 Task: Find a guest house in Pancevo, Serbia, for 4 guests from 6th to 12th September, with a price range of ₹4900 to ₹14000, 4 bedrooms, 4 beds, 4 bathrooms, and amenities including WiFi, free parking, TV, gym, and breakfast. Enable self check-in.
Action: Mouse moved to (476, 91)
Screenshot: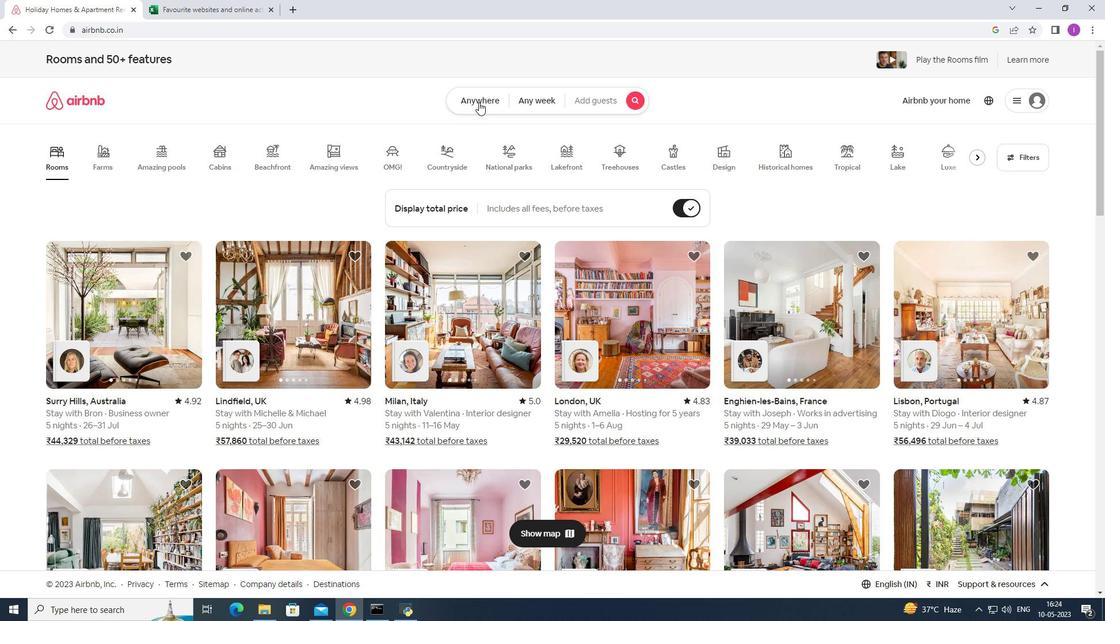 
Action: Mouse pressed left at (476, 91)
Screenshot: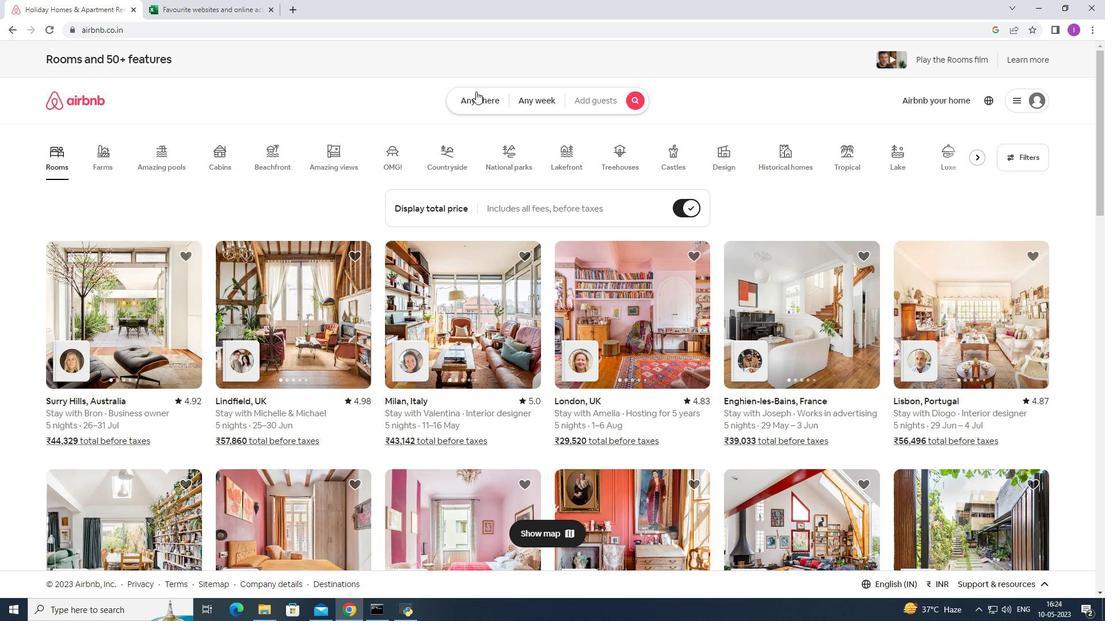 
Action: Mouse moved to (400, 140)
Screenshot: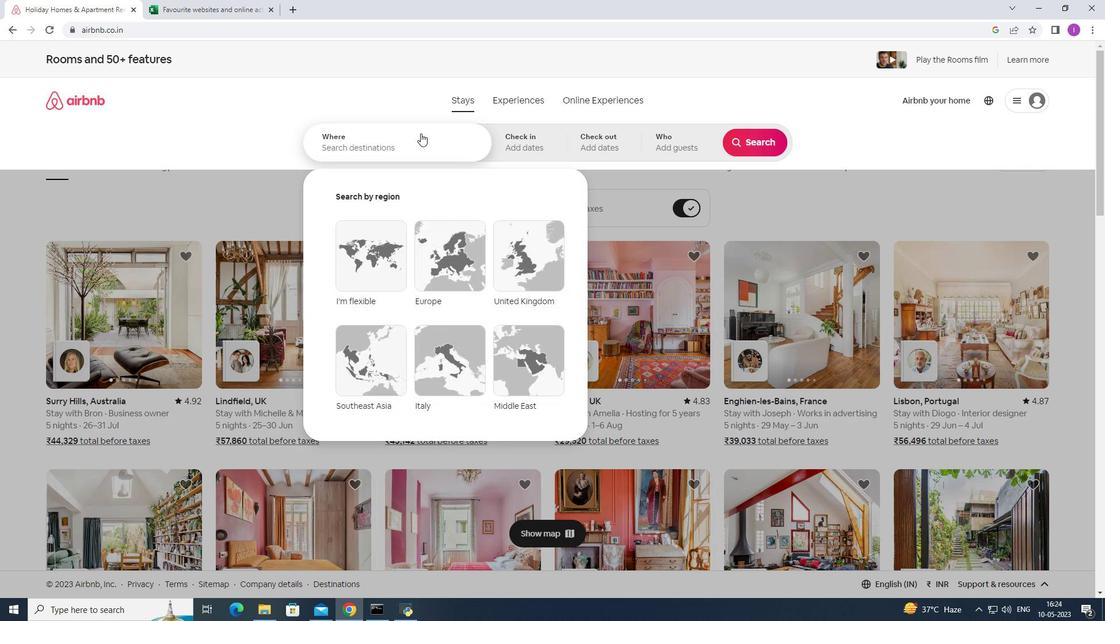 
Action: Mouse pressed left at (400, 140)
Screenshot: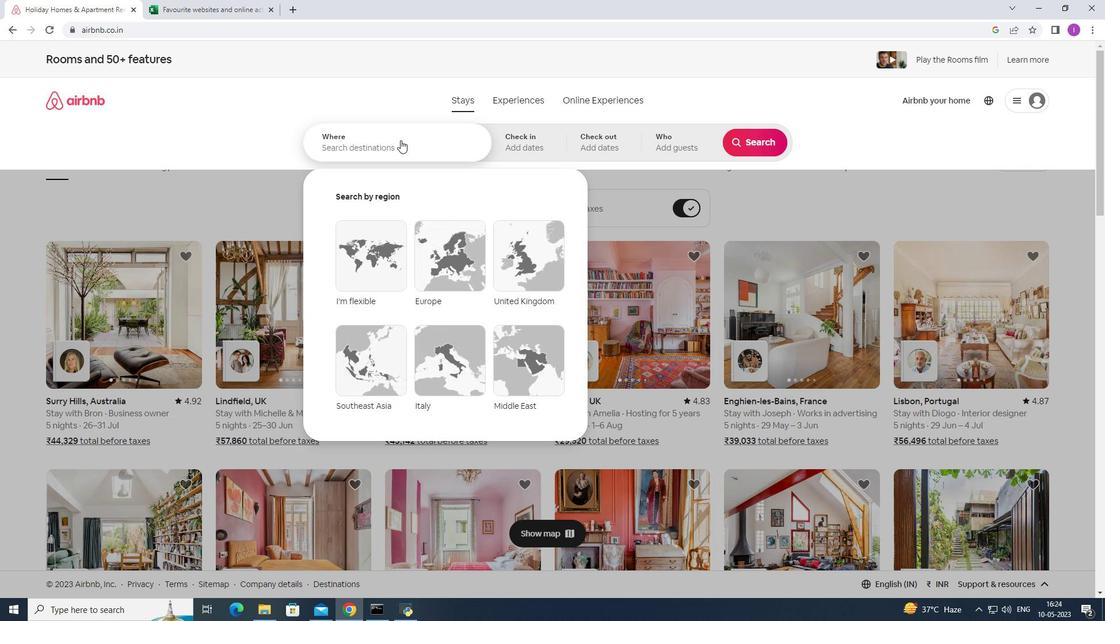 
Action: Mouse moved to (413, 146)
Screenshot: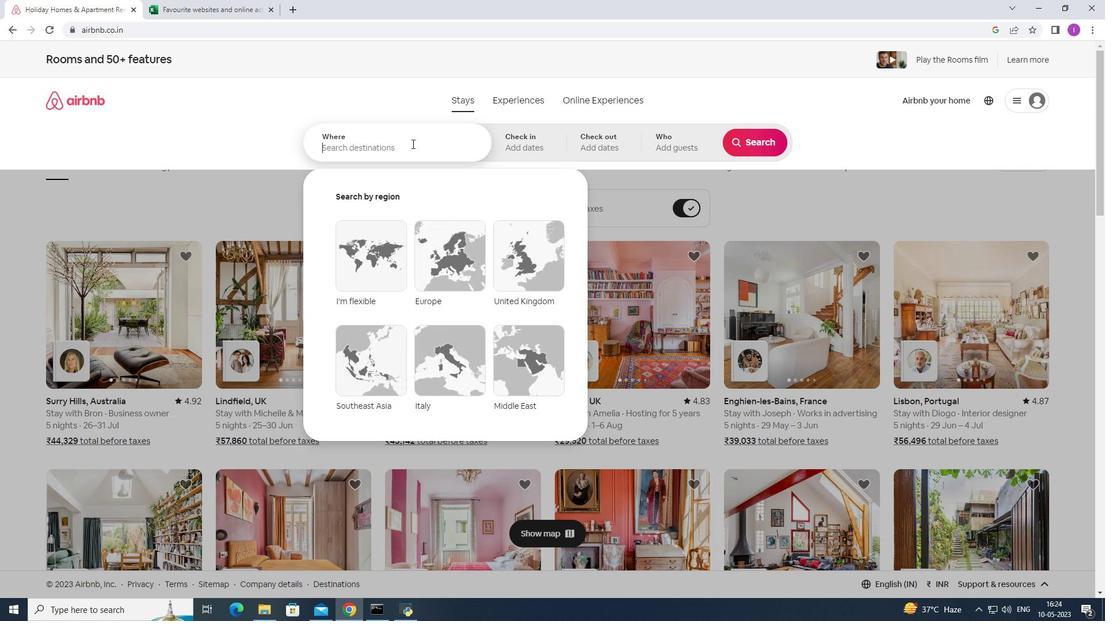 
Action: Key pressed <Key.shift>Pancd<Key.backspace>evo,<Key.shift>Serr
Screenshot: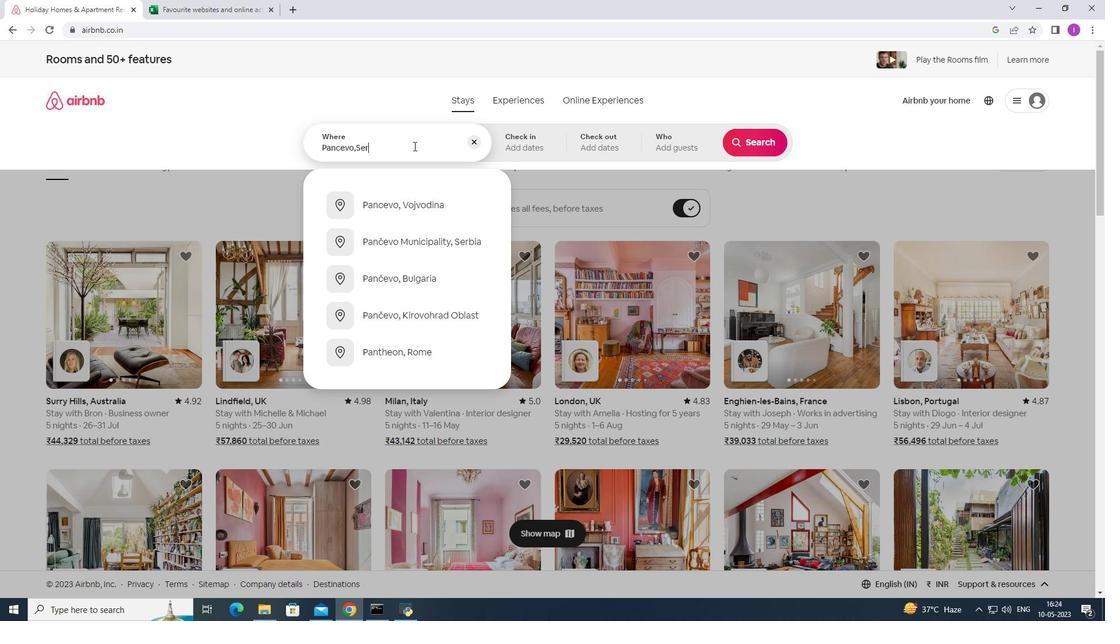 
Action: Mouse moved to (397, 204)
Screenshot: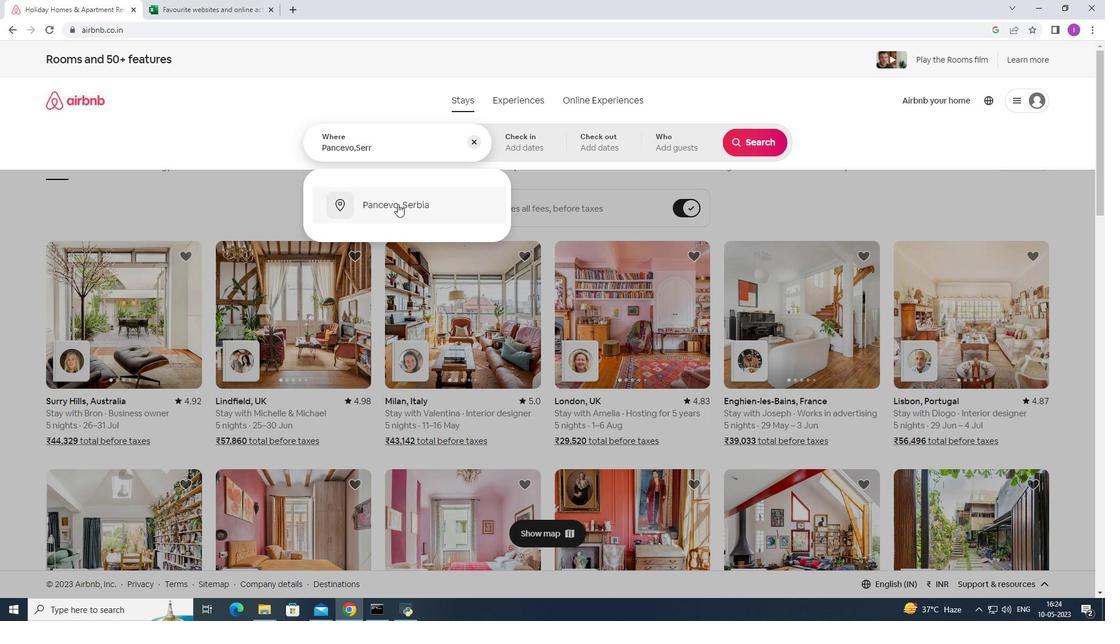 
Action: Mouse pressed left at (397, 204)
Screenshot: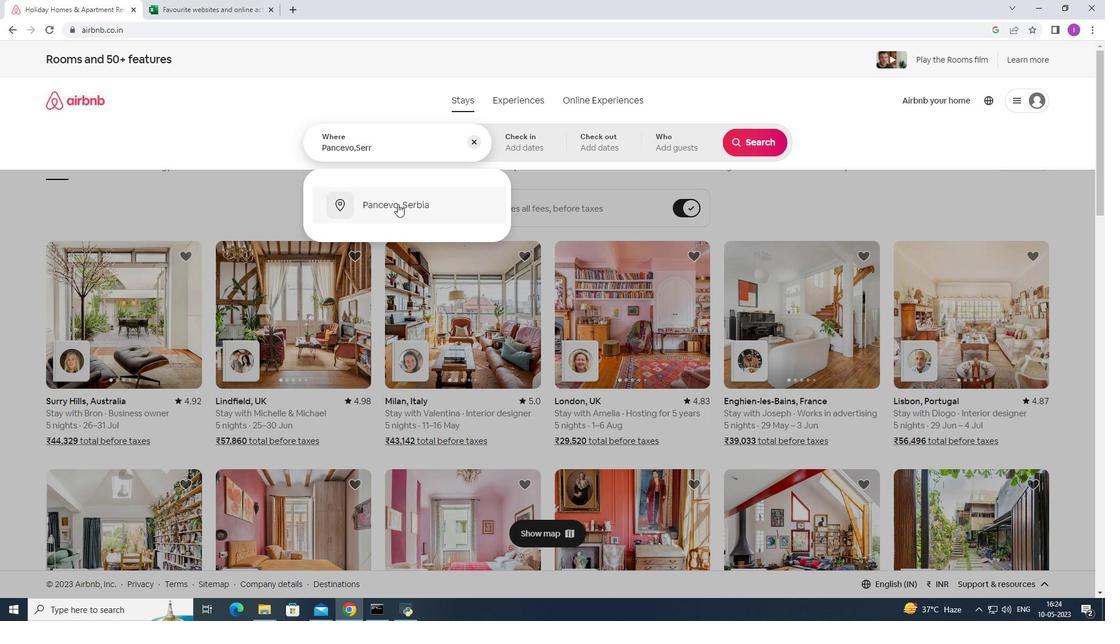 
Action: Mouse moved to (754, 234)
Screenshot: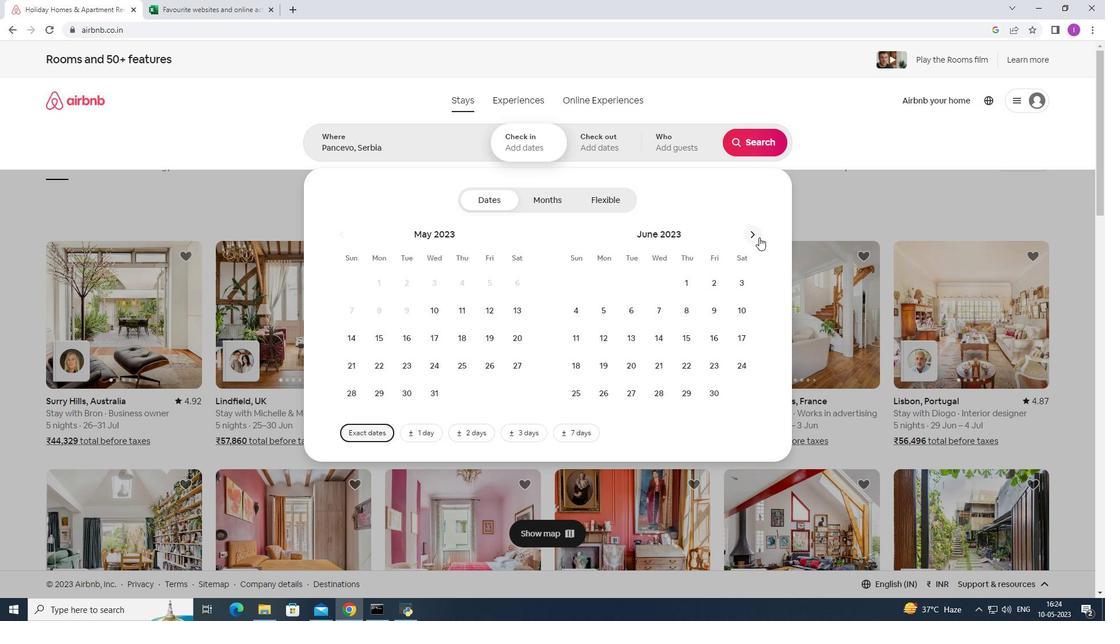 
Action: Mouse pressed left at (754, 234)
Screenshot: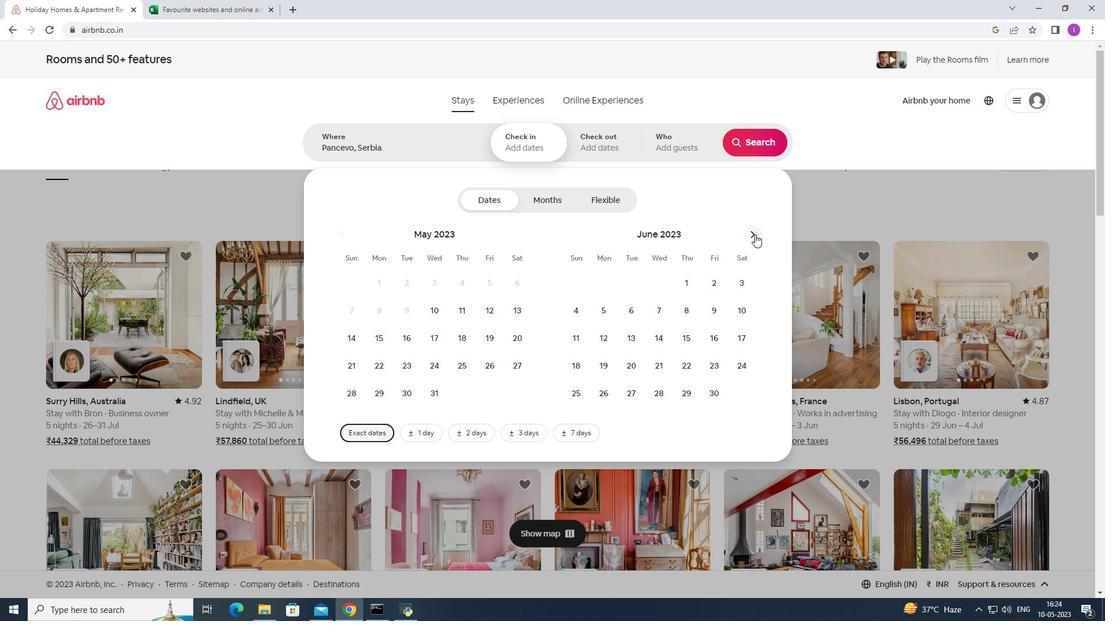 
Action: Mouse moved to (754, 234)
Screenshot: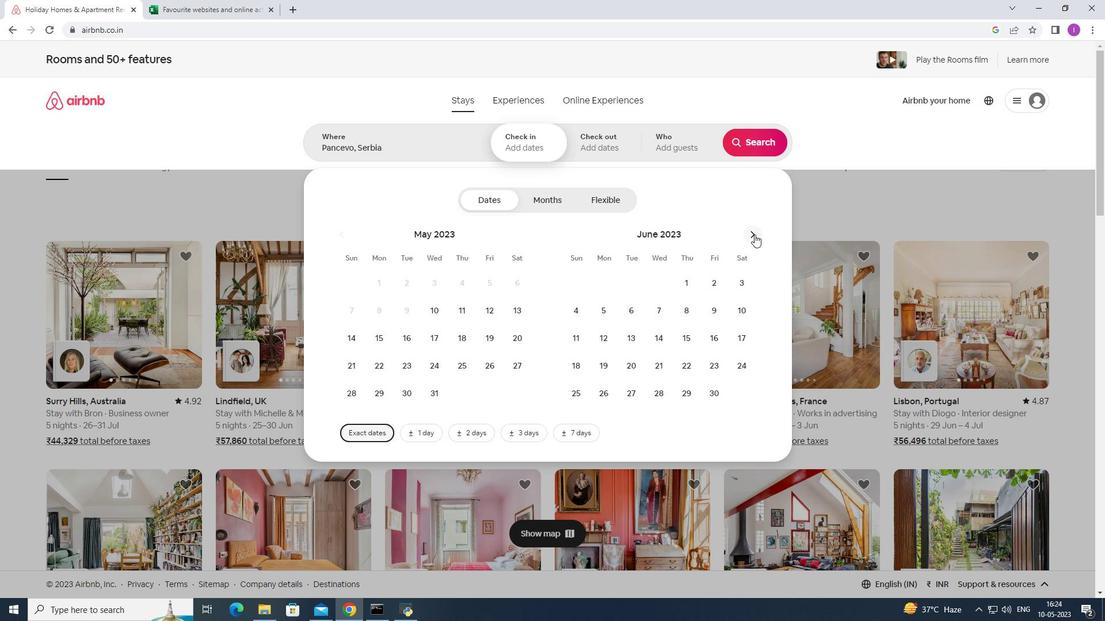 
Action: Mouse pressed left at (754, 234)
Screenshot: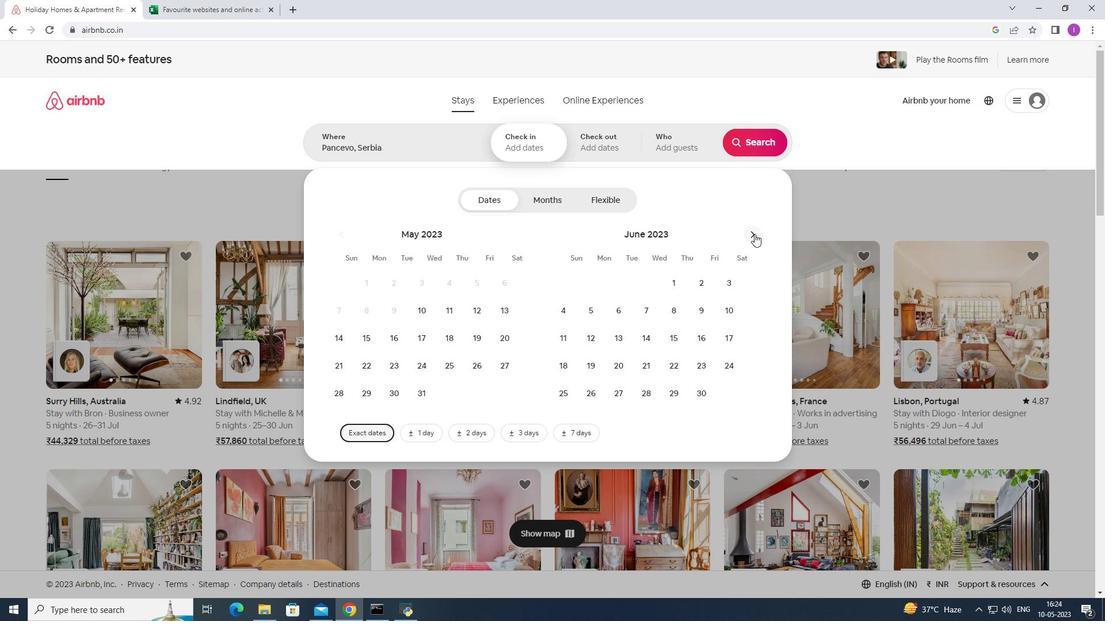 
Action: Mouse moved to (754, 233)
Screenshot: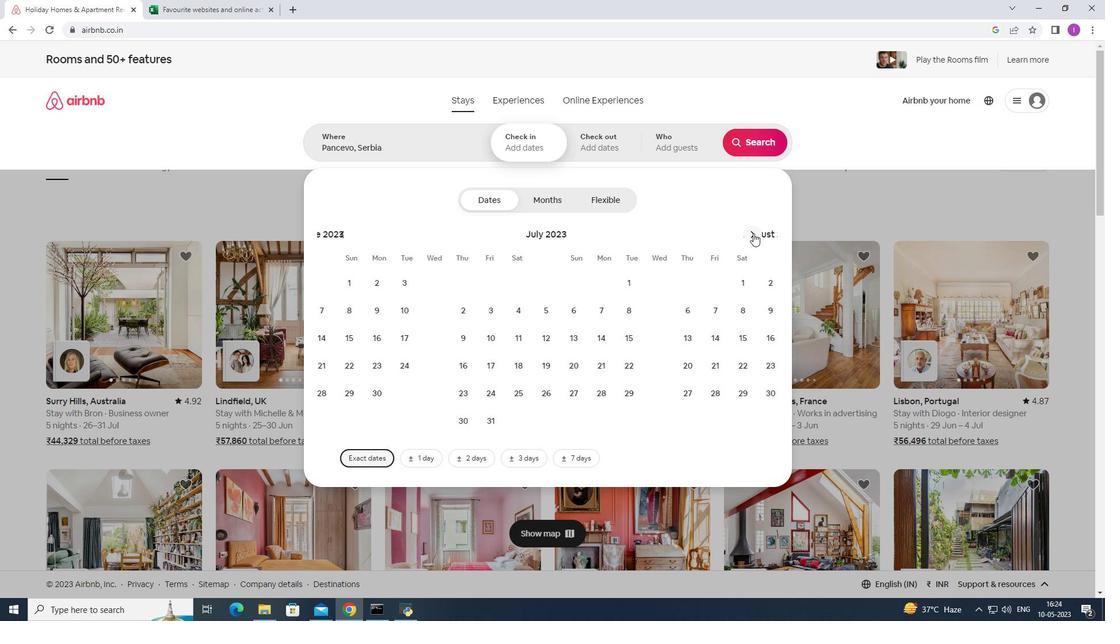 
Action: Mouse pressed left at (754, 233)
Screenshot: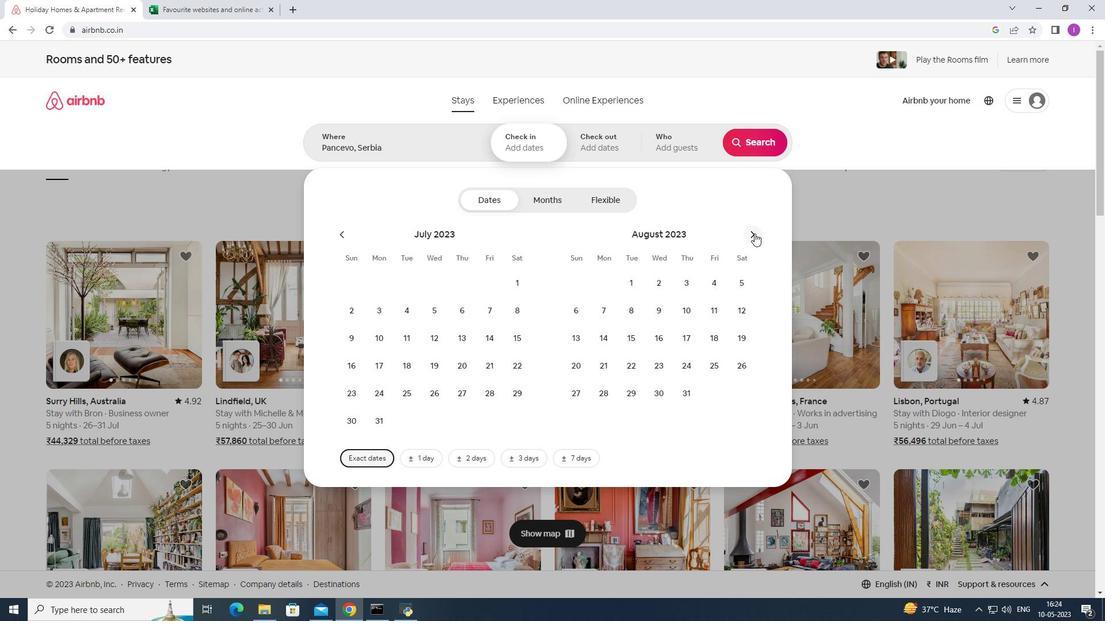 
Action: Mouse moved to (660, 312)
Screenshot: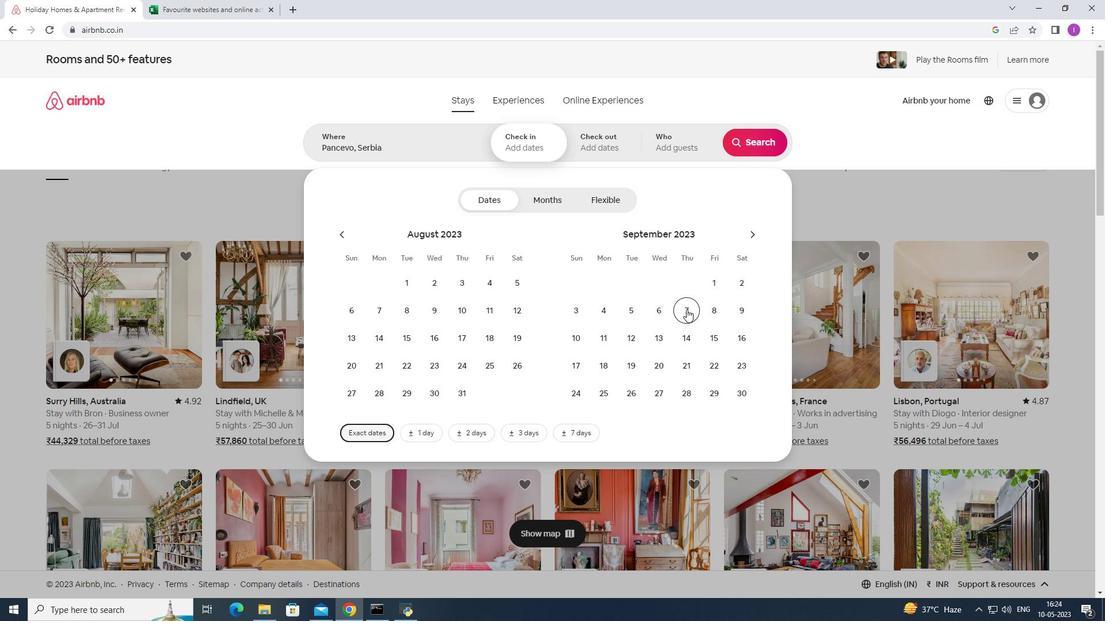 
Action: Mouse pressed left at (660, 312)
Screenshot: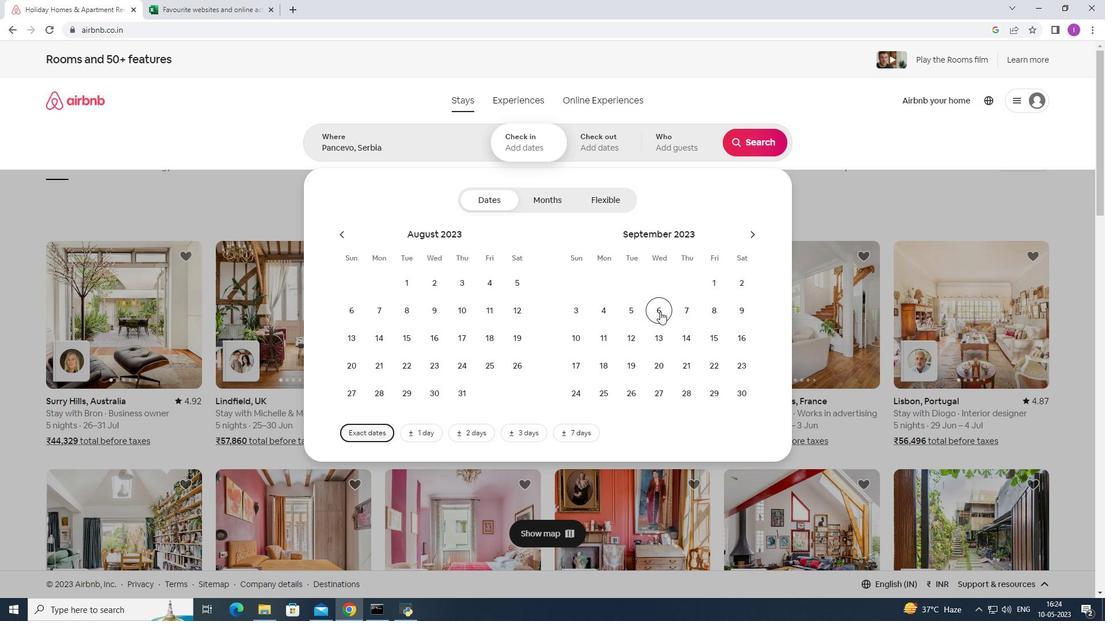 
Action: Mouse moved to (629, 333)
Screenshot: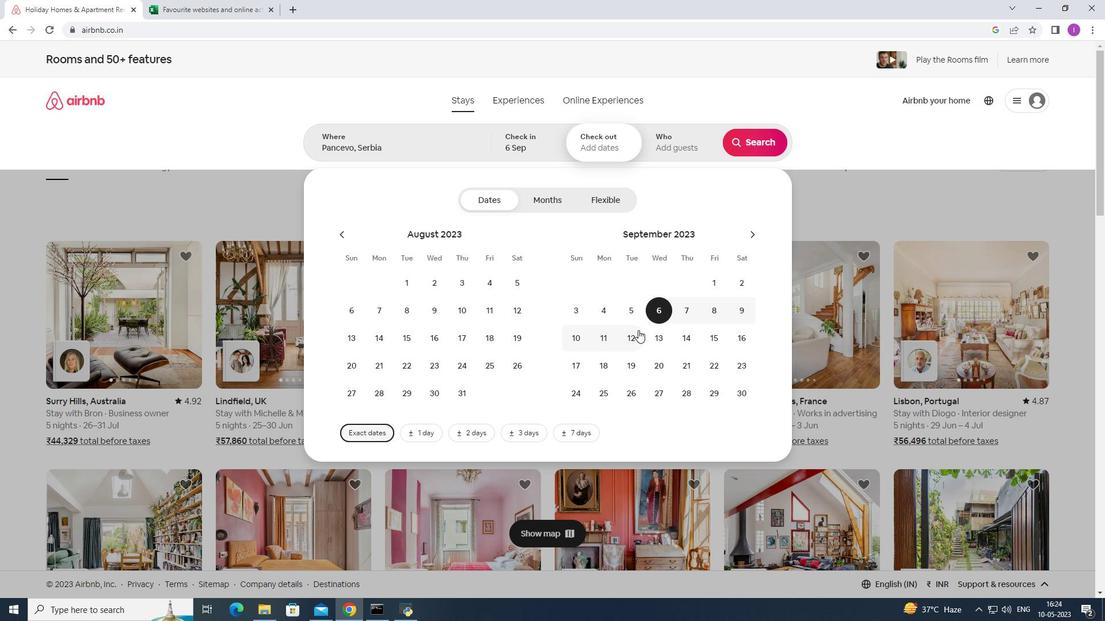 
Action: Mouse pressed left at (629, 333)
Screenshot: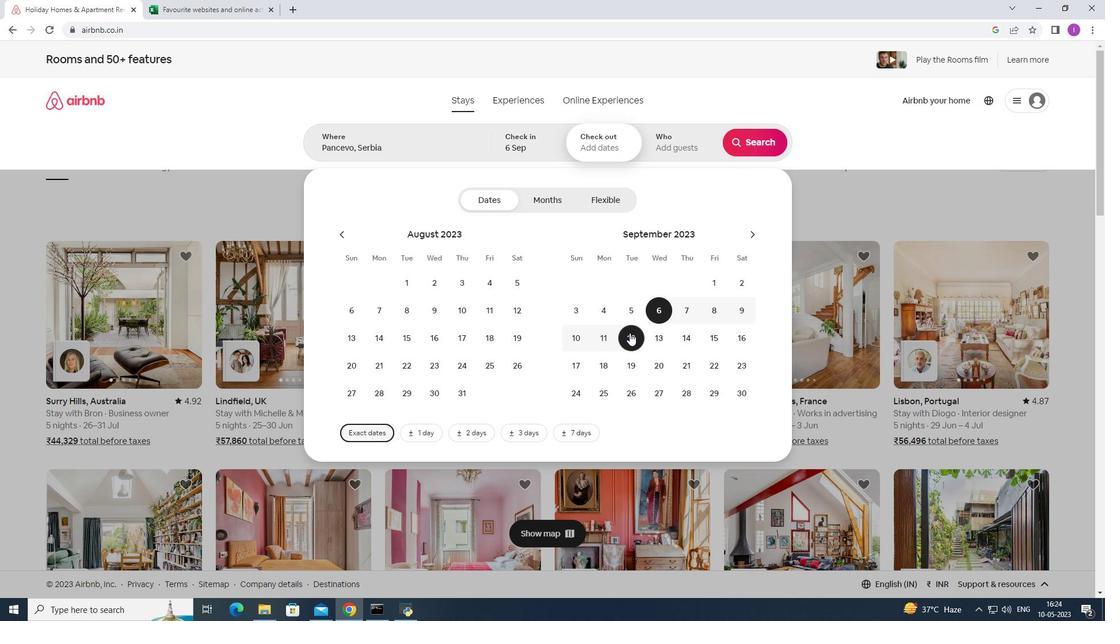 
Action: Mouse moved to (690, 146)
Screenshot: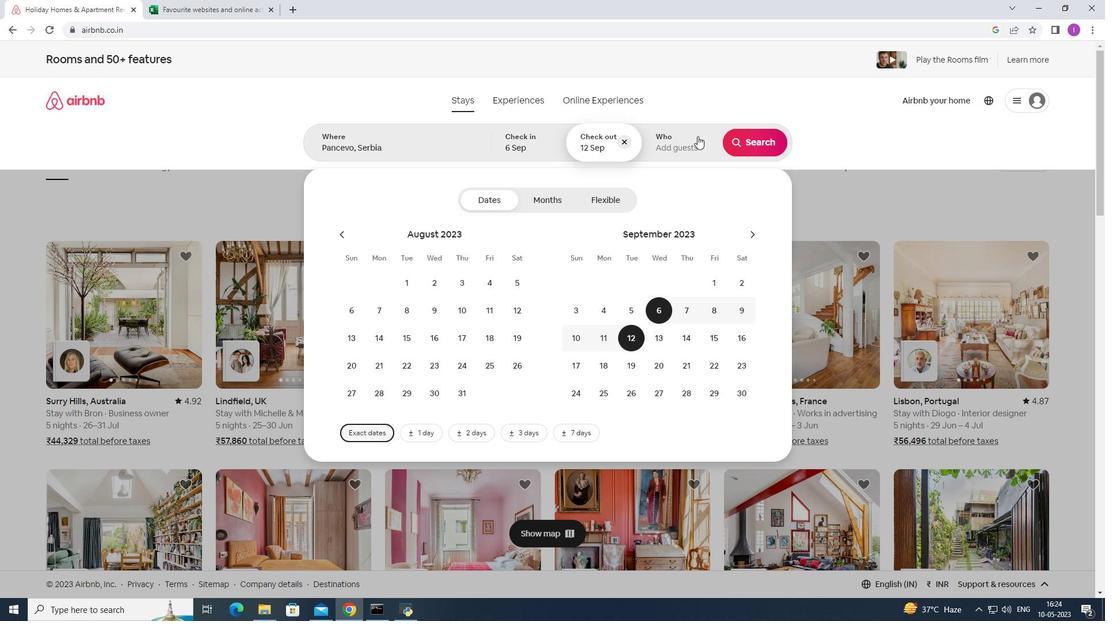 
Action: Mouse pressed left at (690, 146)
Screenshot: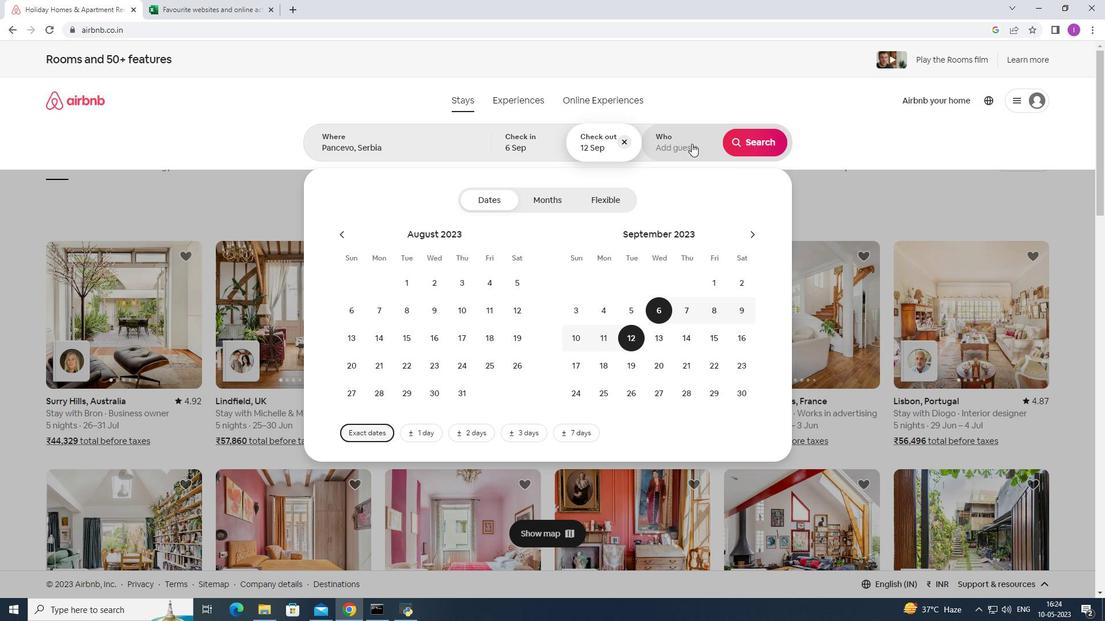 
Action: Mouse moved to (757, 202)
Screenshot: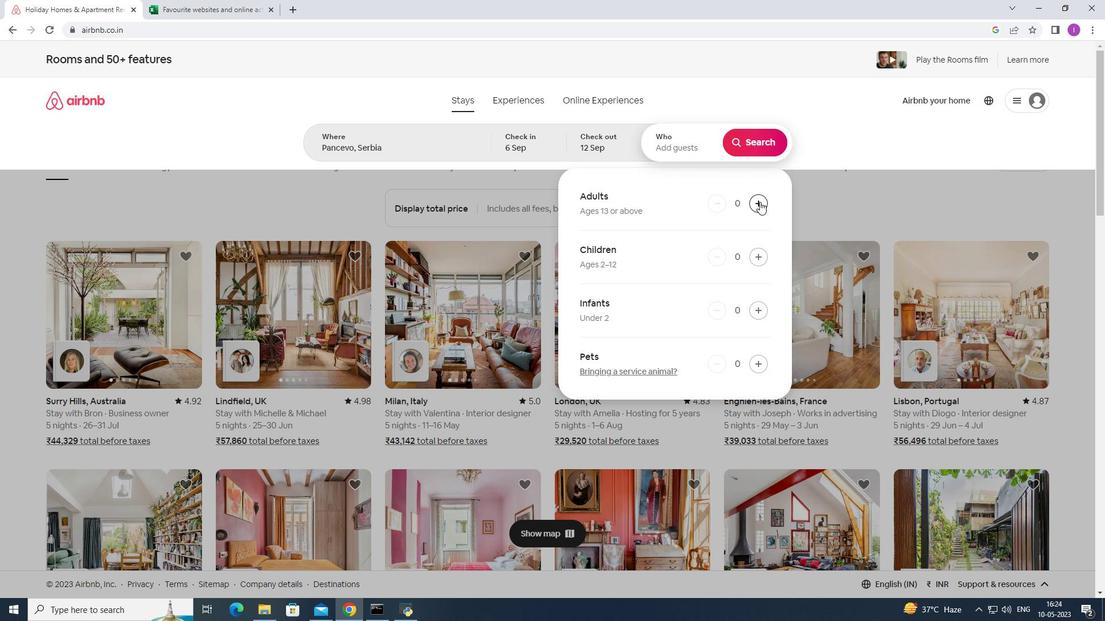 
Action: Mouse pressed left at (757, 202)
Screenshot: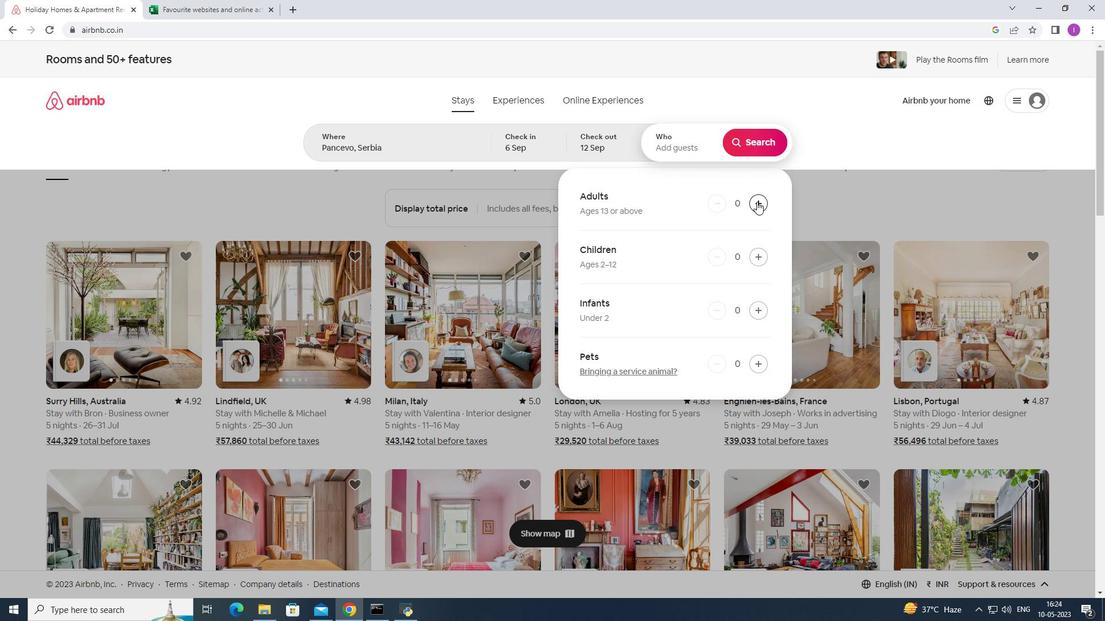 
Action: Mouse pressed left at (757, 202)
Screenshot: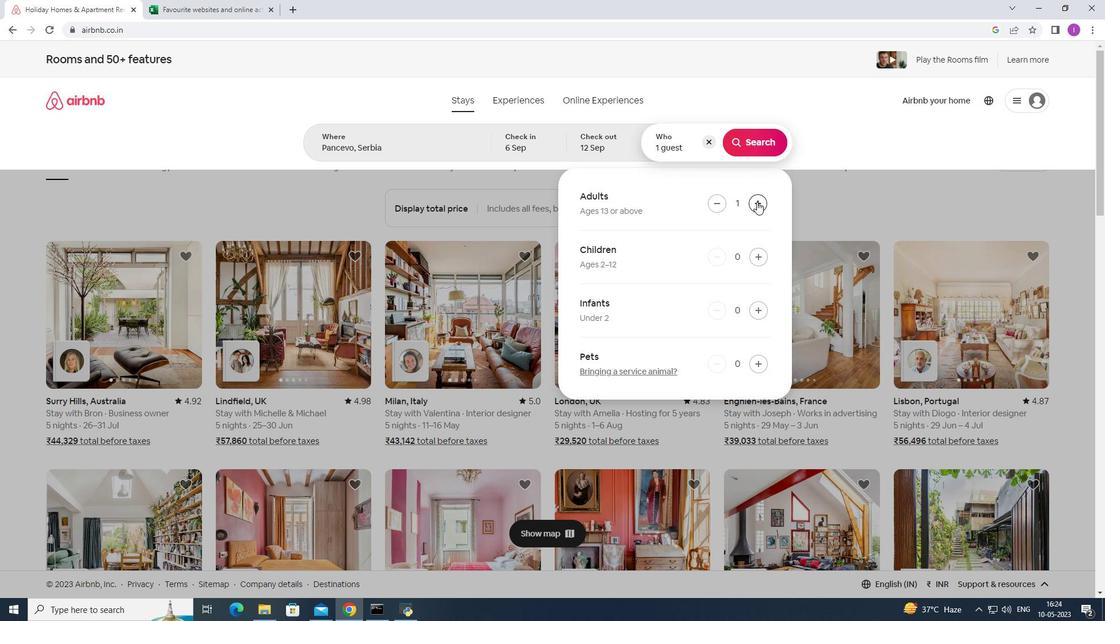 
Action: Mouse pressed left at (757, 202)
Screenshot: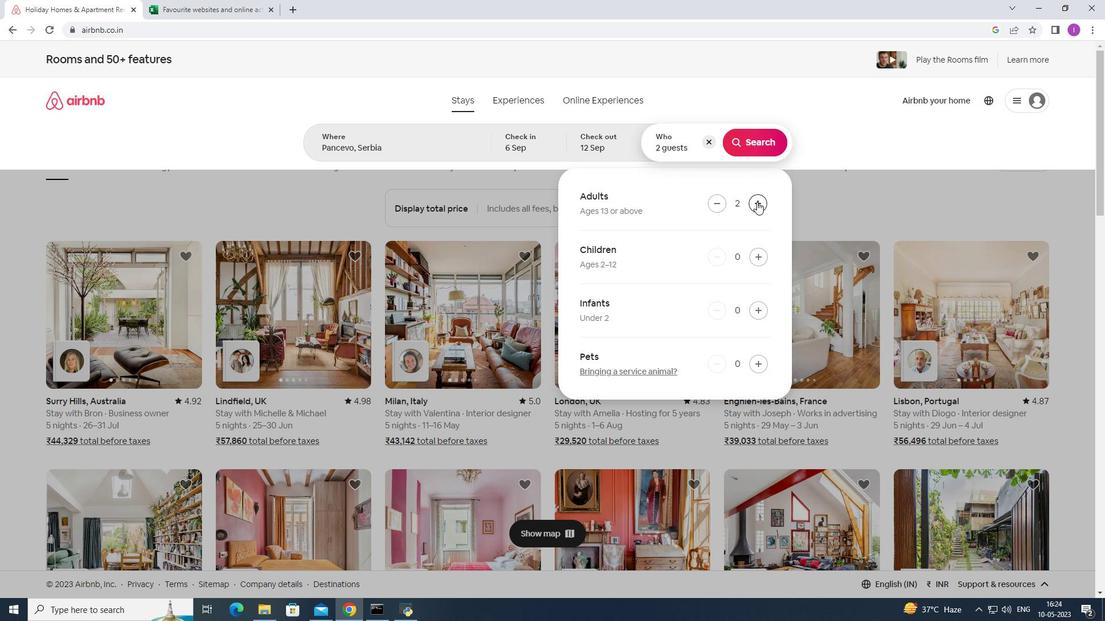 
Action: Mouse moved to (756, 204)
Screenshot: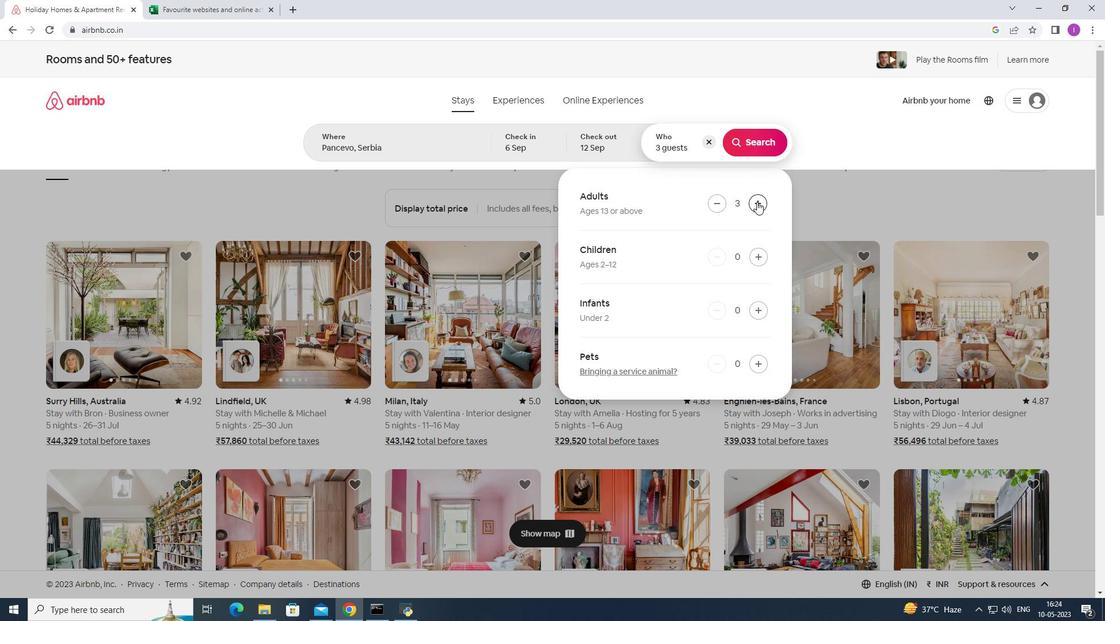 
Action: Mouse pressed left at (756, 204)
Screenshot: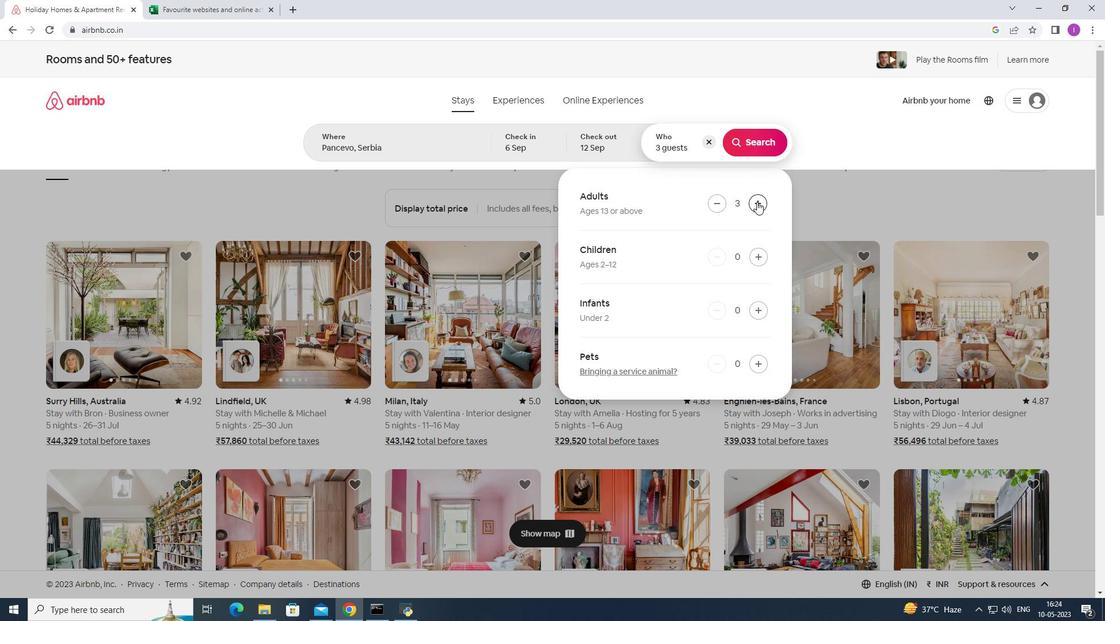 
Action: Mouse moved to (743, 144)
Screenshot: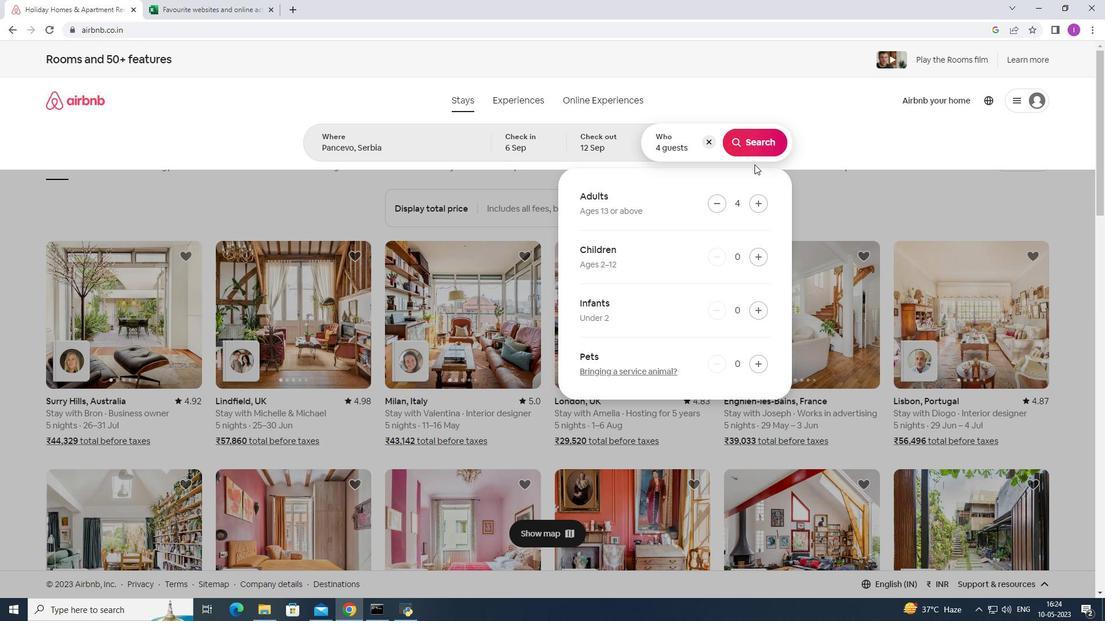 
Action: Mouse pressed left at (743, 144)
Screenshot: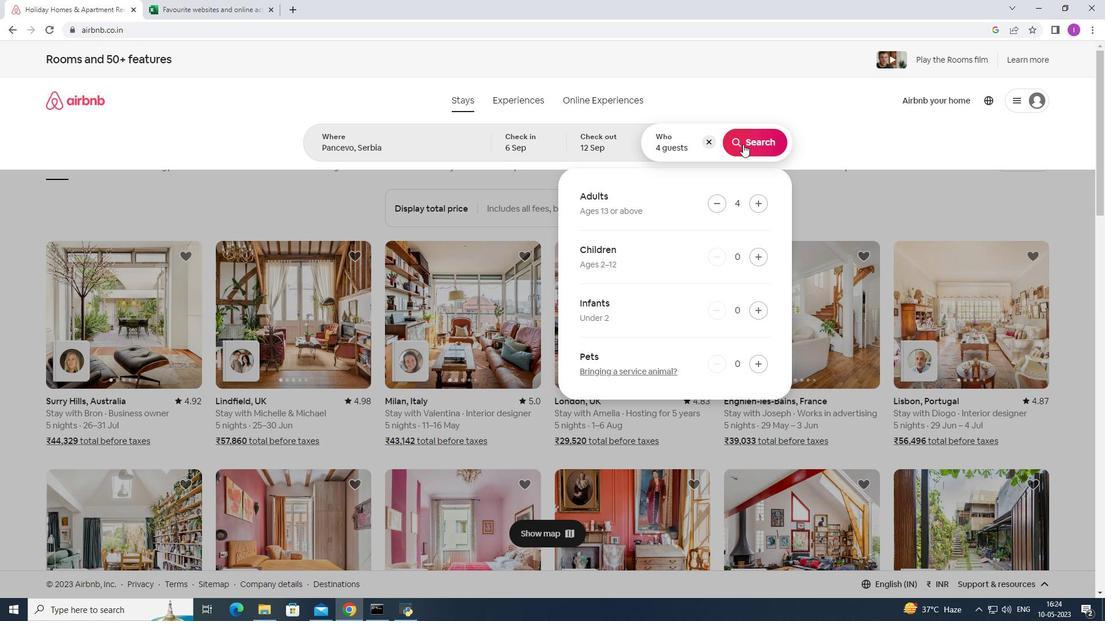 
Action: Mouse moved to (1056, 112)
Screenshot: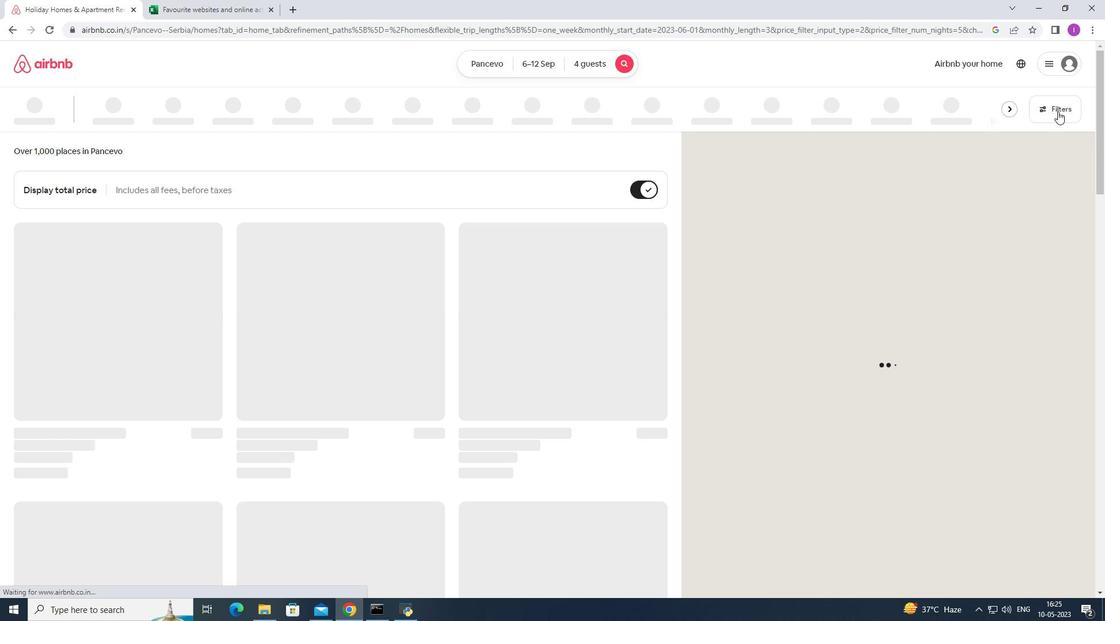 
Action: Mouse pressed left at (1056, 112)
Screenshot: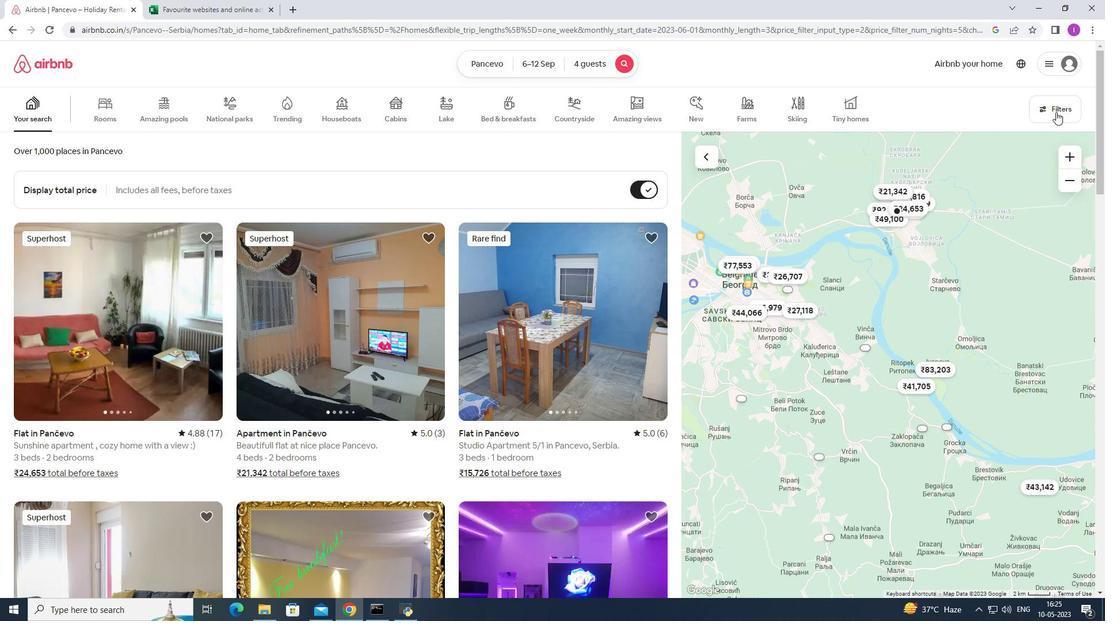 
Action: Mouse moved to (621, 388)
Screenshot: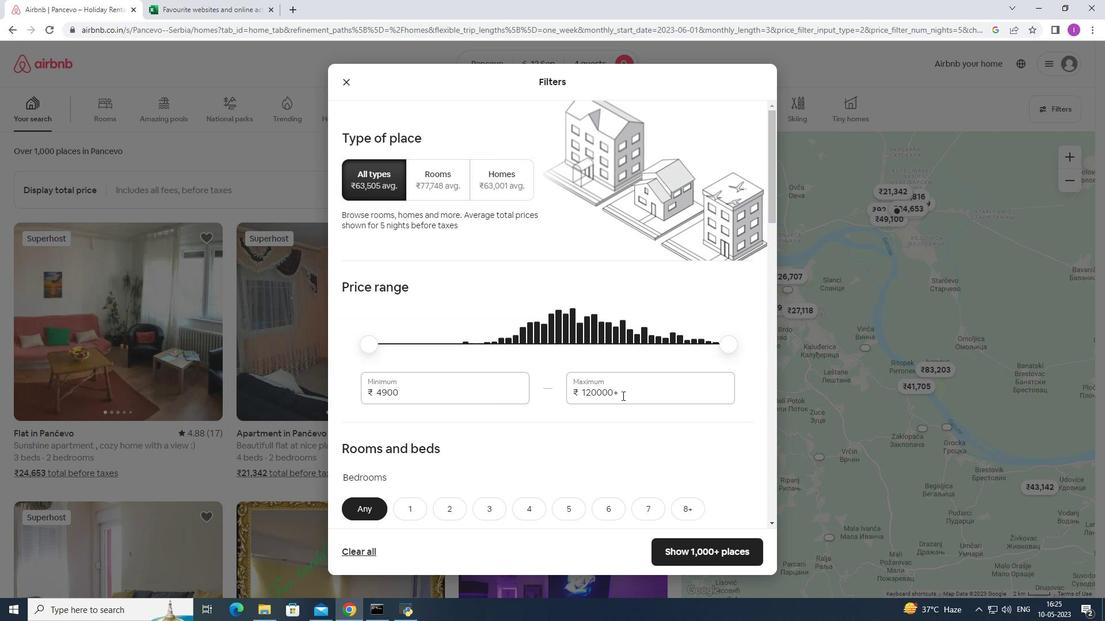 
Action: Mouse pressed left at (621, 388)
Screenshot: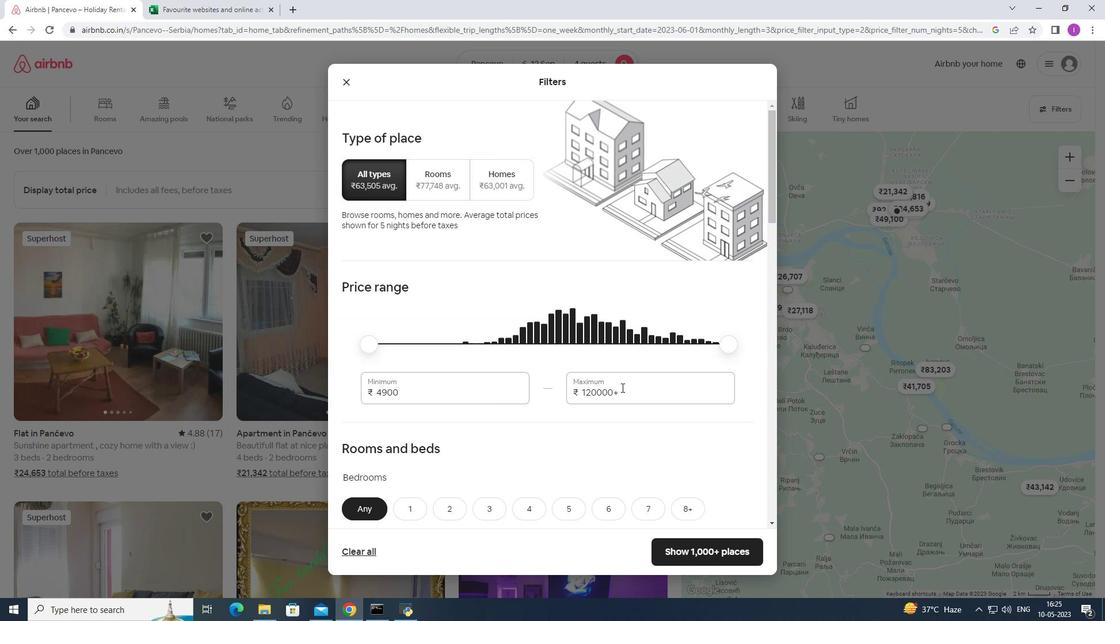 
Action: Mouse moved to (854, 426)
Screenshot: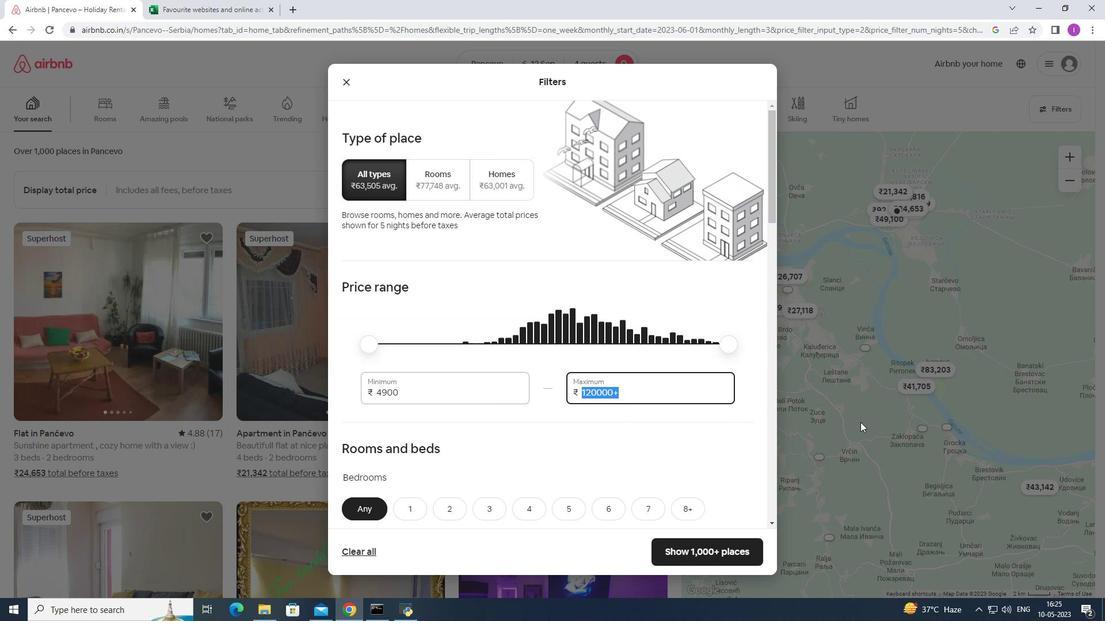 
Action: Key pressed 140
Screenshot: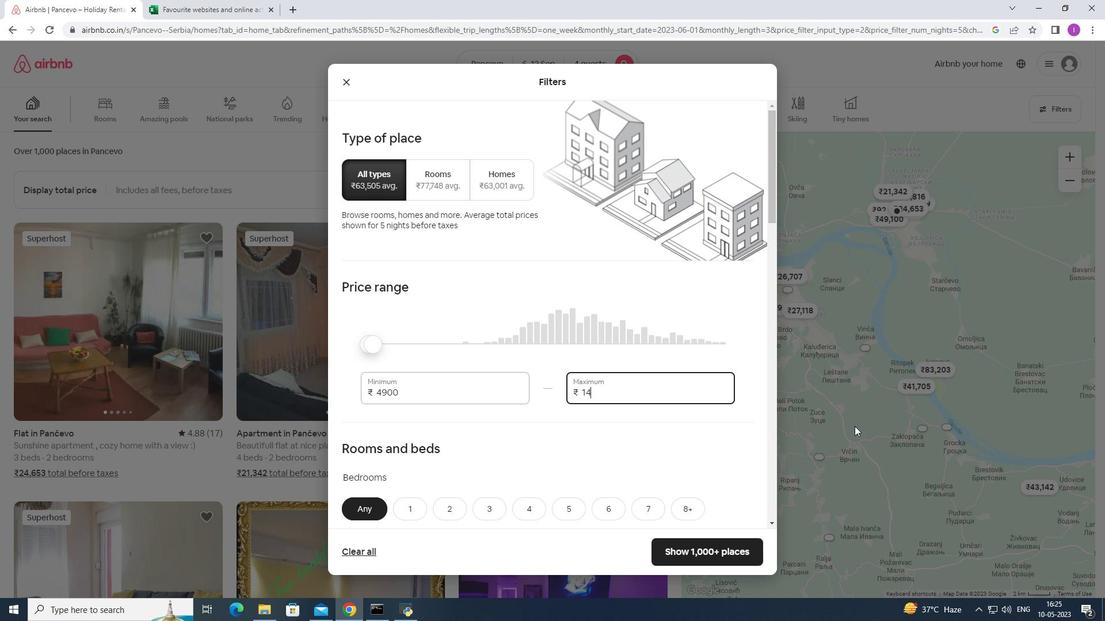 
Action: Mouse moved to (854, 427)
Screenshot: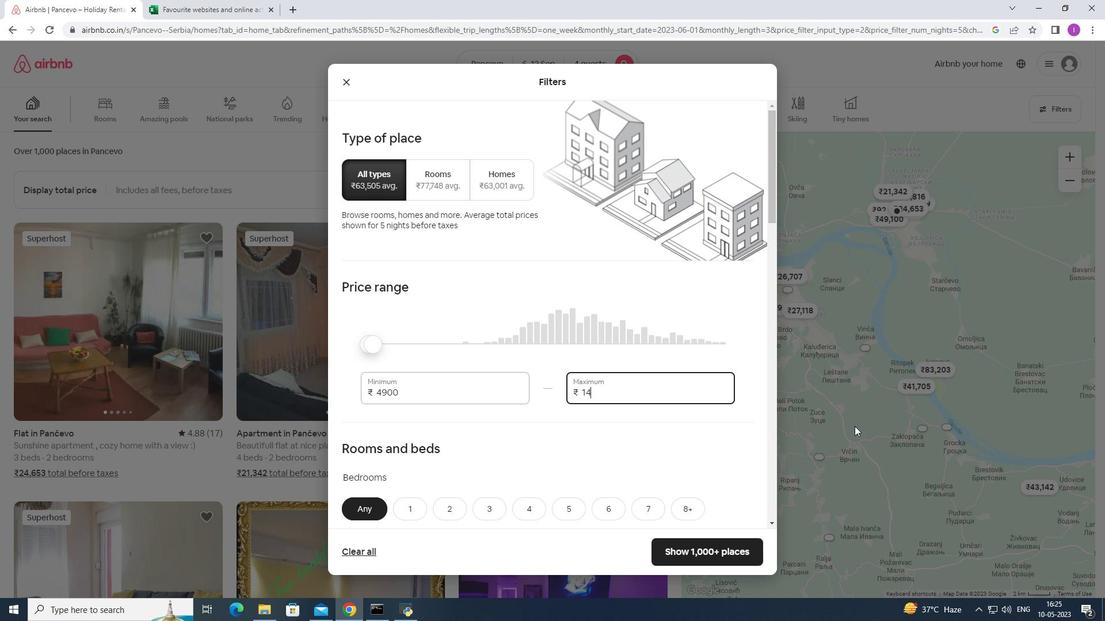 
Action: Key pressed 0
Screenshot: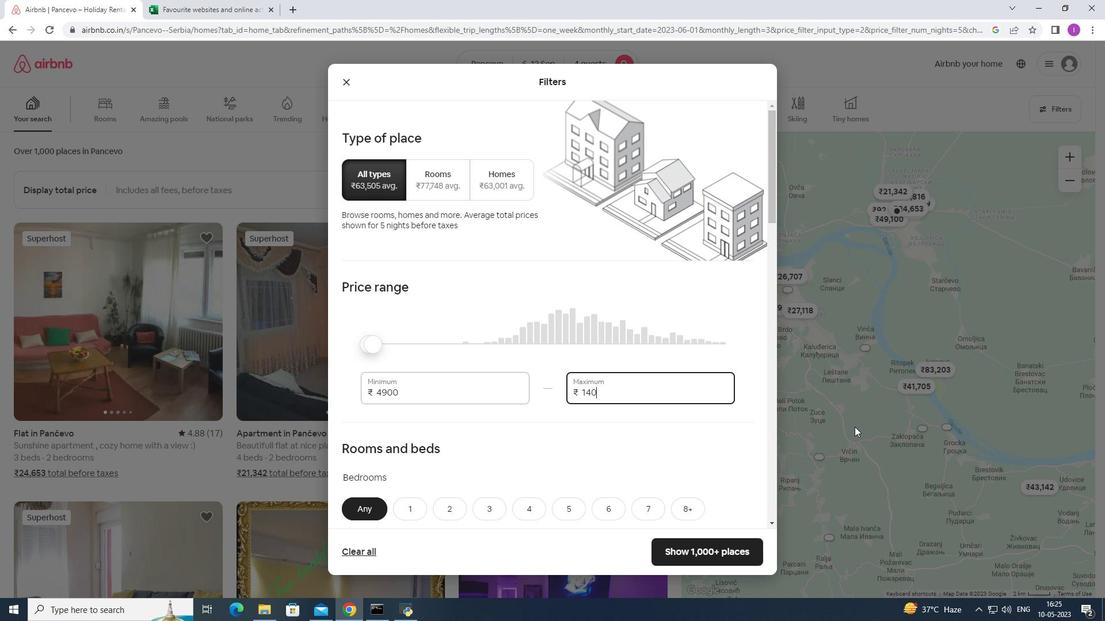 
Action: Mouse moved to (854, 430)
Screenshot: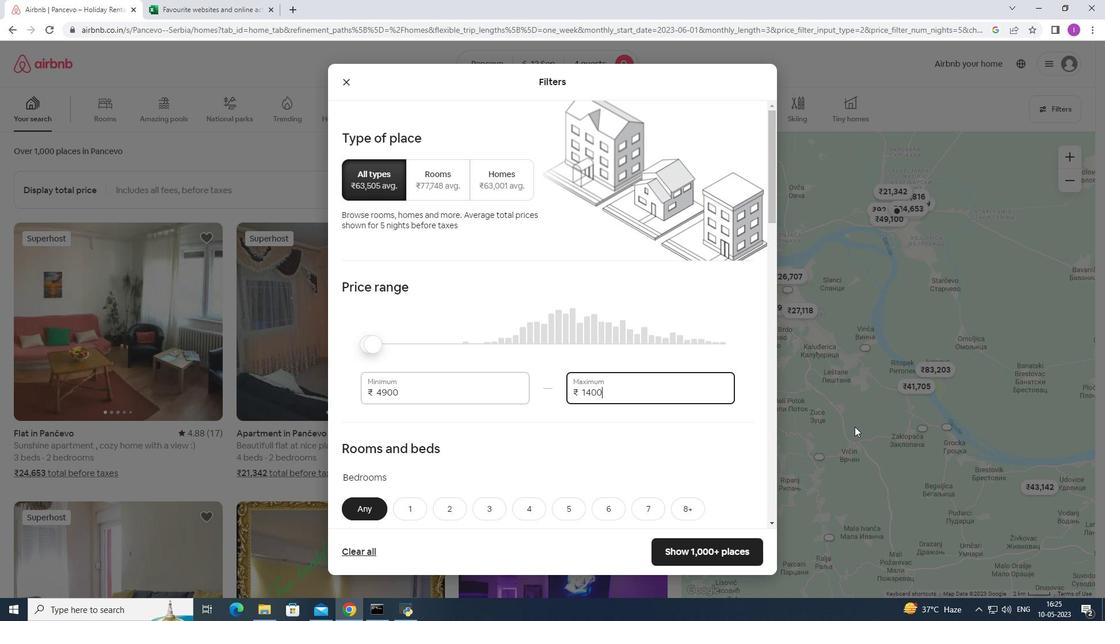 
Action: Key pressed 0
Screenshot: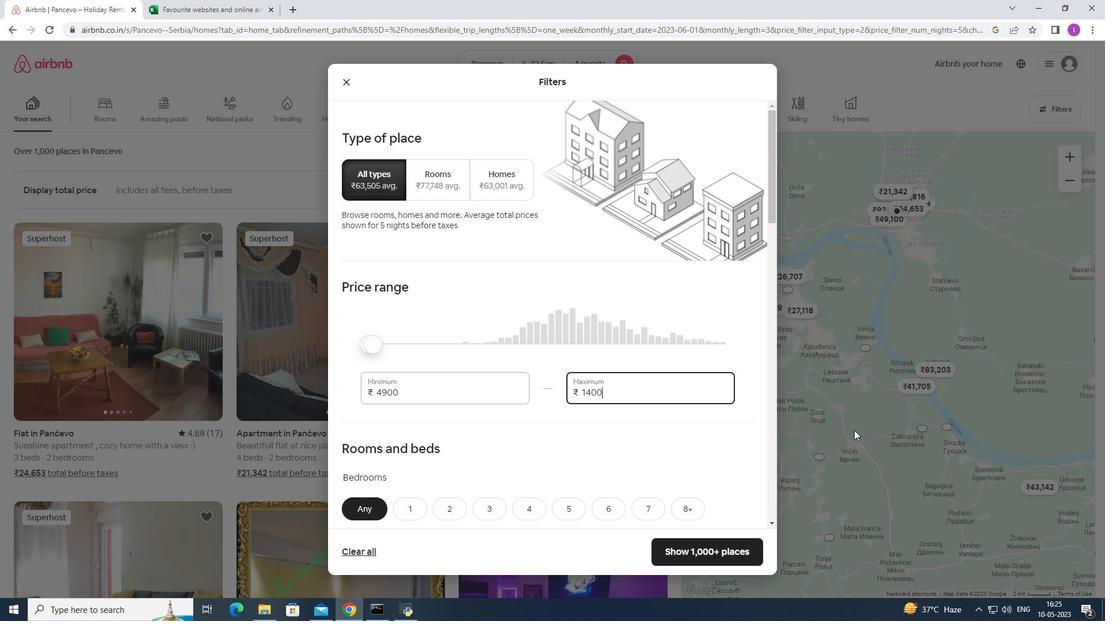 
Action: Mouse moved to (408, 390)
Screenshot: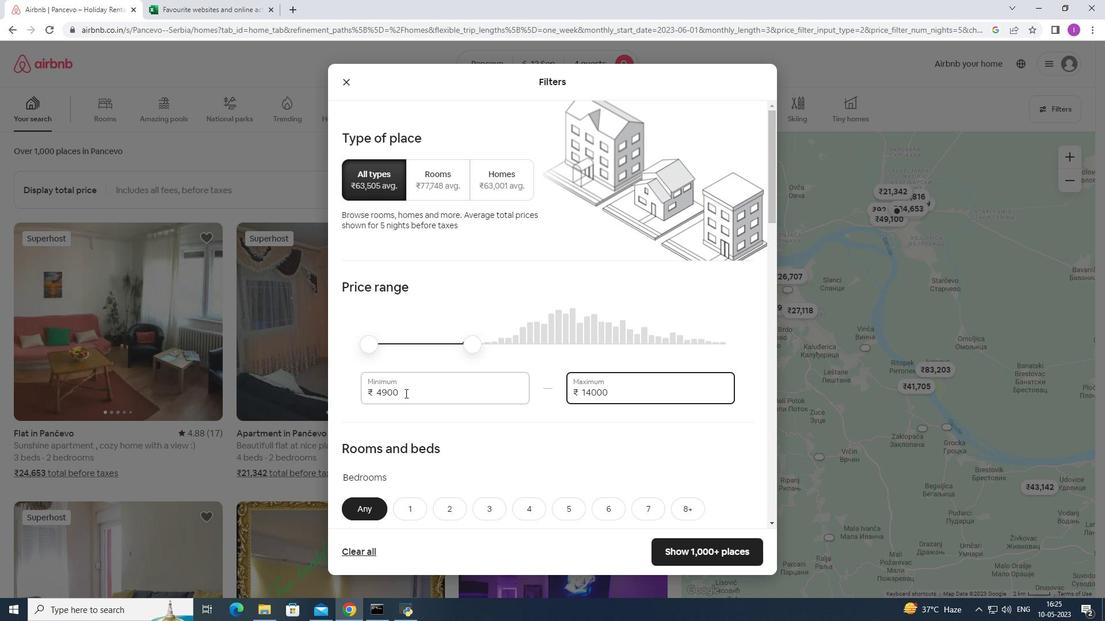 
Action: Mouse pressed left at (408, 390)
Screenshot: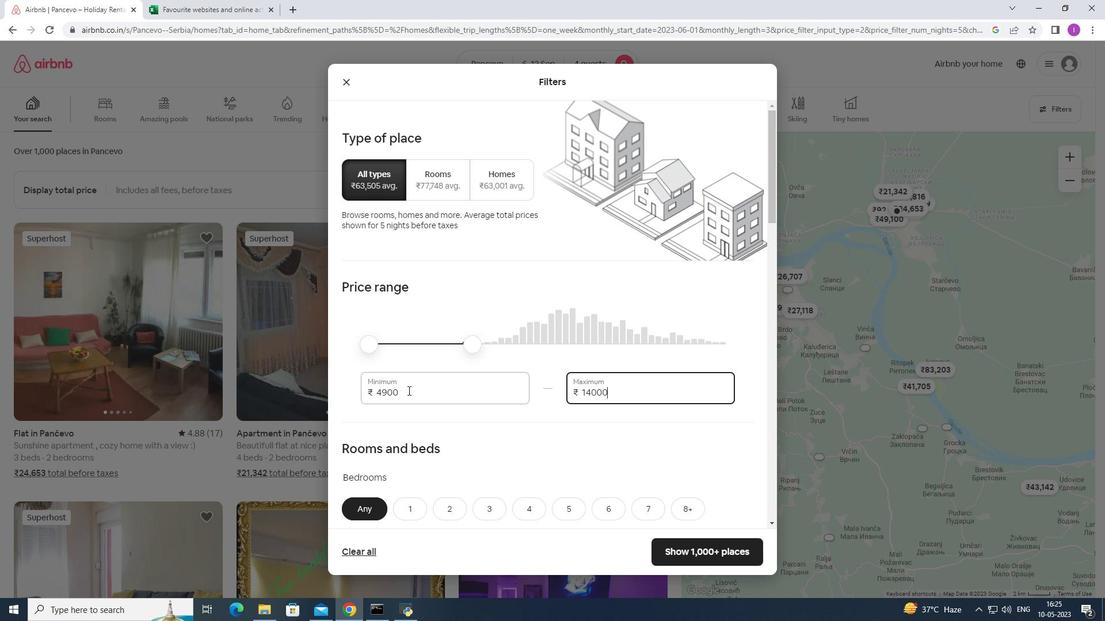 
Action: Mouse moved to (586, 443)
Screenshot: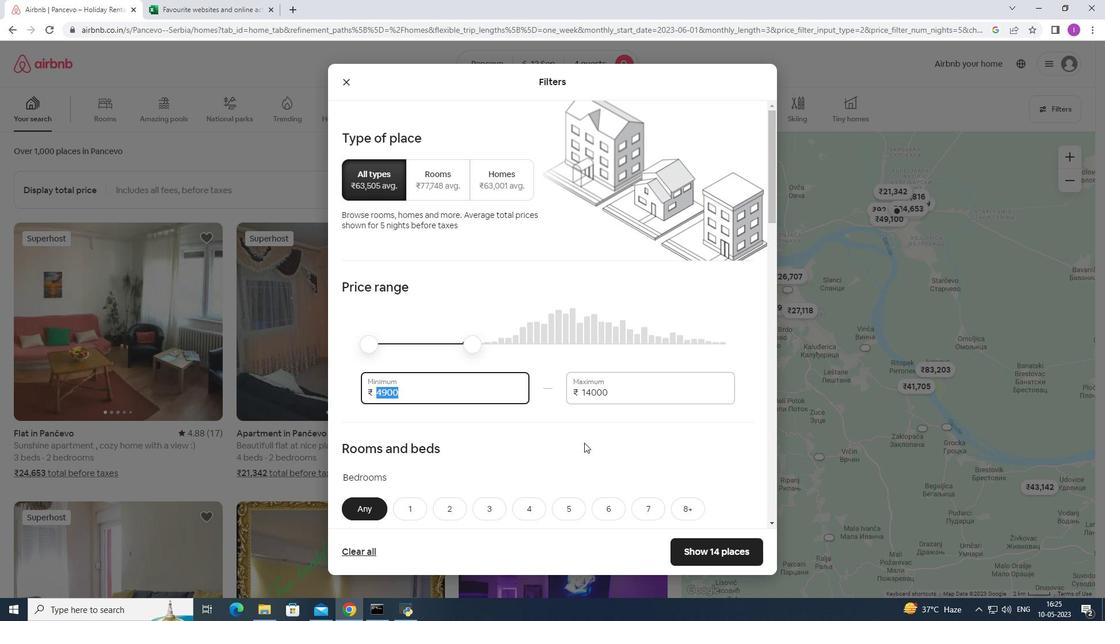 
Action: Key pressed 1
Screenshot: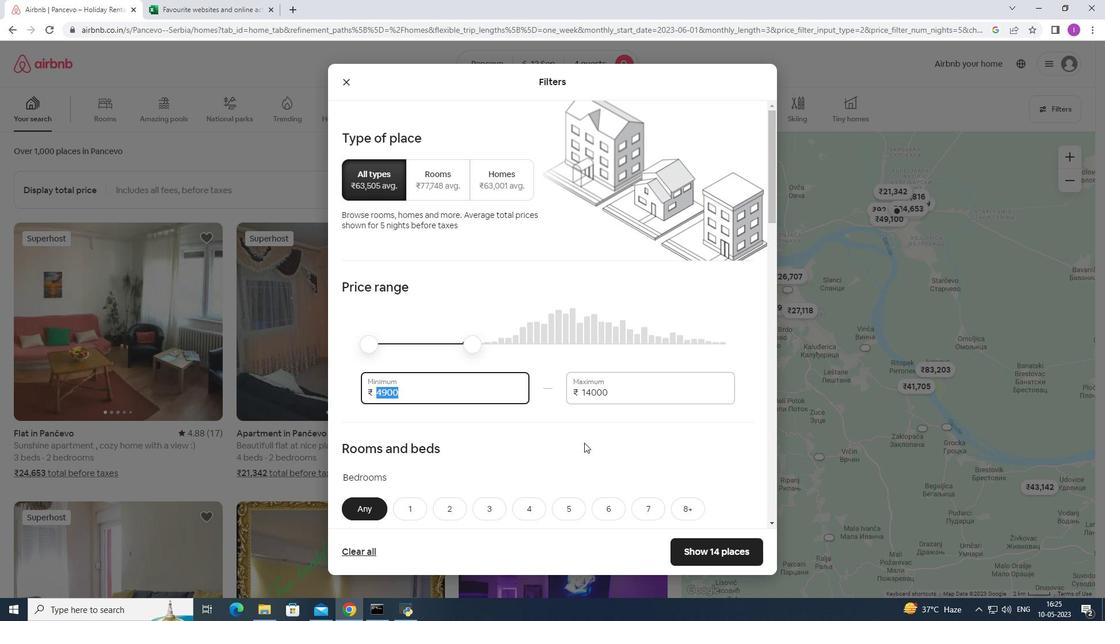 
Action: Mouse moved to (586, 446)
Screenshot: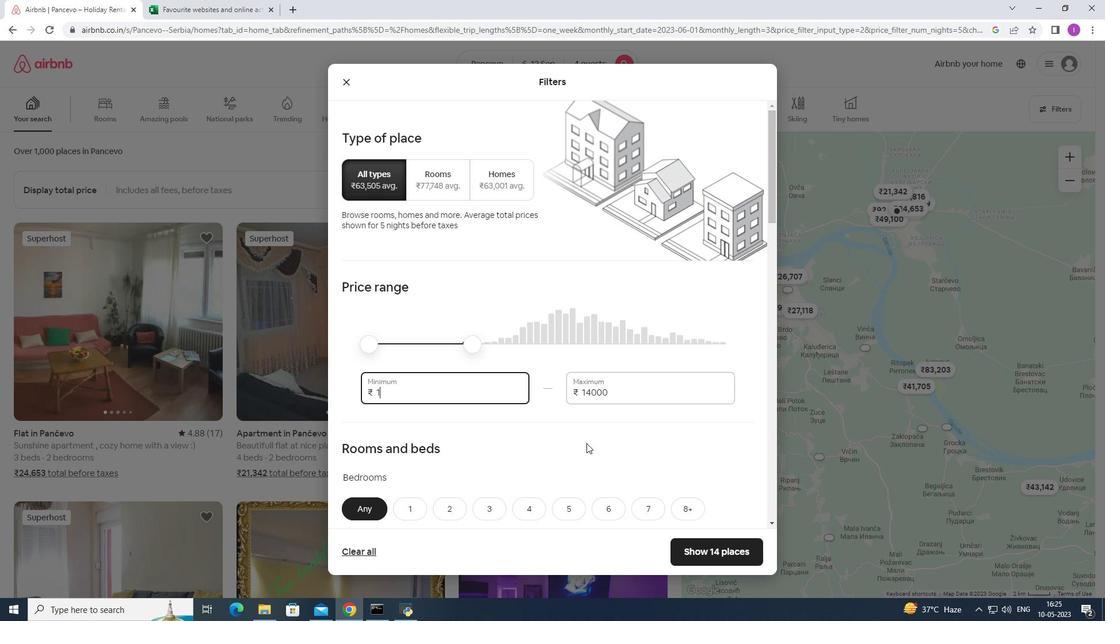 
Action: Key pressed 000
Screenshot: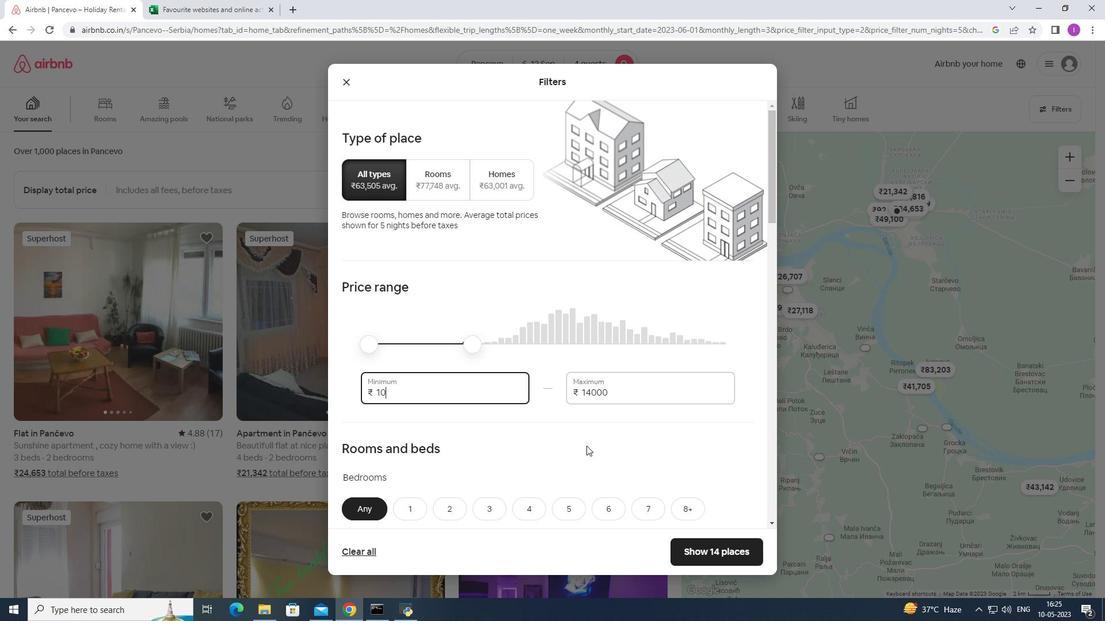
Action: Mouse moved to (586, 447)
Screenshot: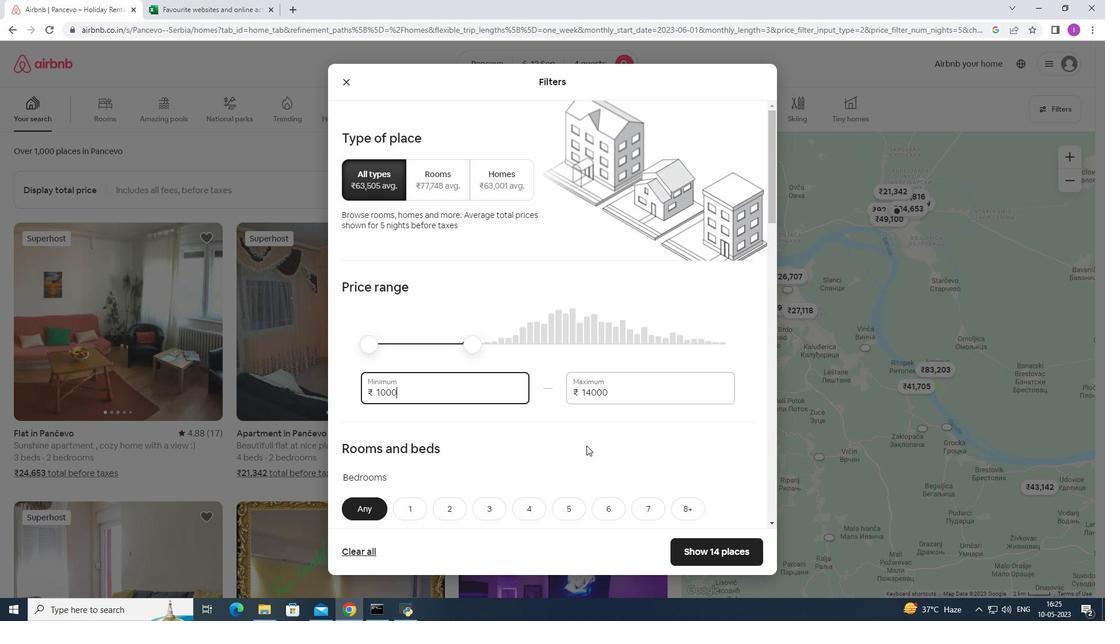 
Action: Key pressed 0
Screenshot: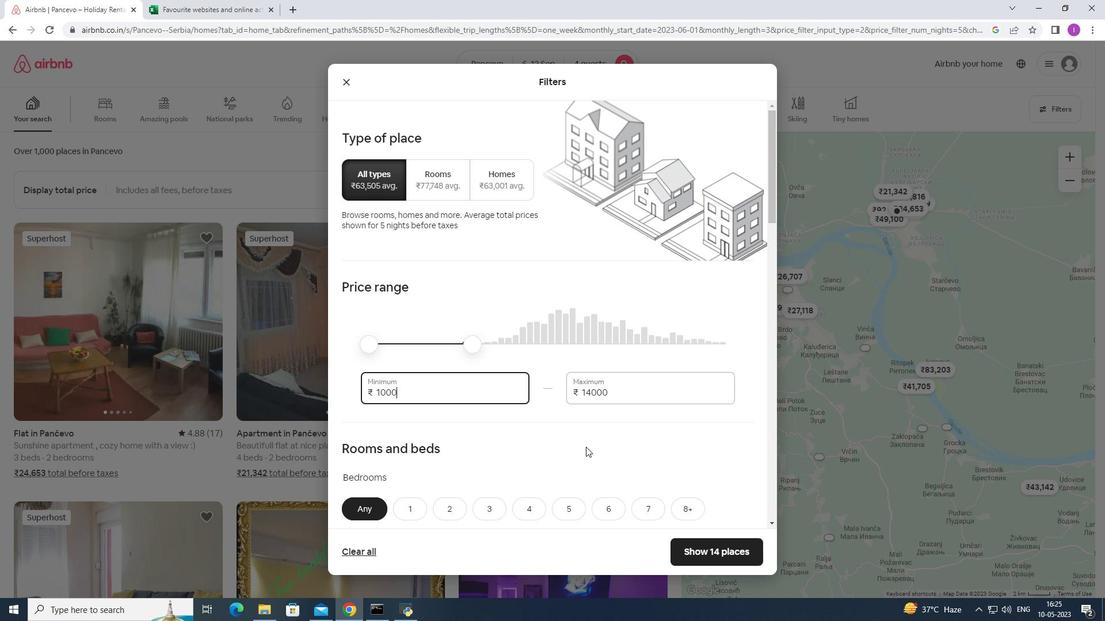 
Action: Mouse moved to (493, 468)
Screenshot: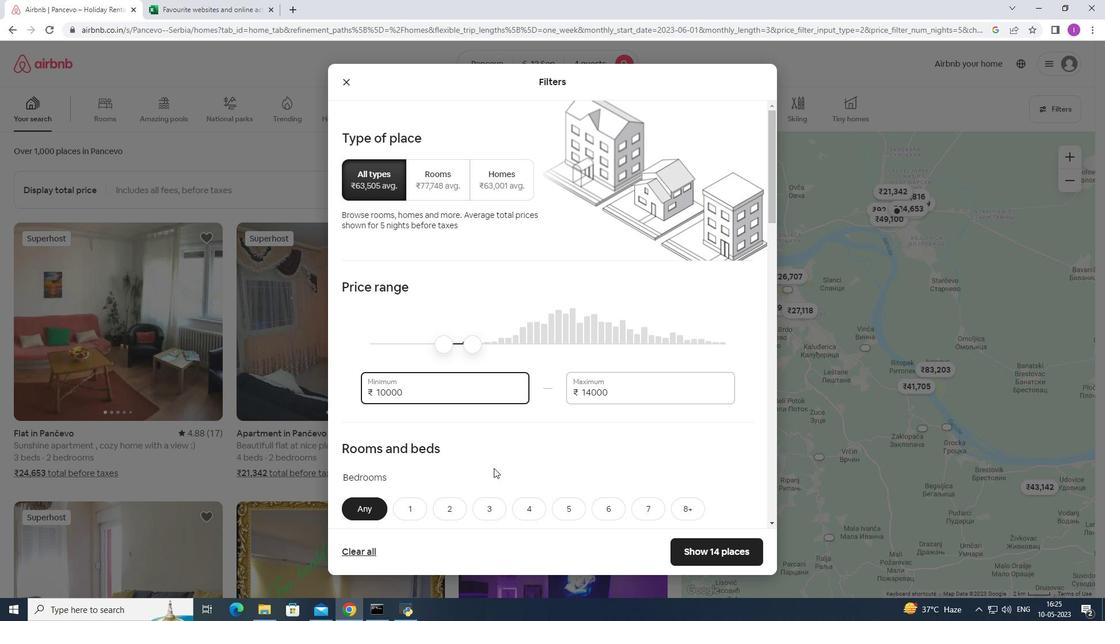 
Action: Mouse scrolled (493, 467) with delta (0, 0)
Screenshot: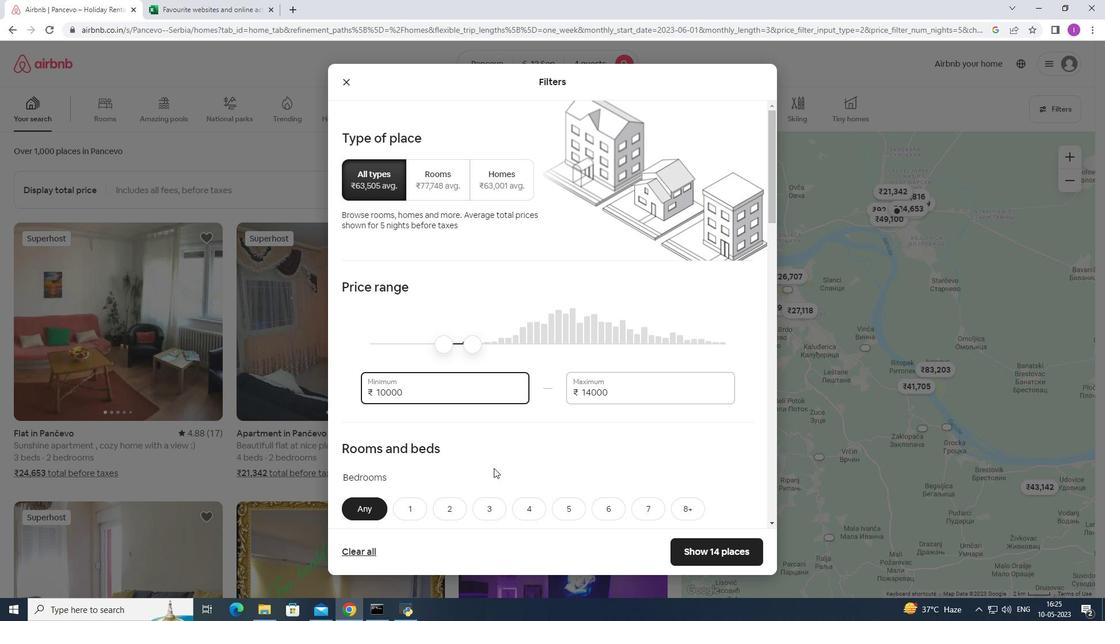 
Action: Mouse moved to (502, 461)
Screenshot: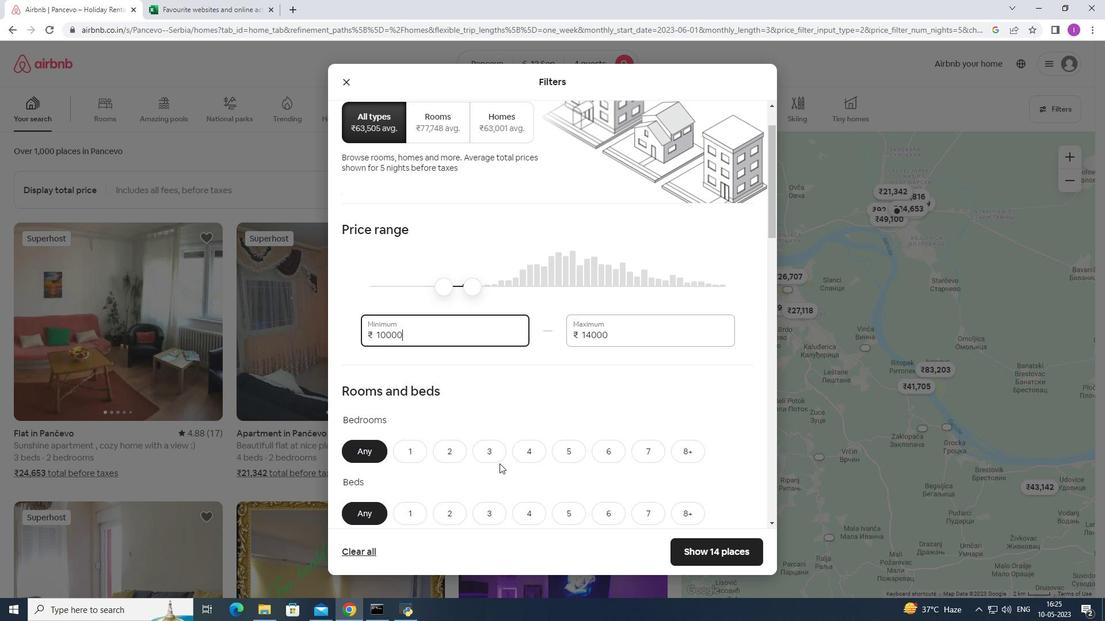 
Action: Mouse scrolled (502, 461) with delta (0, 0)
Screenshot: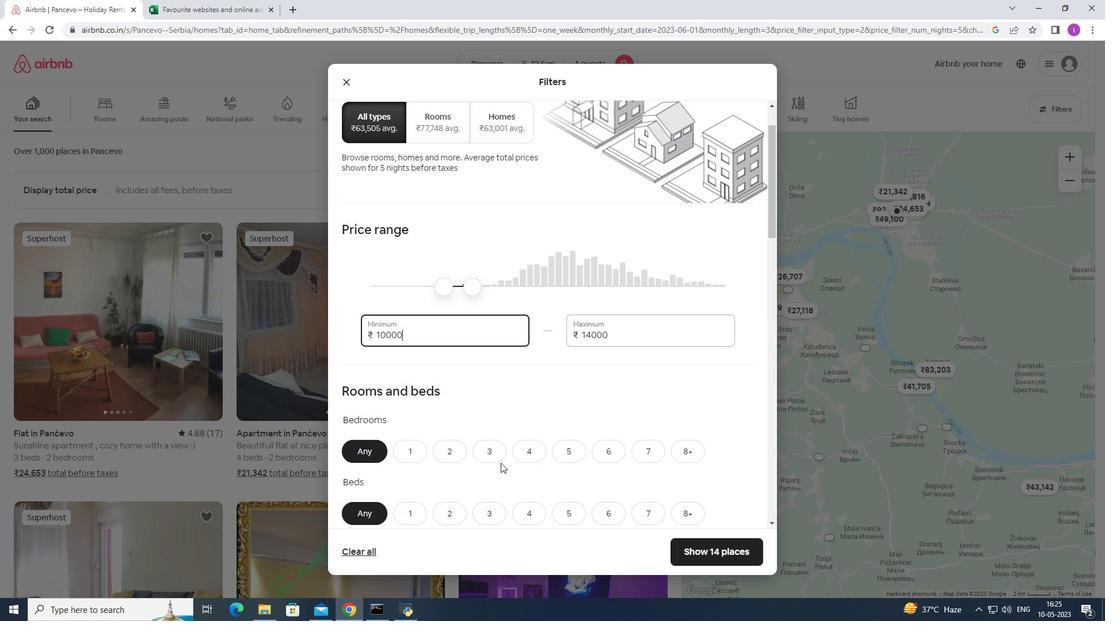 
Action: Mouse scrolled (502, 461) with delta (0, 0)
Screenshot: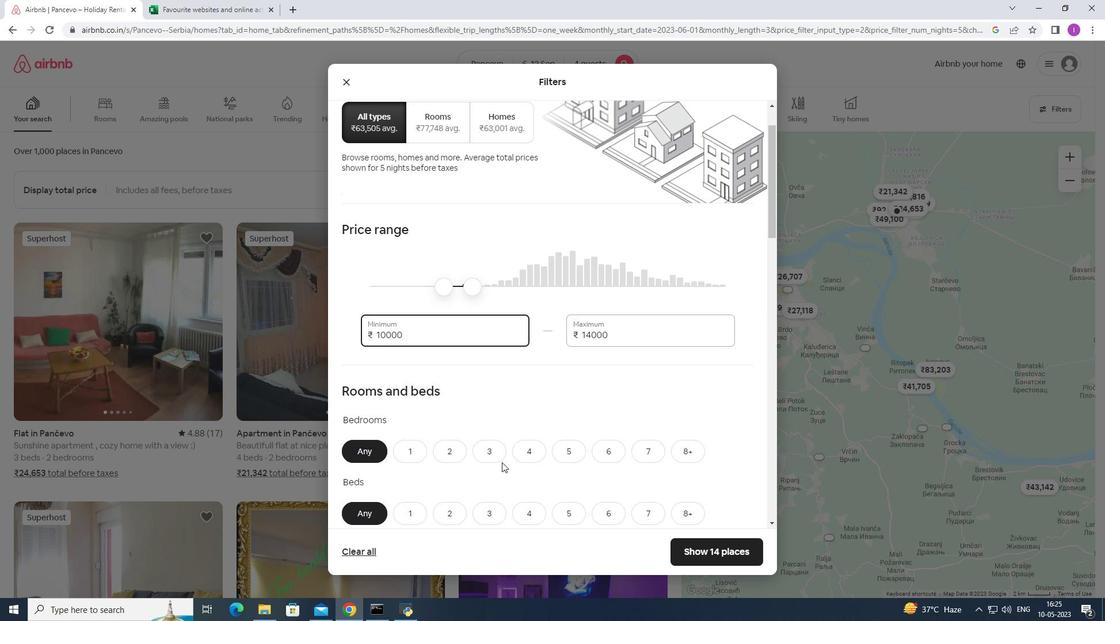 
Action: Mouse moved to (589, 427)
Screenshot: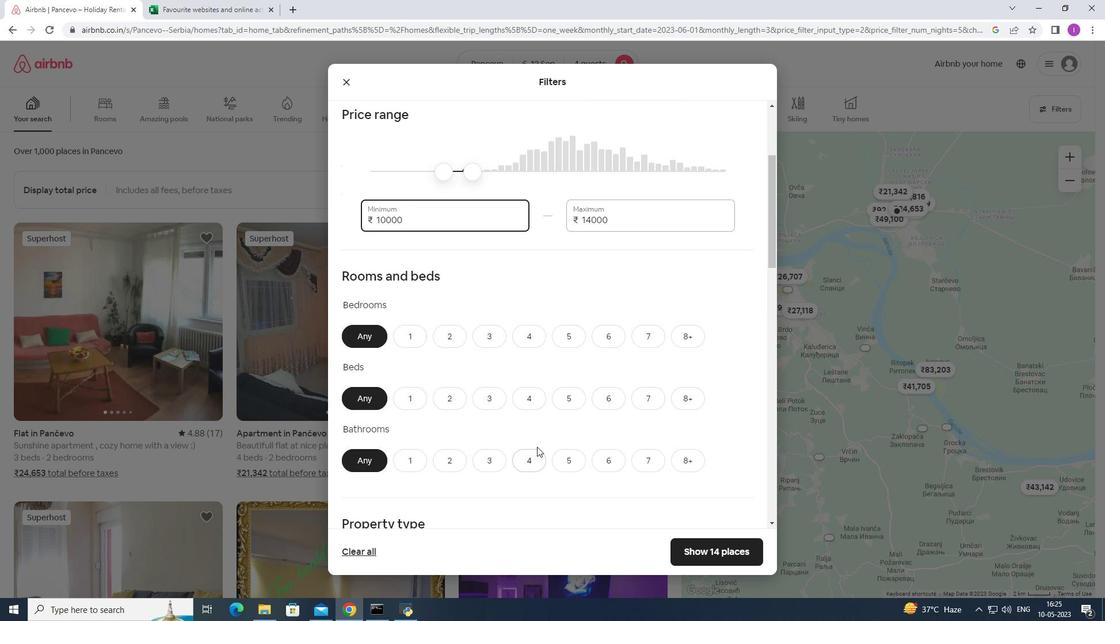
Action: Mouse scrolled (589, 426) with delta (0, 0)
Screenshot: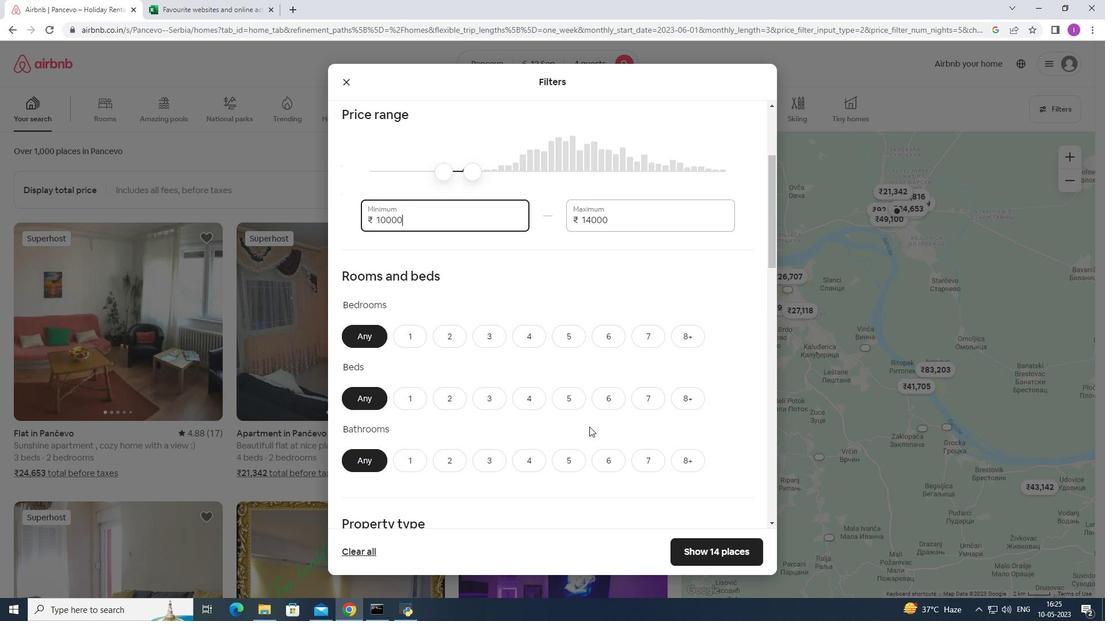 
Action: Mouse moved to (531, 278)
Screenshot: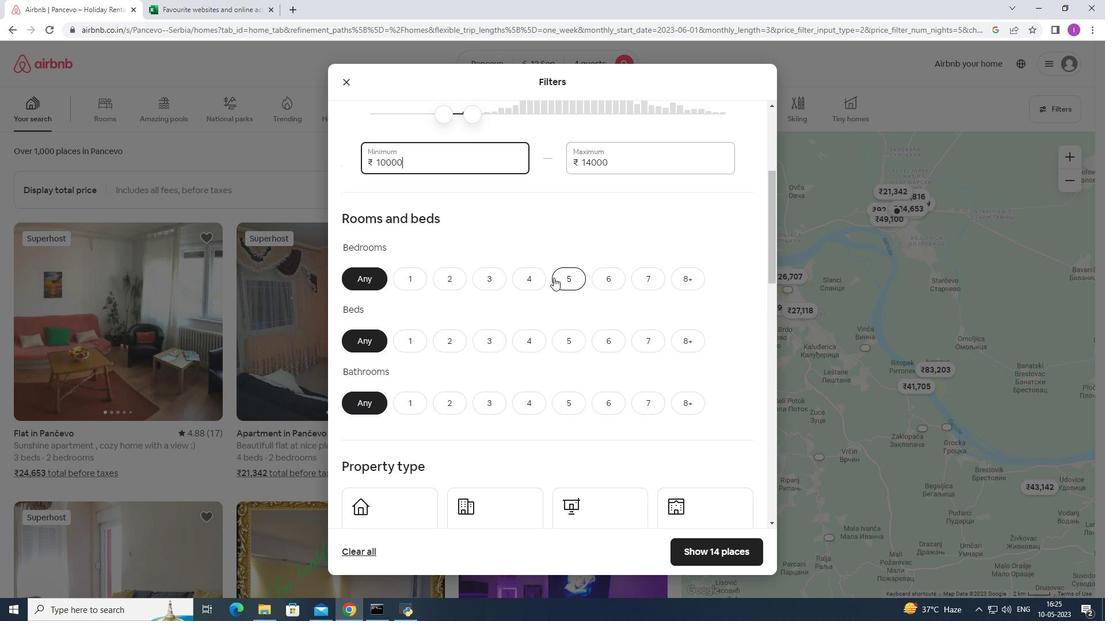 
Action: Mouse pressed left at (531, 278)
Screenshot: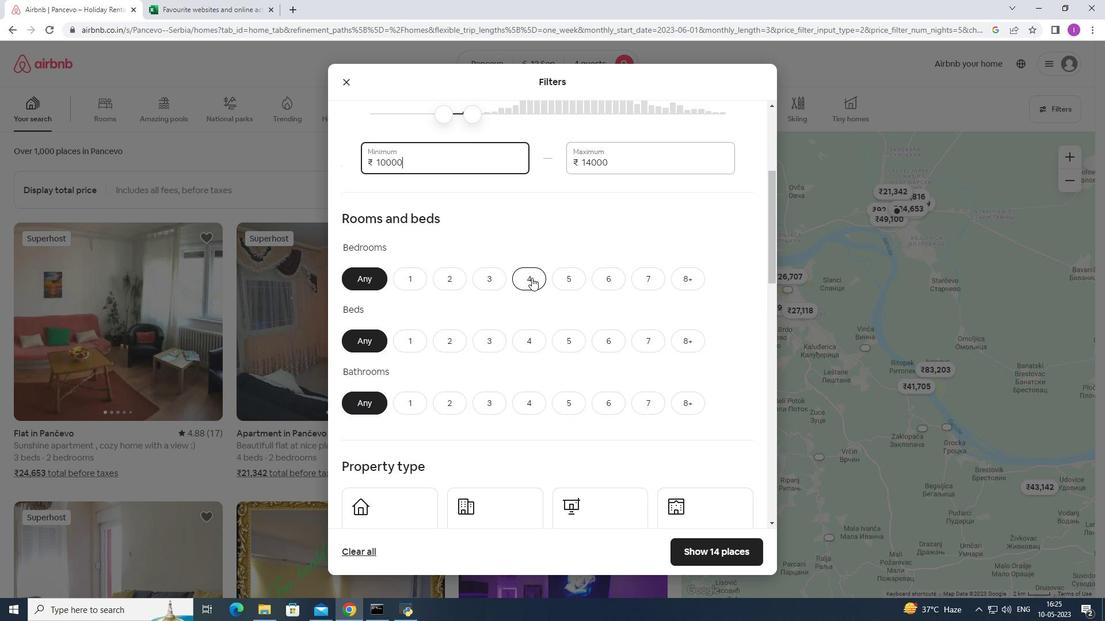 
Action: Mouse moved to (533, 336)
Screenshot: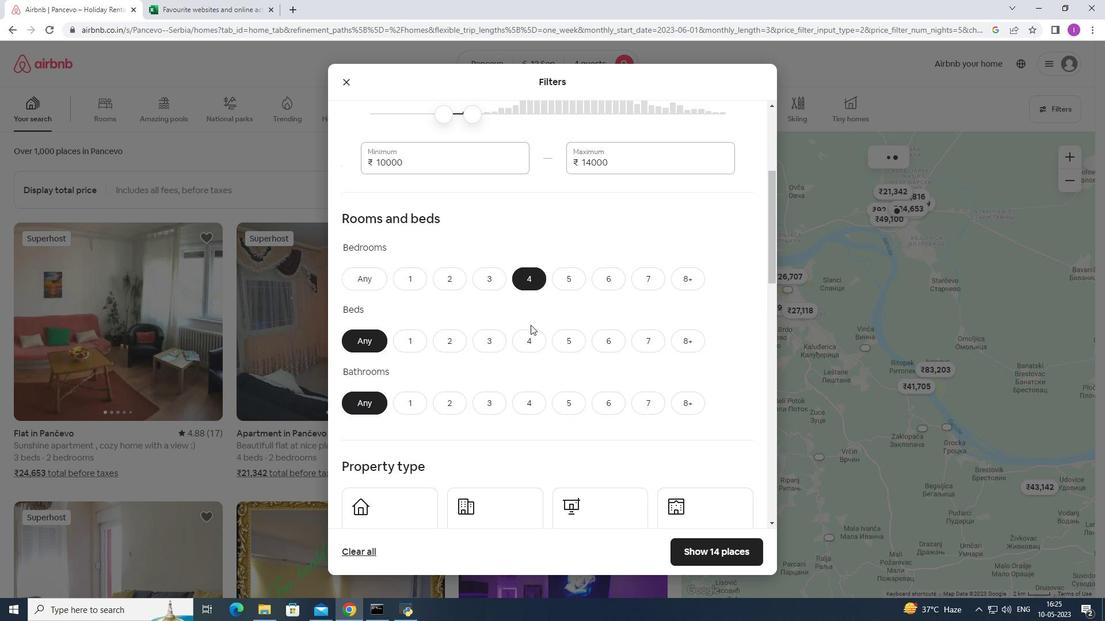 
Action: Mouse pressed left at (533, 336)
Screenshot: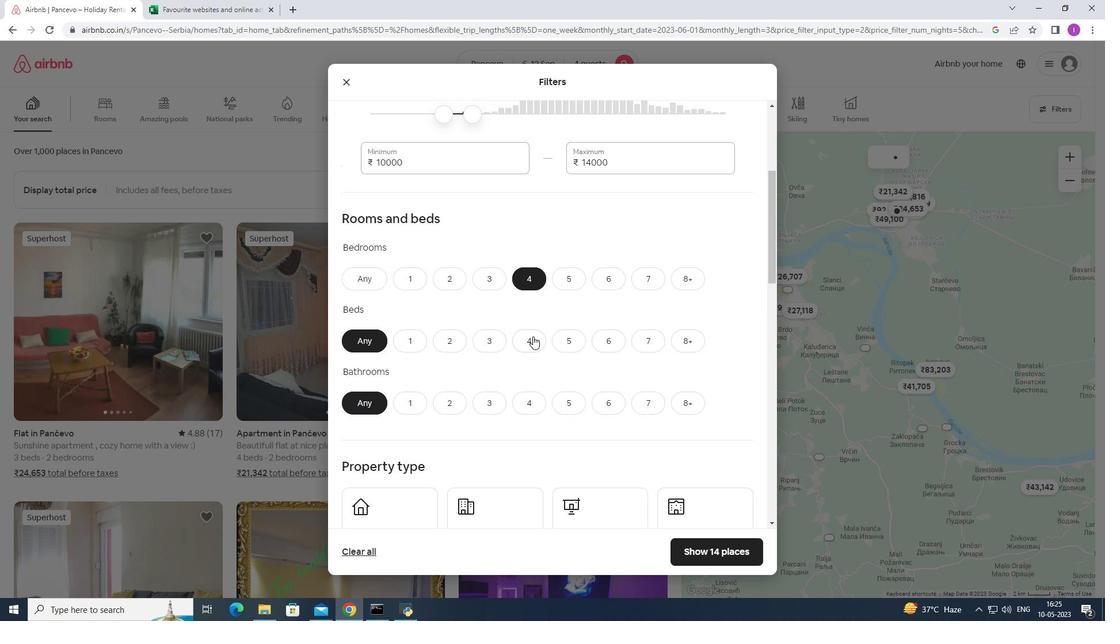 
Action: Mouse moved to (527, 399)
Screenshot: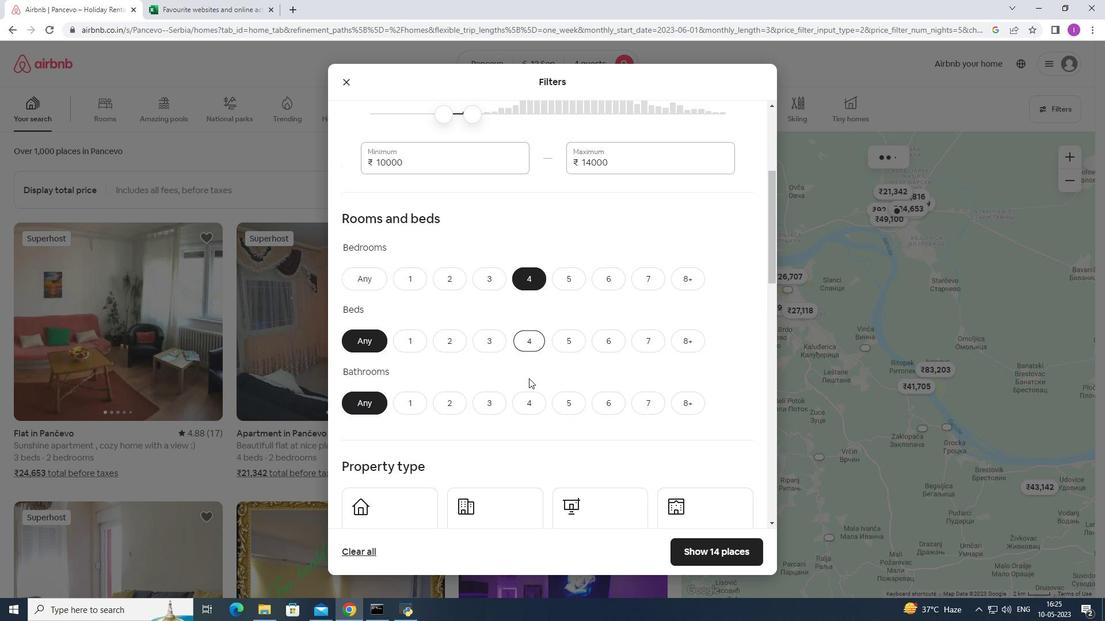 
Action: Mouse pressed left at (527, 399)
Screenshot: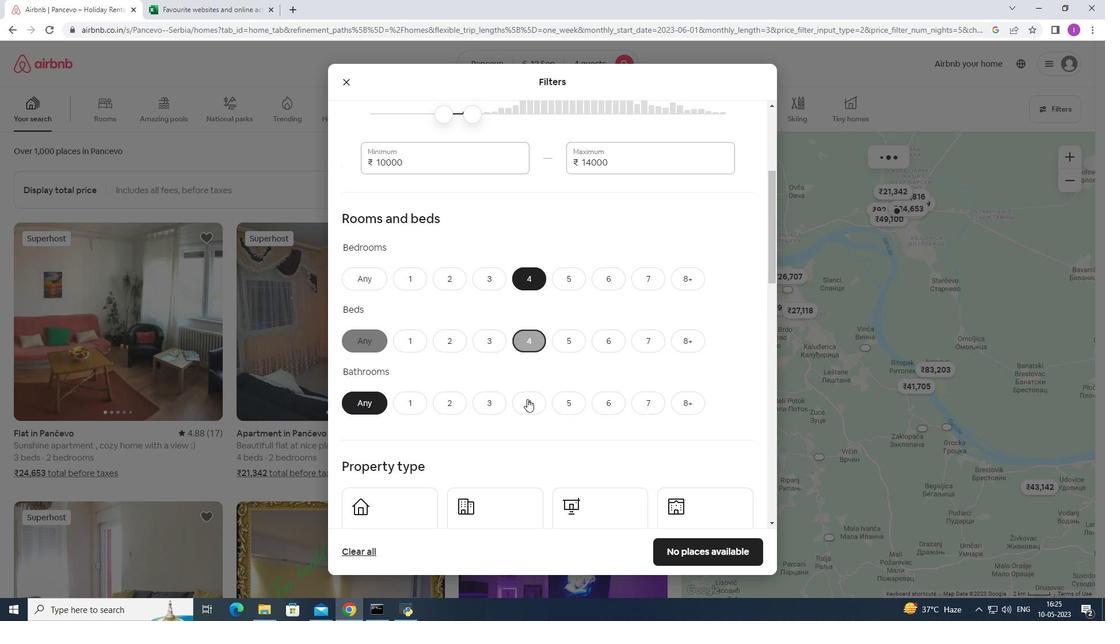 
Action: Mouse moved to (526, 415)
Screenshot: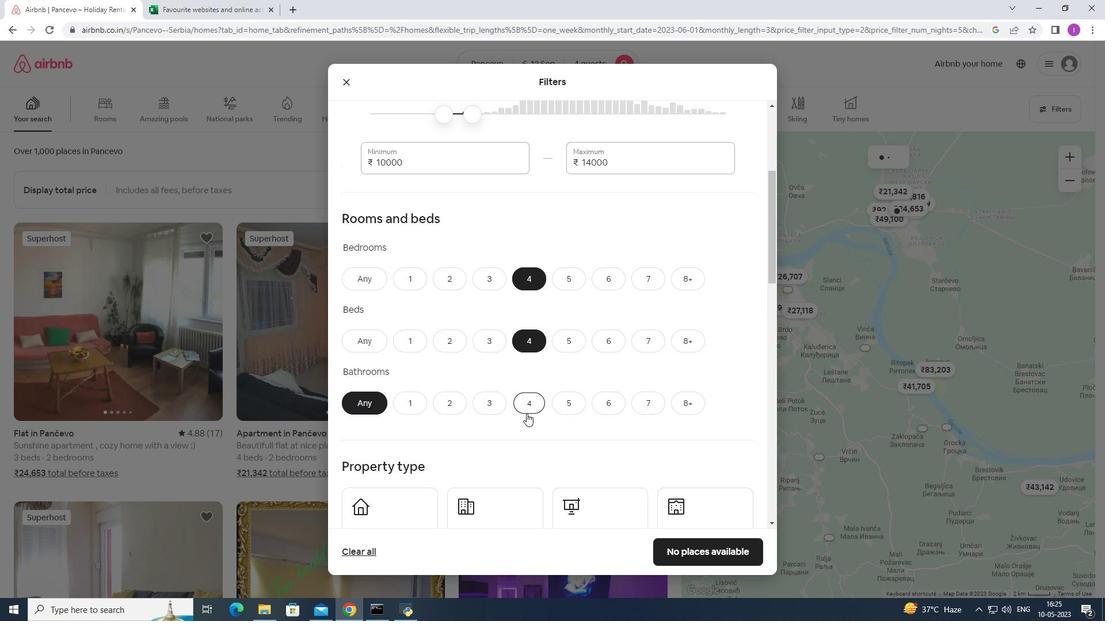 
Action: Mouse scrolled (526, 415) with delta (0, 0)
Screenshot: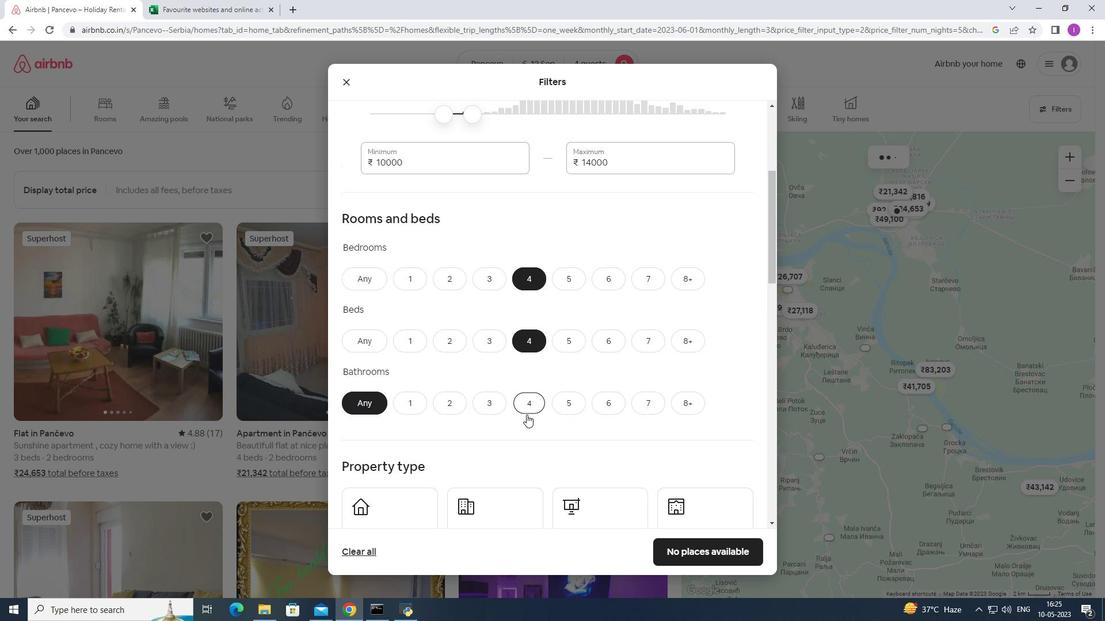 
Action: Mouse scrolled (526, 415) with delta (0, 0)
Screenshot: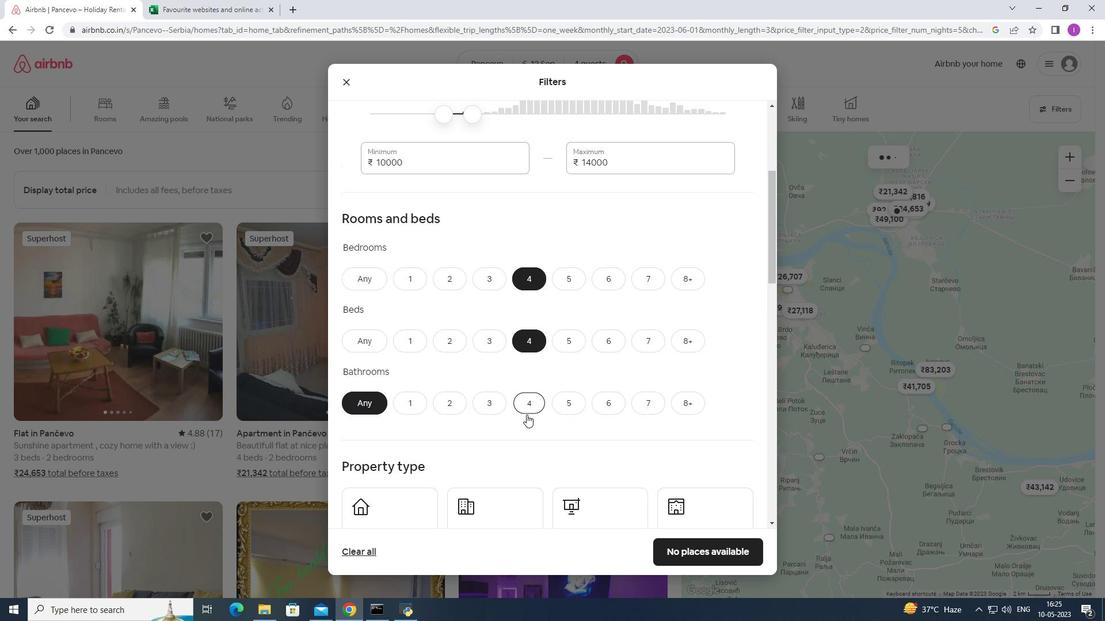 
Action: Mouse scrolled (526, 415) with delta (0, 0)
Screenshot: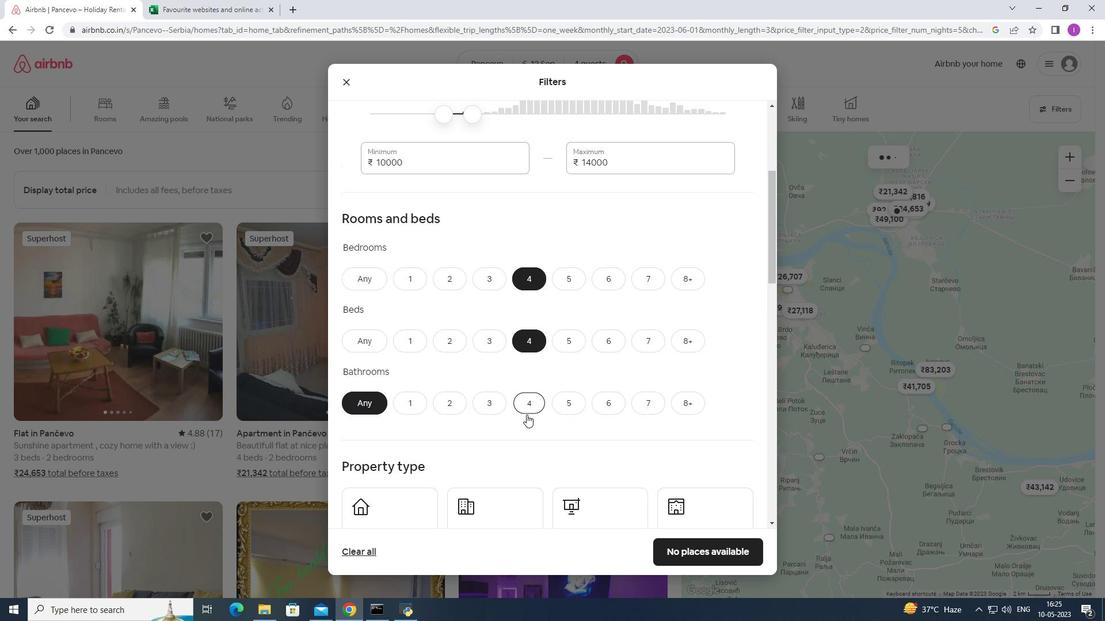 
Action: Mouse moved to (525, 385)
Screenshot: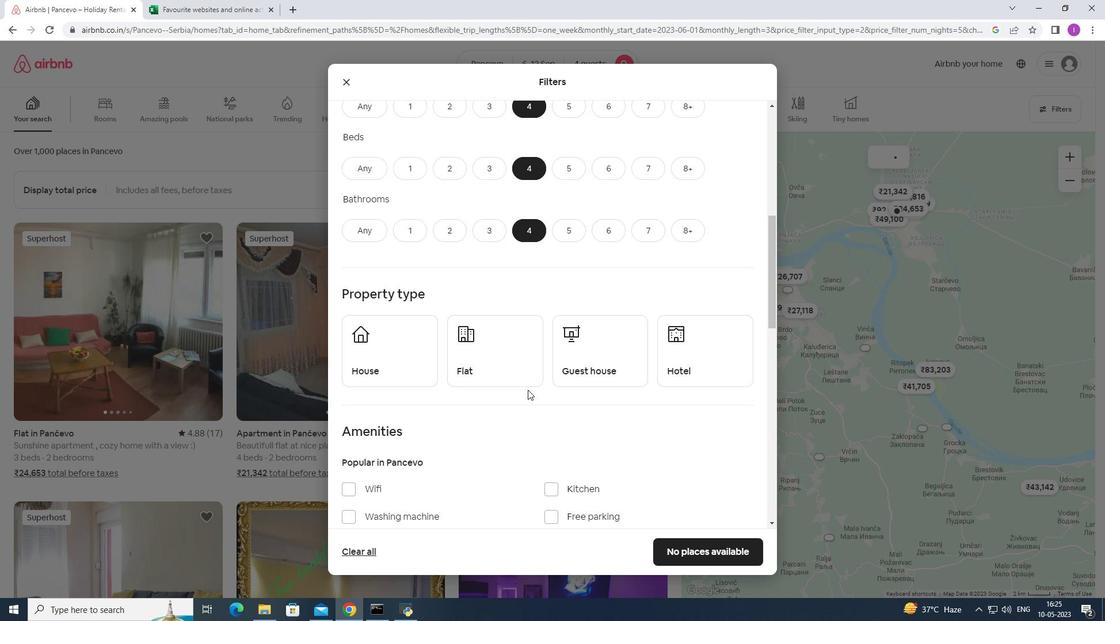 
Action: Mouse scrolled (525, 385) with delta (0, 0)
Screenshot: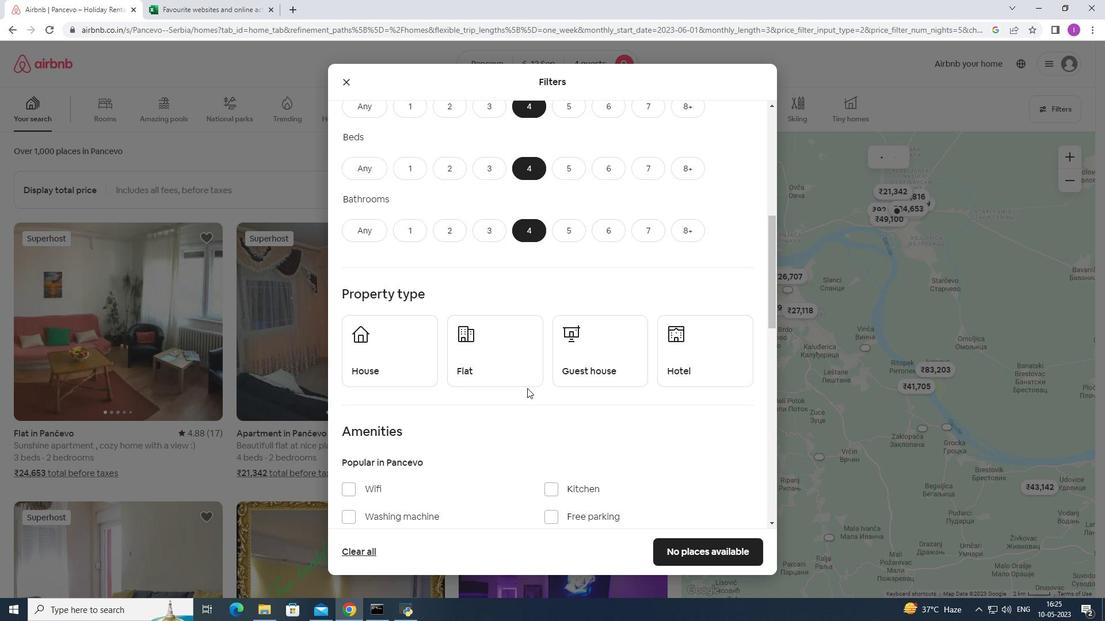 
Action: Mouse scrolled (525, 385) with delta (0, 0)
Screenshot: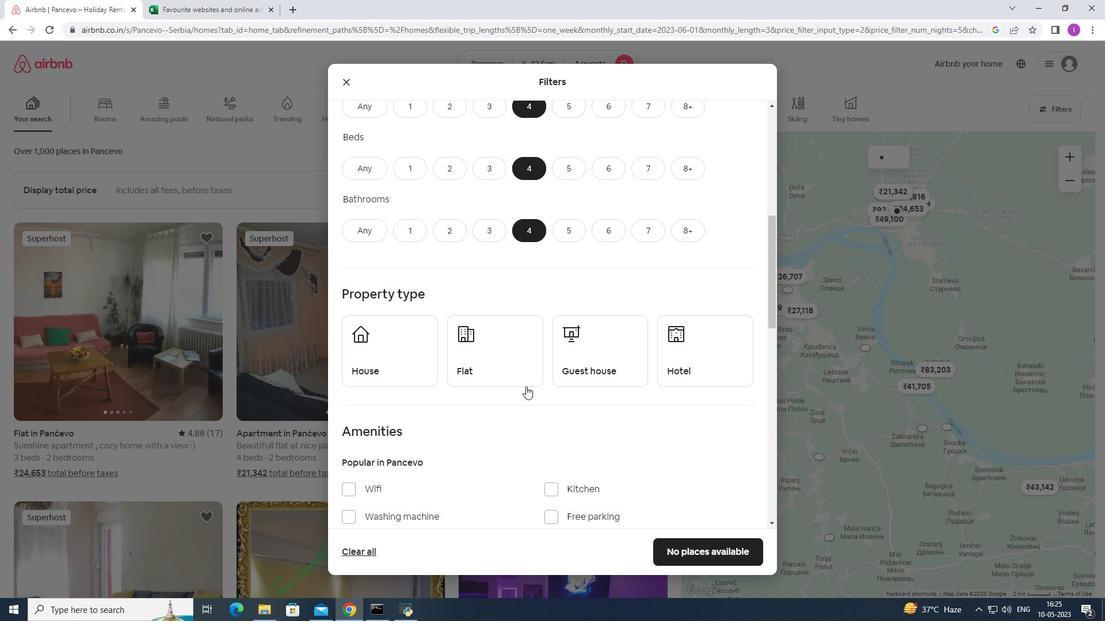 
Action: Mouse moved to (415, 253)
Screenshot: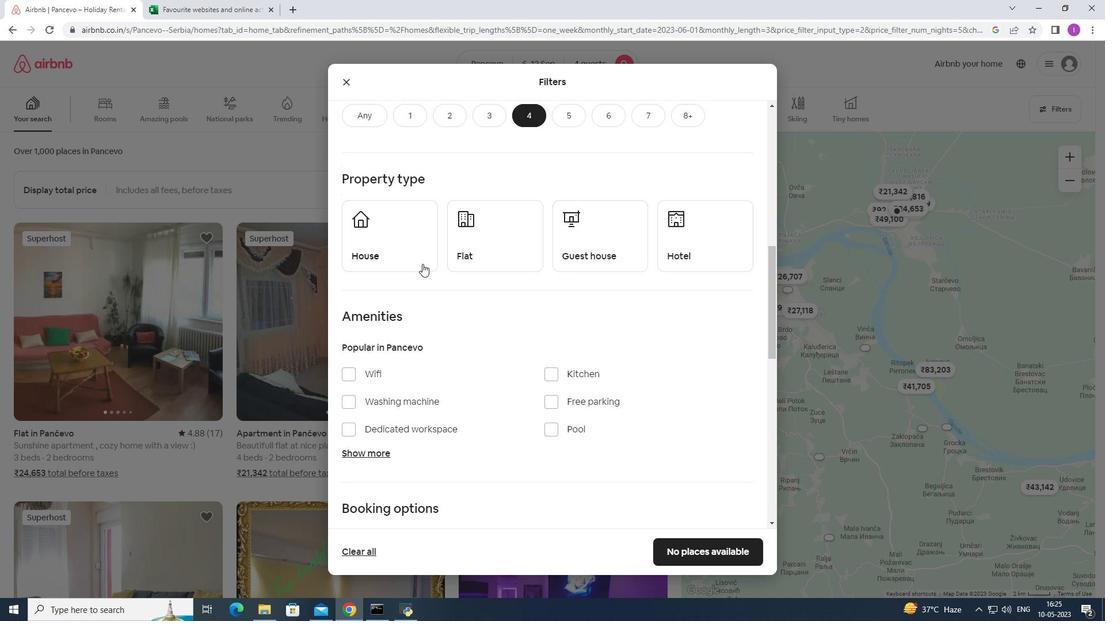 
Action: Mouse pressed left at (415, 253)
Screenshot: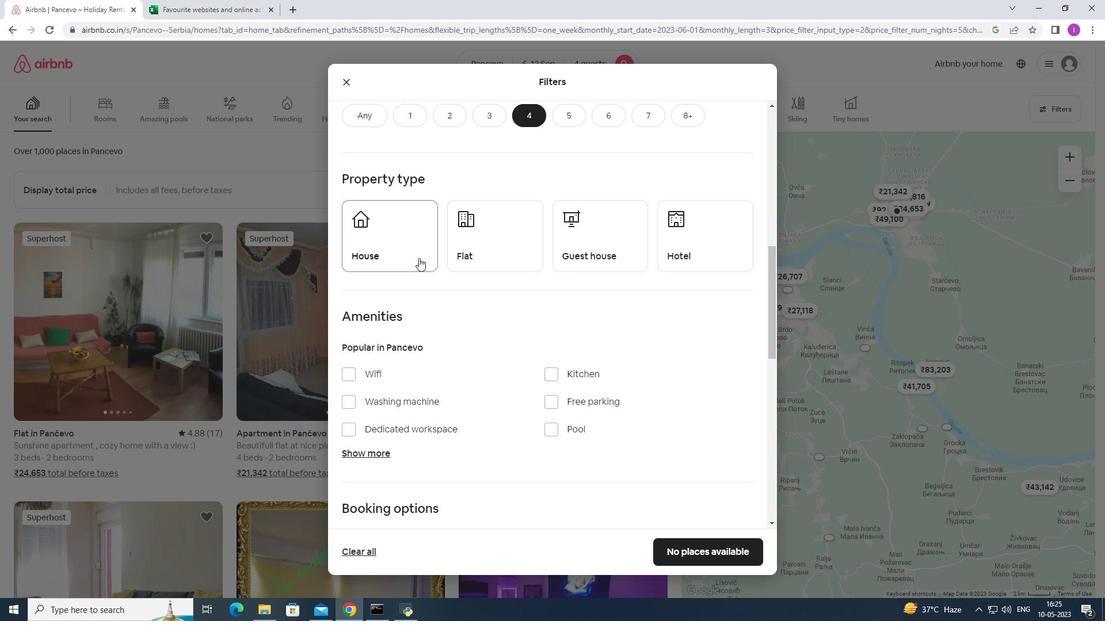 
Action: Mouse moved to (480, 260)
Screenshot: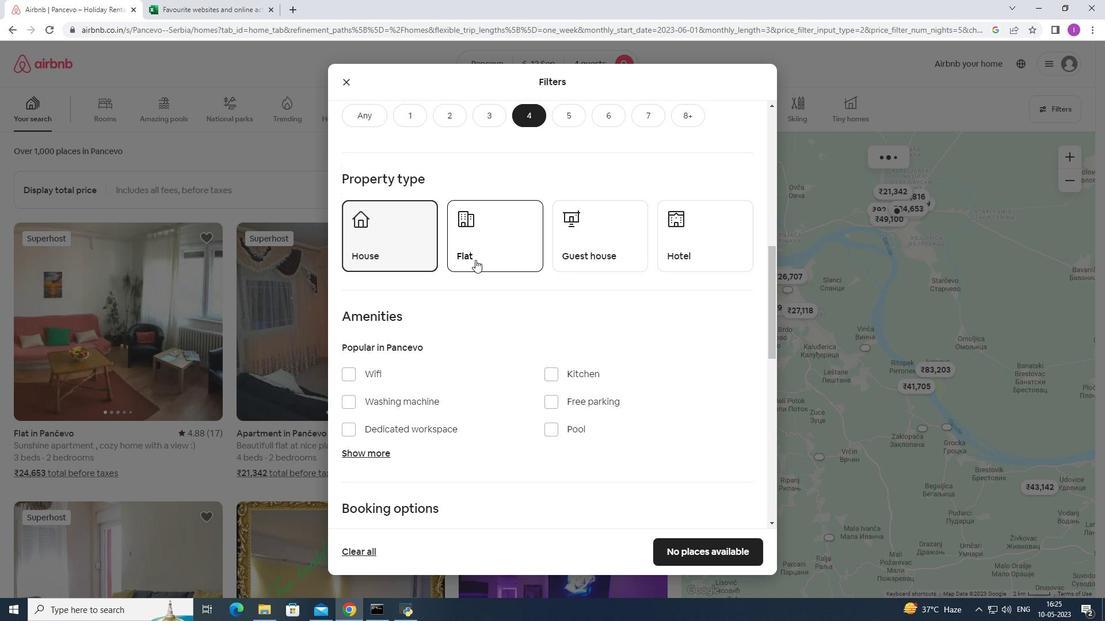 
Action: Mouse pressed left at (480, 260)
Screenshot: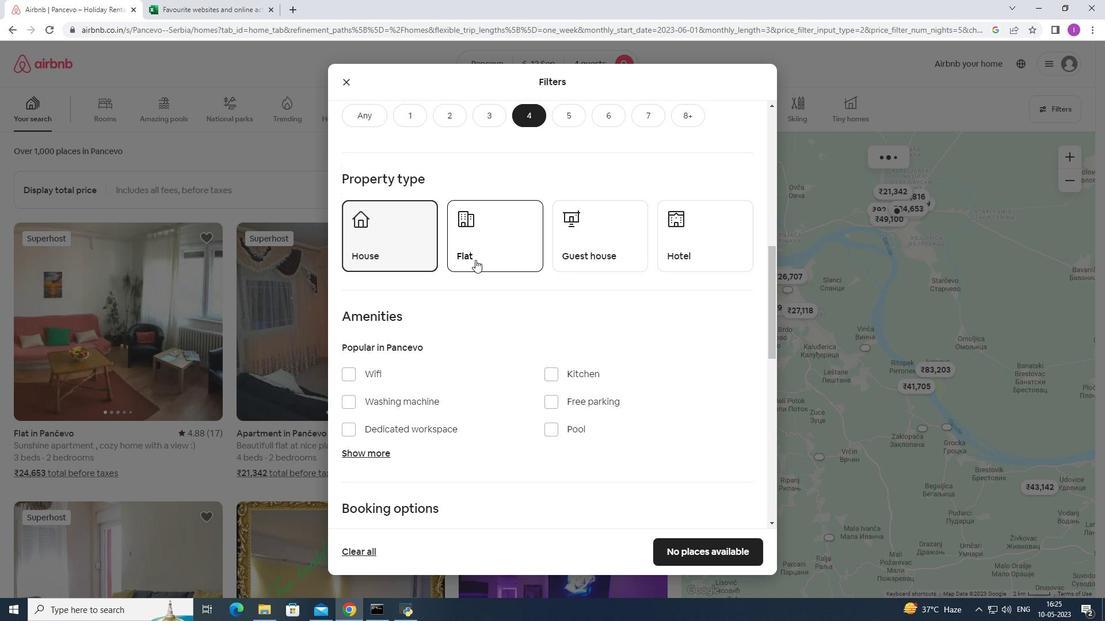
Action: Mouse moved to (588, 264)
Screenshot: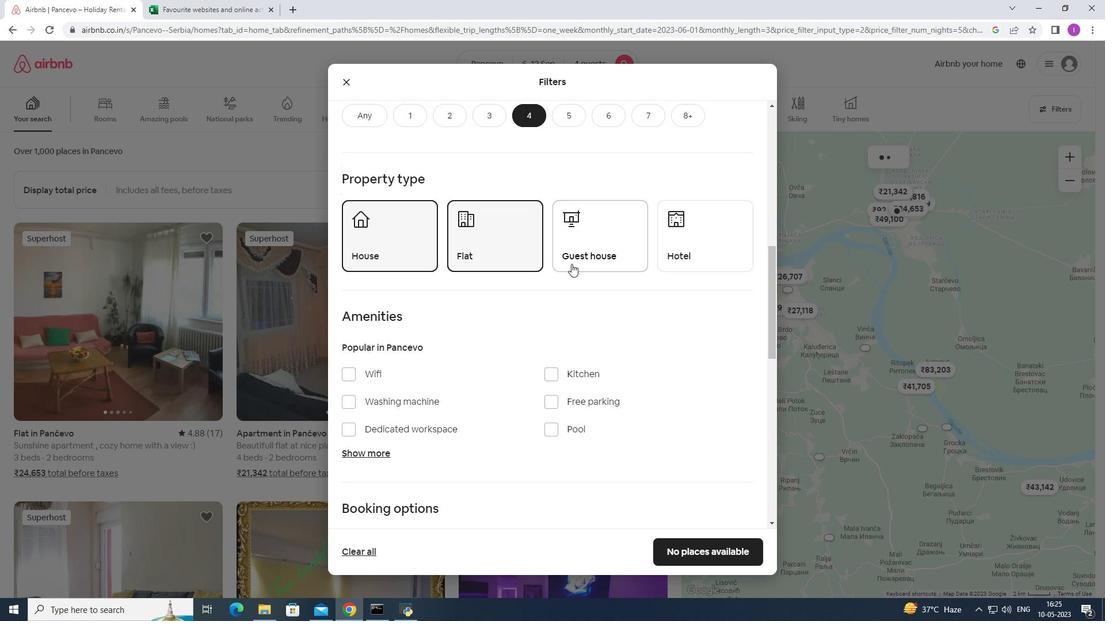
Action: Mouse pressed left at (588, 264)
Screenshot: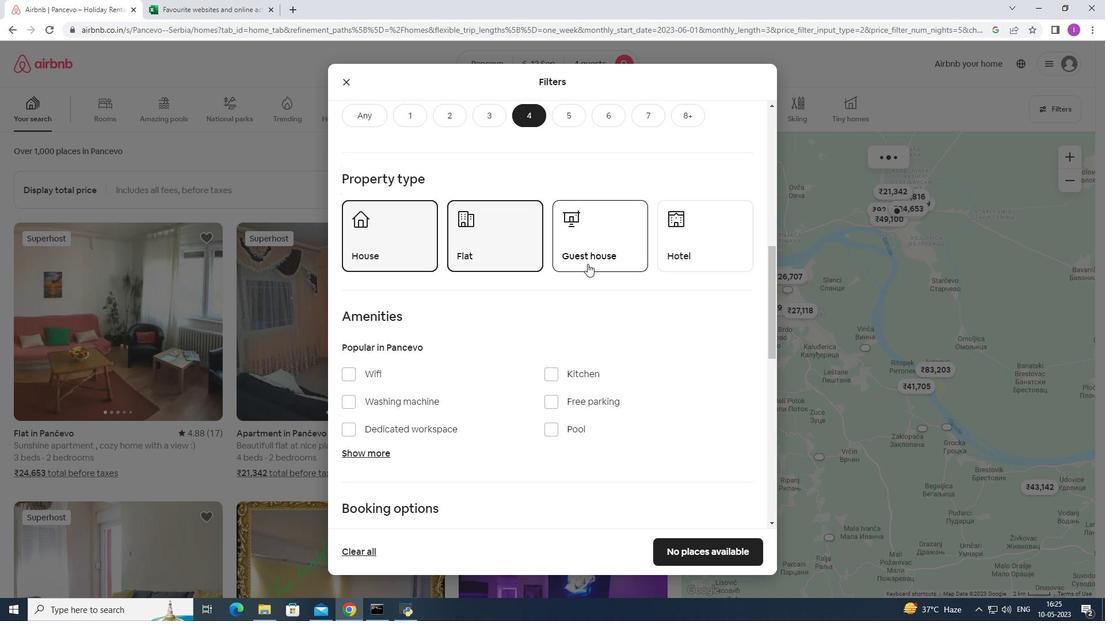 
Action: Mouse moved to (600, 286)
Screenshot: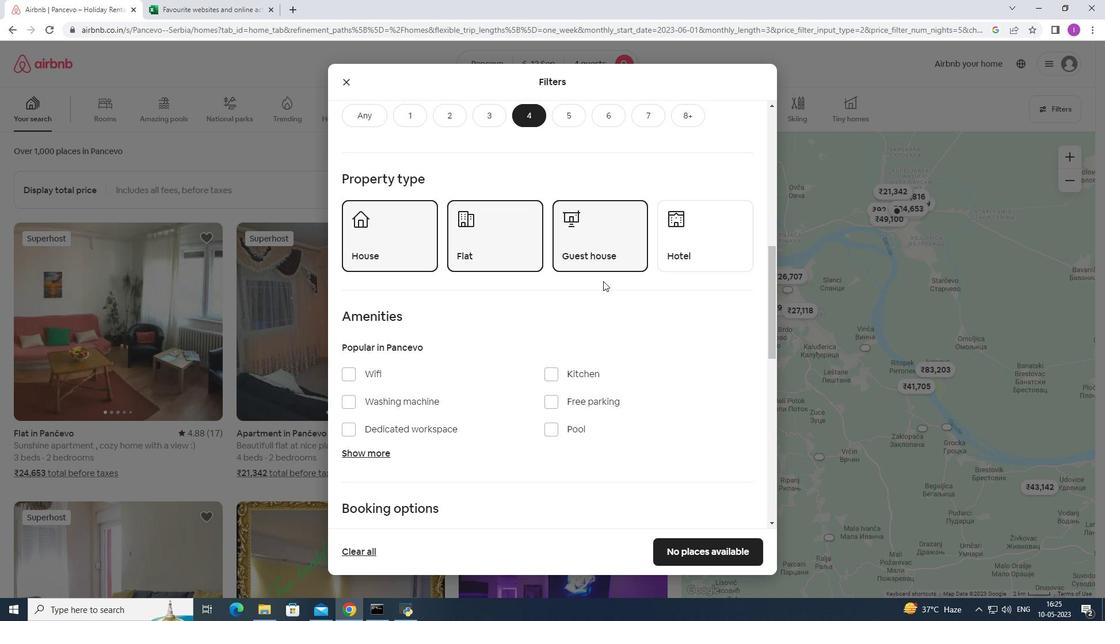 
Action: Mouse scrolled (600, 285) with delta (0, 0)
Screenshot: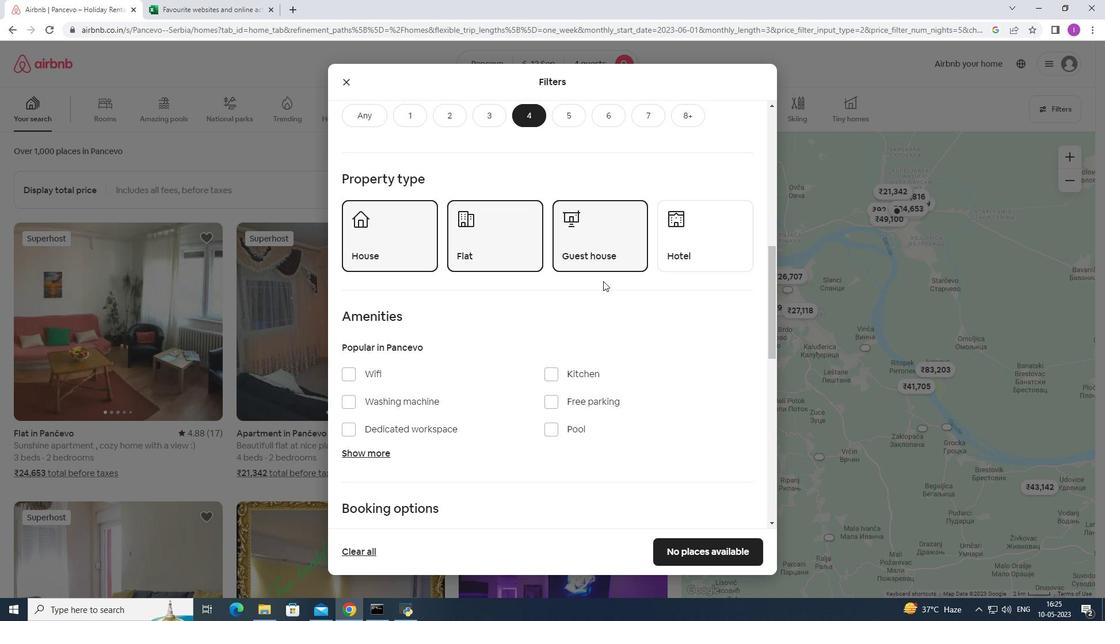 
Action: Mouse moved to (599, 287)
Screenshot: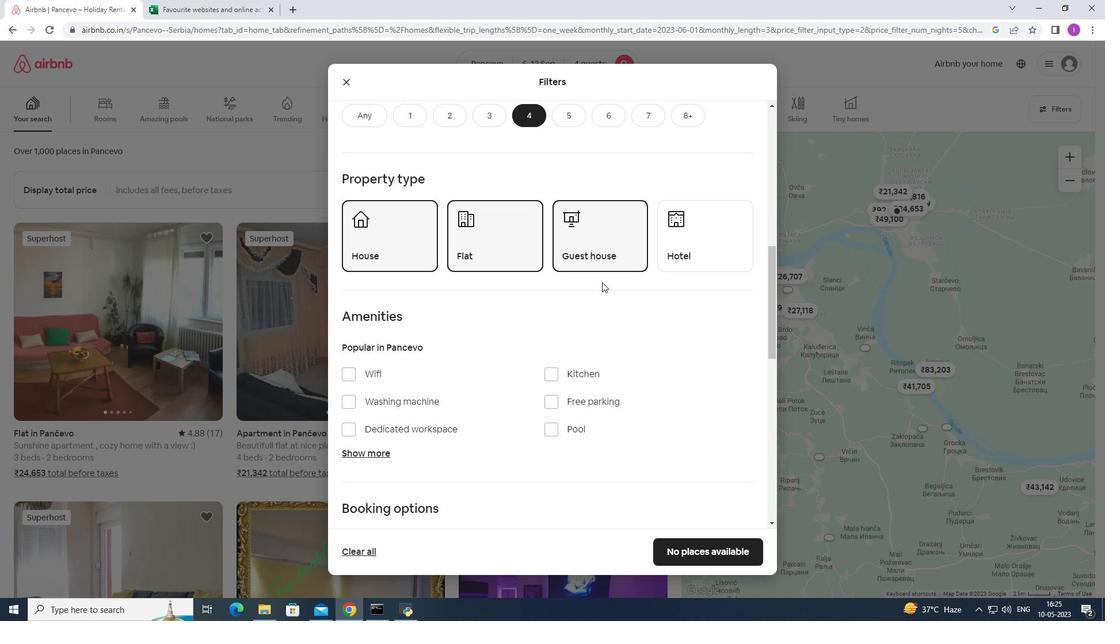 
Action: Mouse scrolled (599, 287) with delta (0, 0)
Screenshot: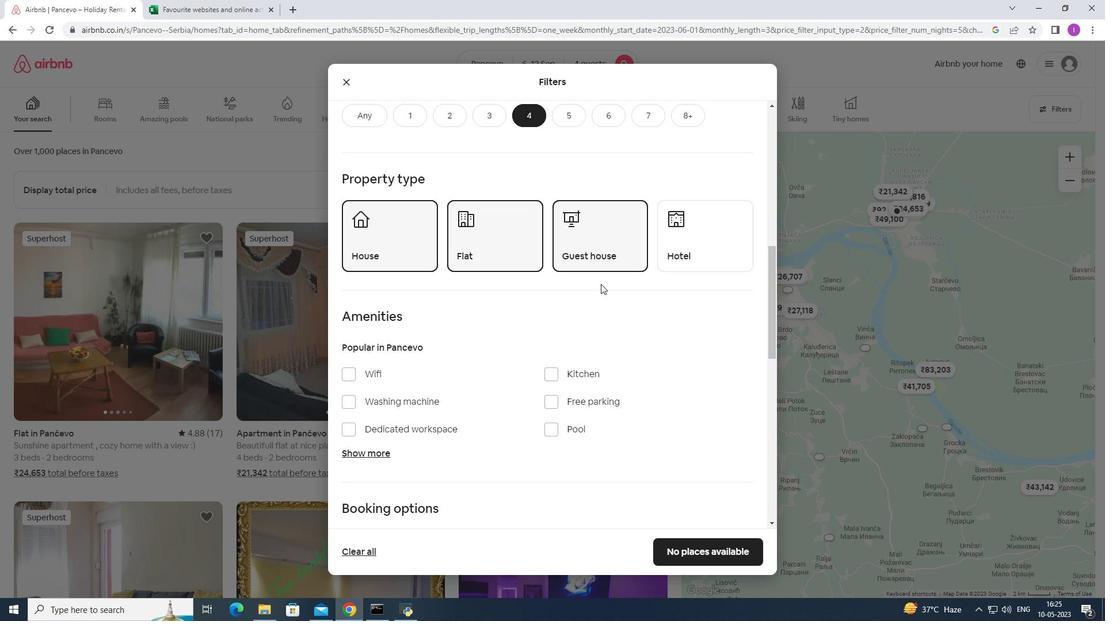 
Action: Mouse moved to (598, 290)
Screenshot: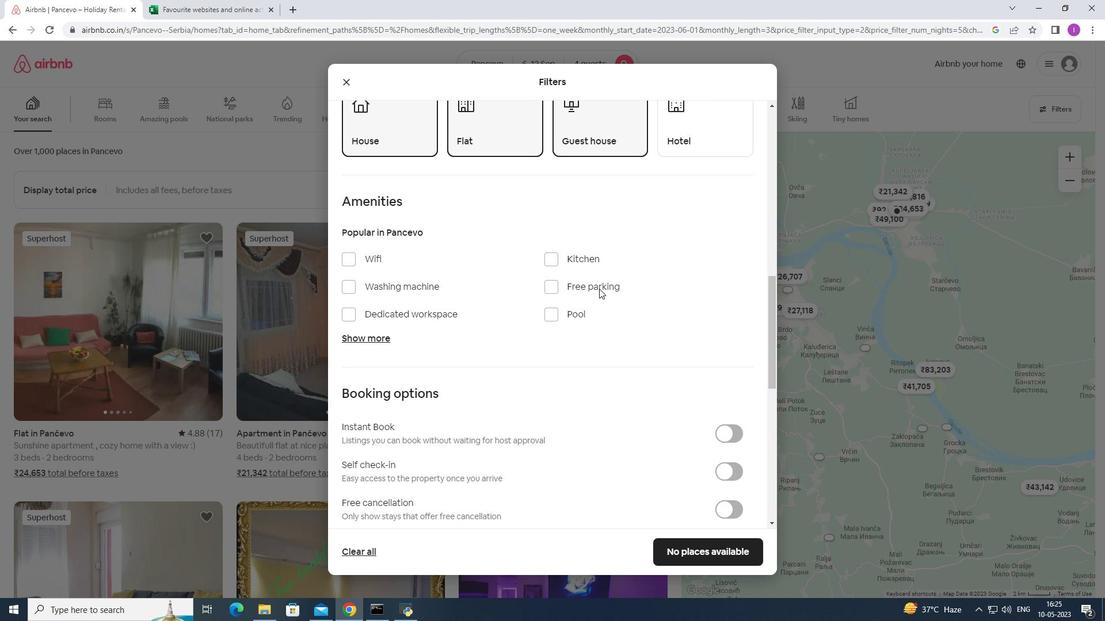
Action: Mouse scrolled (598, 289) with delta (0, 0)
Screenshot: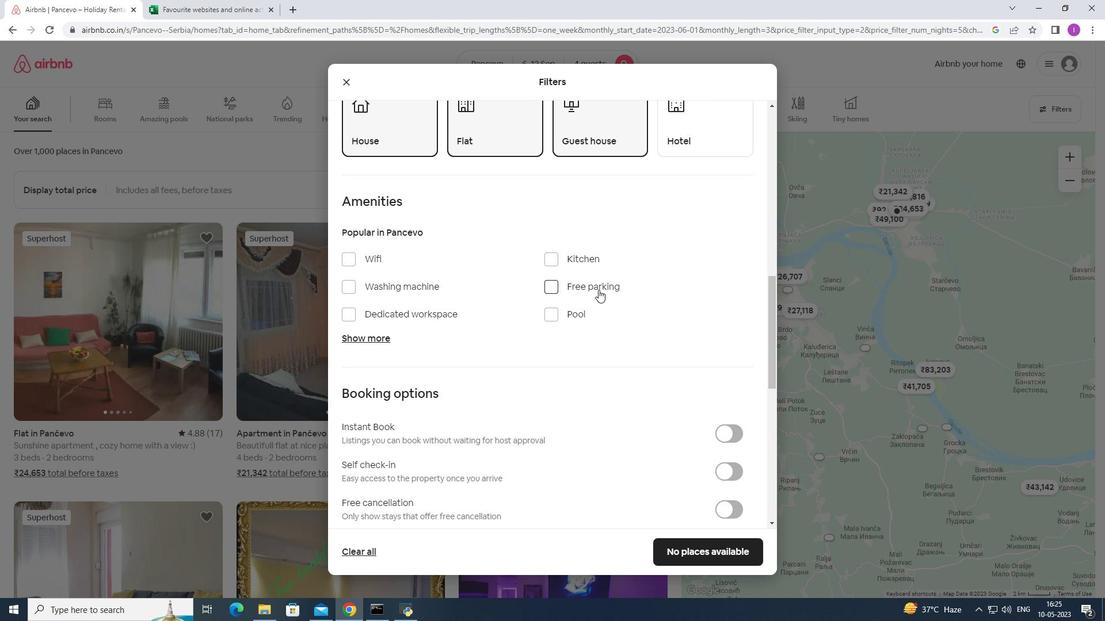 
Action: Mouse moved to (351, 195)
Screenshot: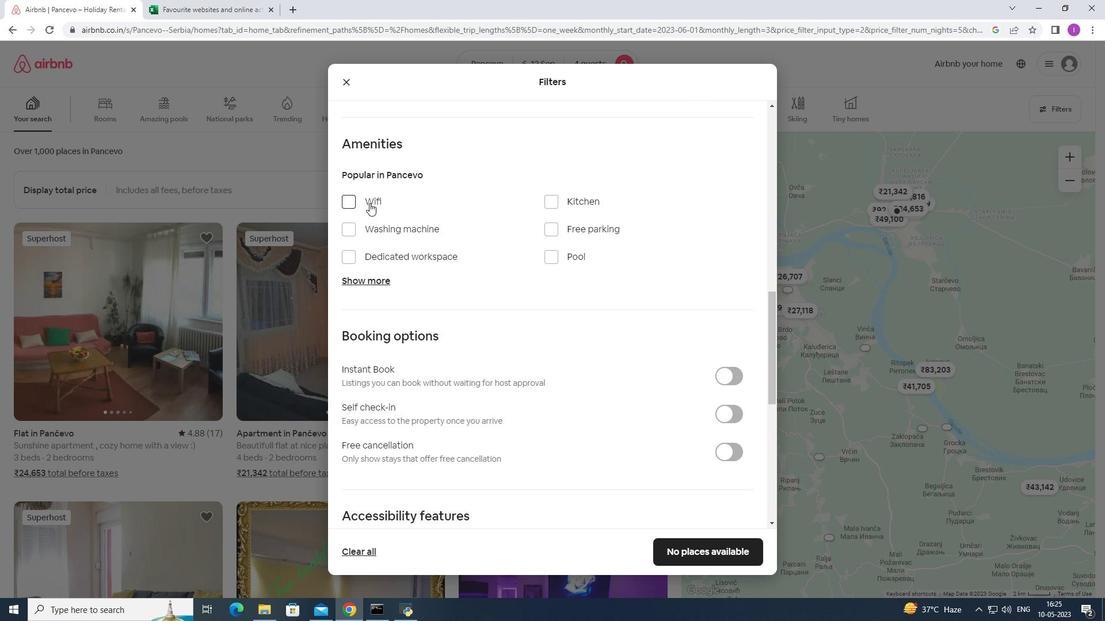 
Action: Mouse pressed left at (351, 195)
Screenshot: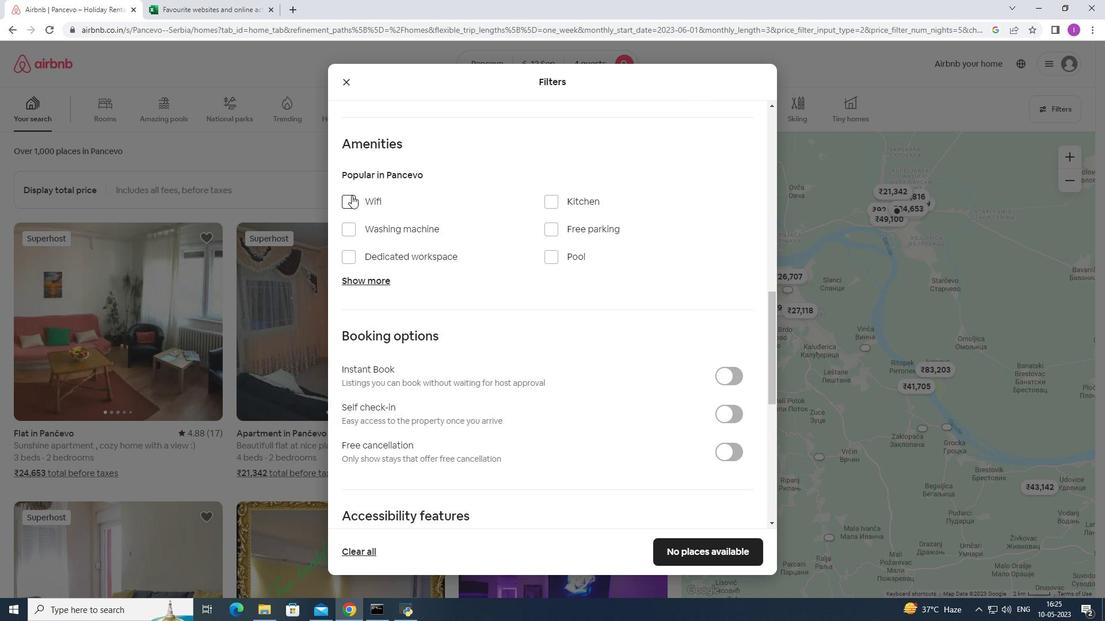 
Action: Mouse moved to (562, 228)
Screenshot: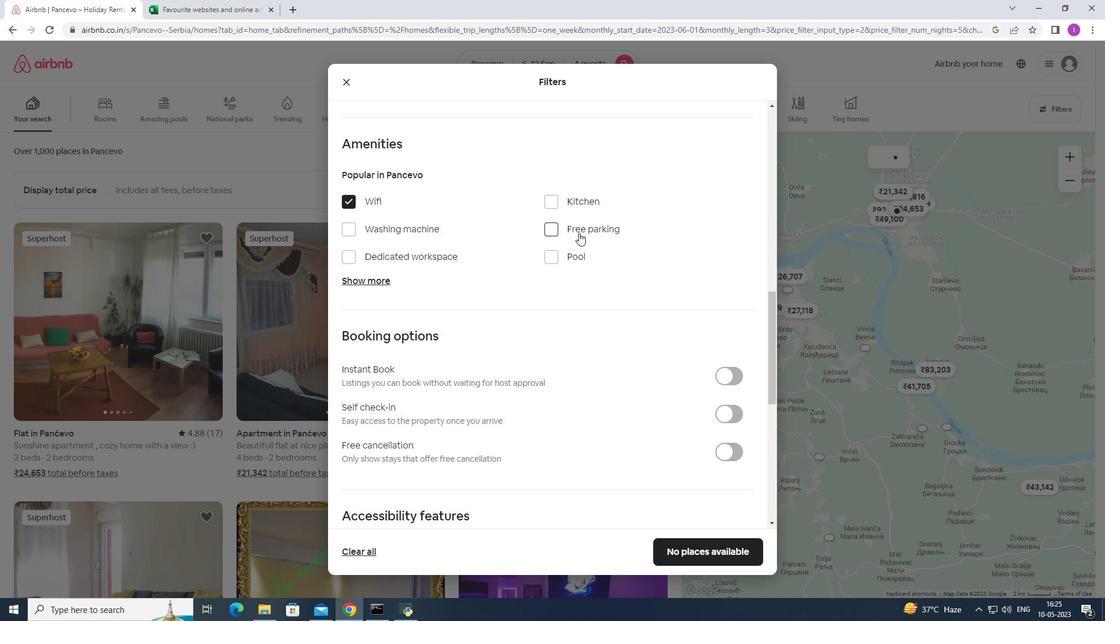 
Action: Mouse pressed left at (562, 228)
Screenshot: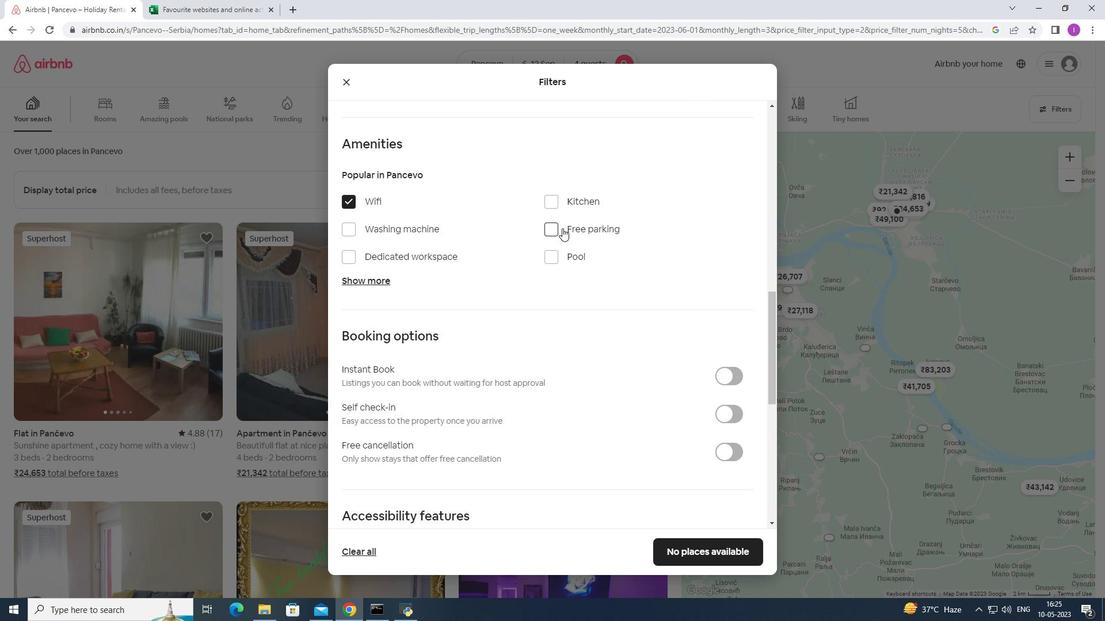 
Action: Mouse moved to (373, 275)
Screenshot: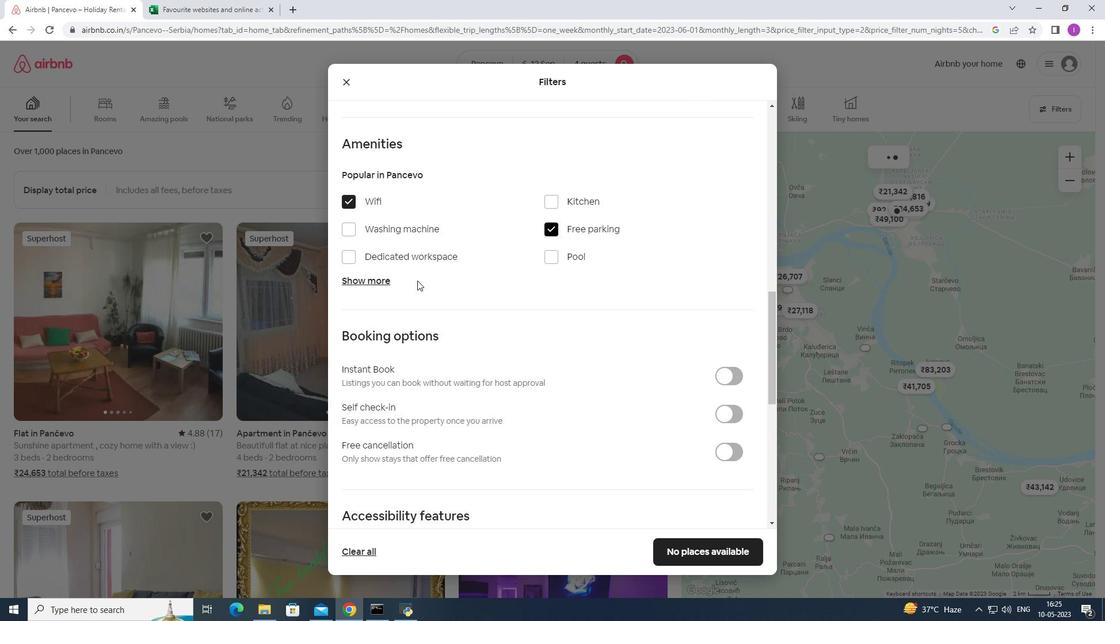 
Action: Mouse pressed left at (373, 275)
Screenshot: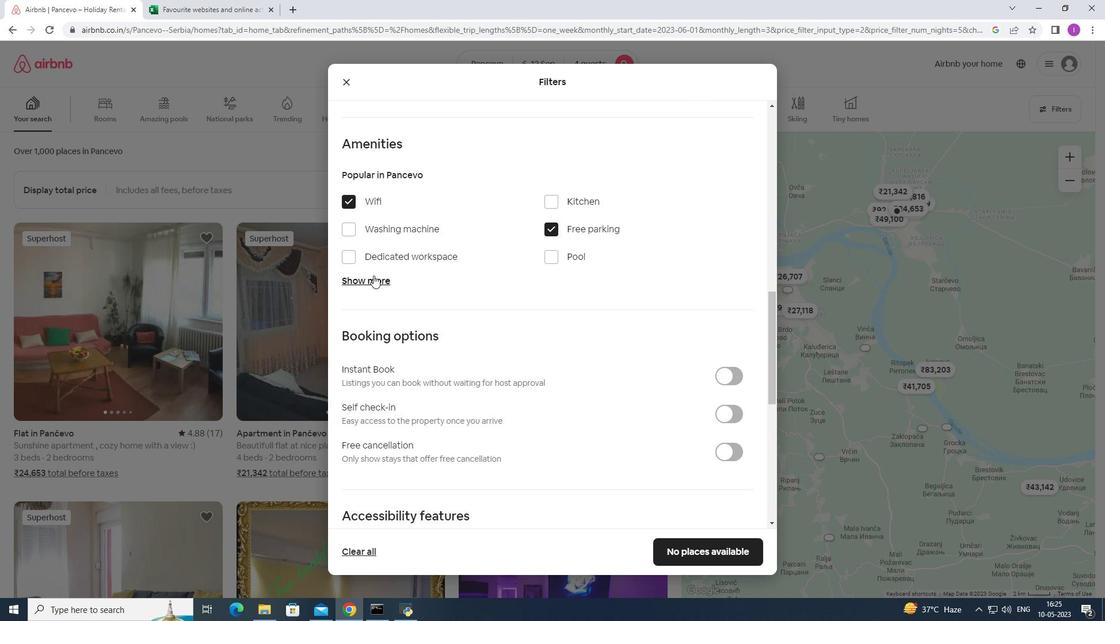 
Action: Mouse moved to (564, 346)
Screenshot: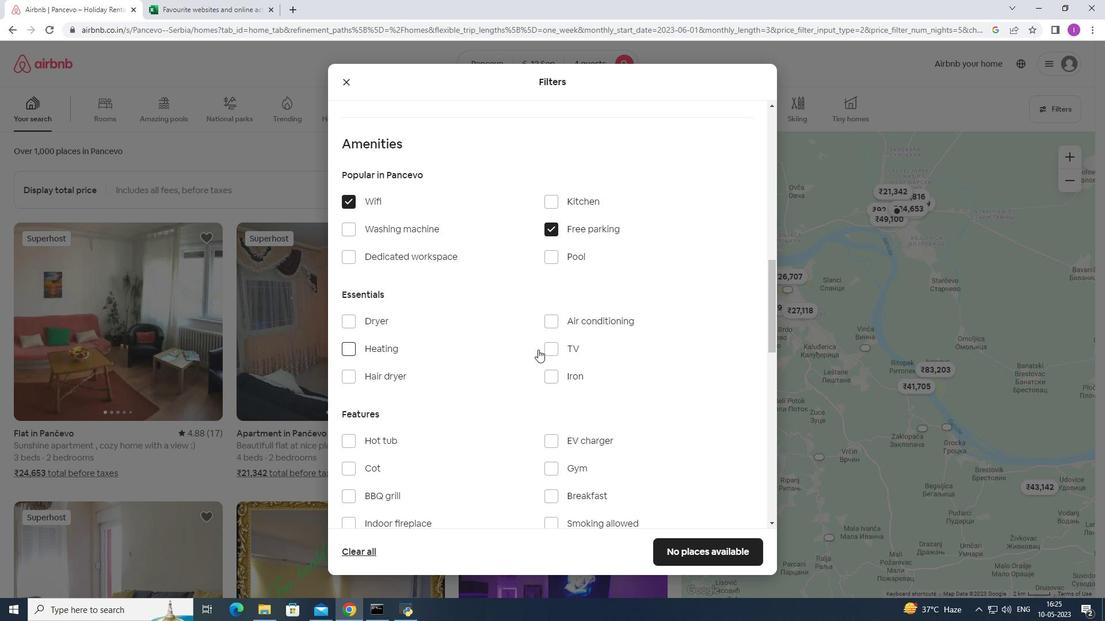 
Action: Mouse pressed left at (564, 346)
Screenshot: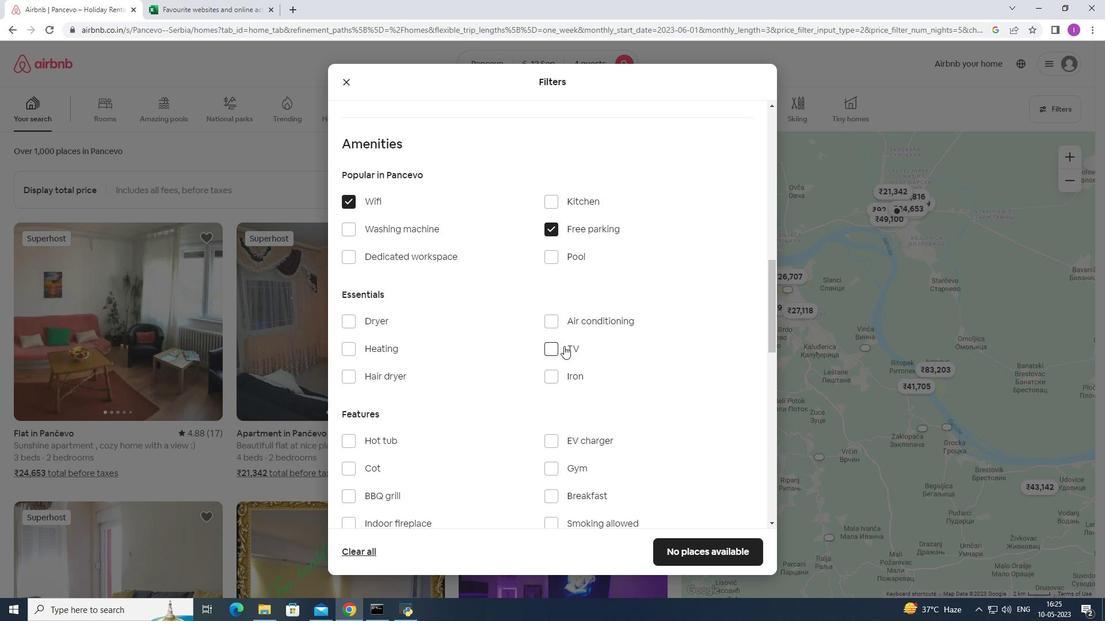 
Action: Mouse moved to (458, 440)
Screenshot: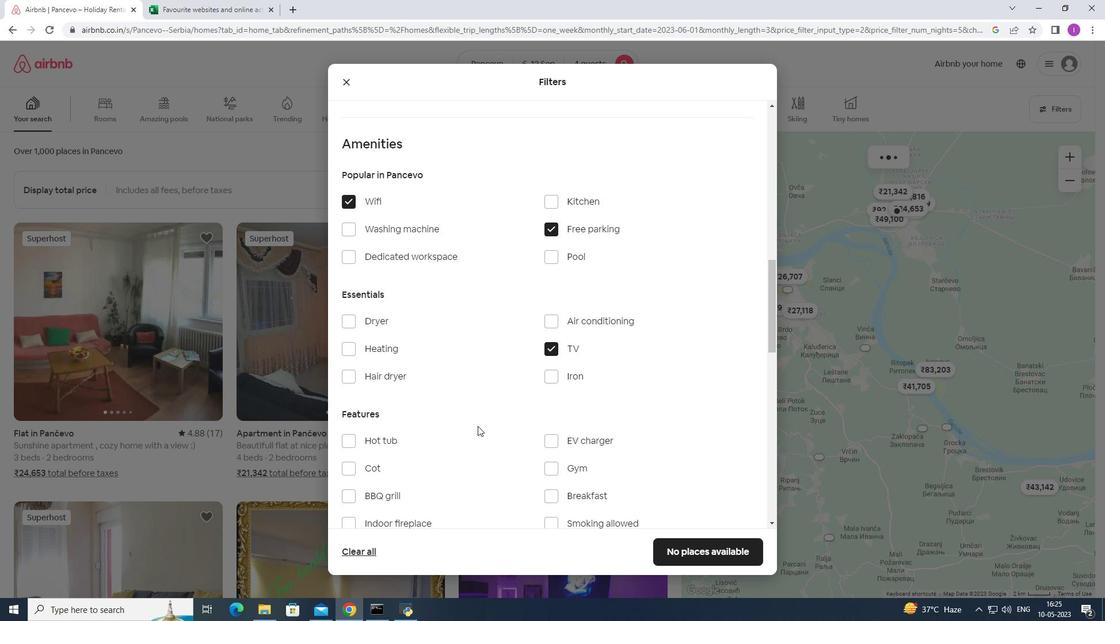 
Action: Mouse scrolled (458, 439) with delta (0, 0)
Screenshot: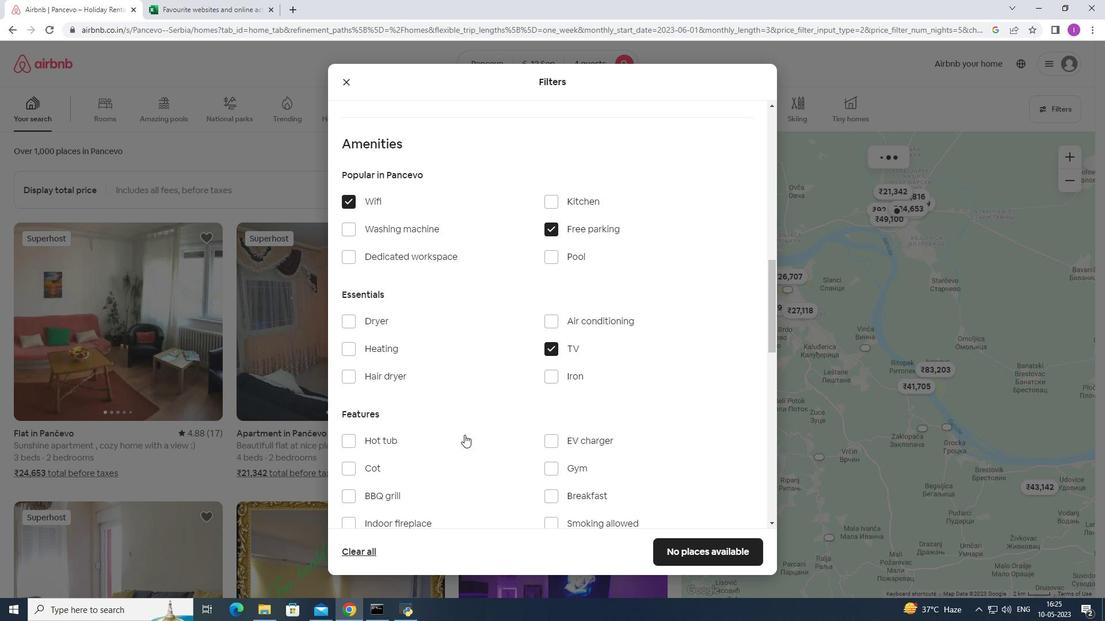 
Action: Mouse scrolled (458, 439) with delta (0, 0)
Screenshot: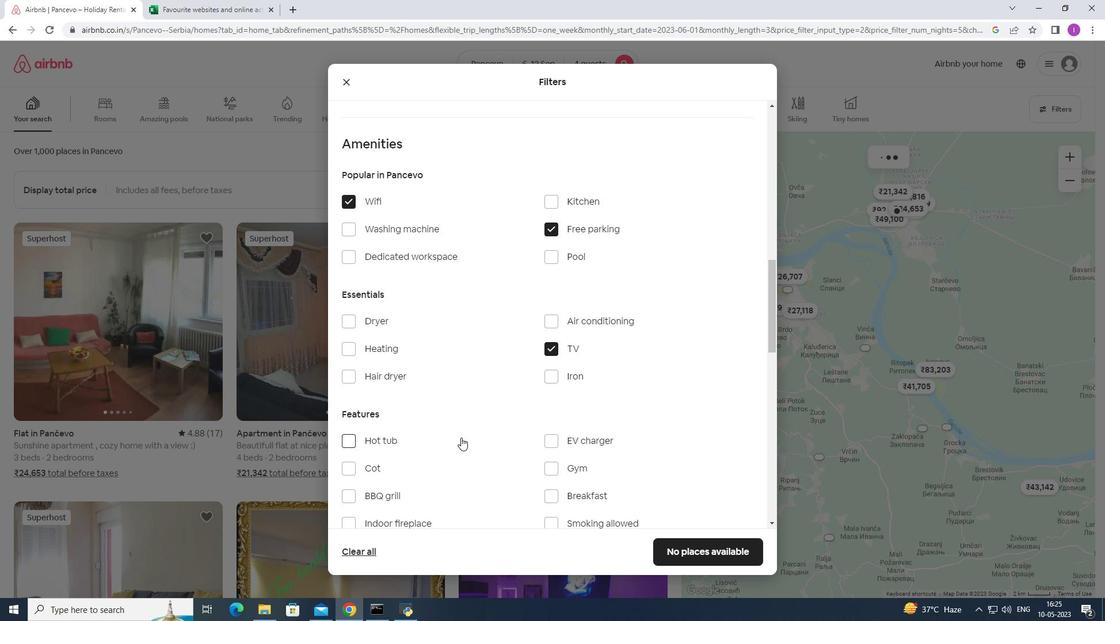 
Action: Mouse moved to (563, 350)
Screenshot: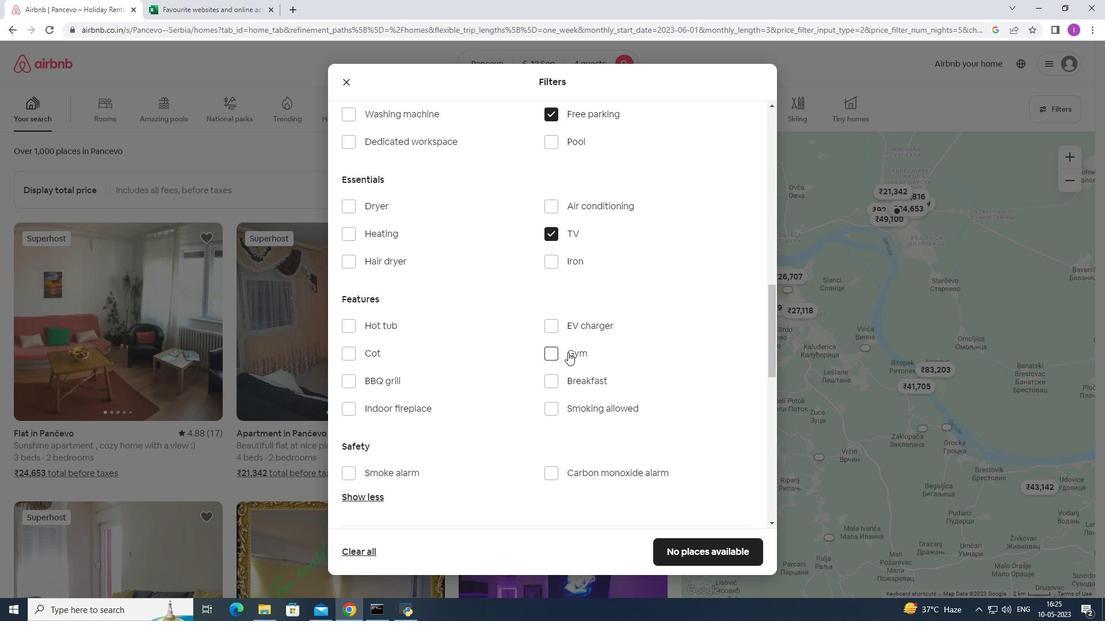 
Action: Mouse pressed left at (563, 350)
Screenshot: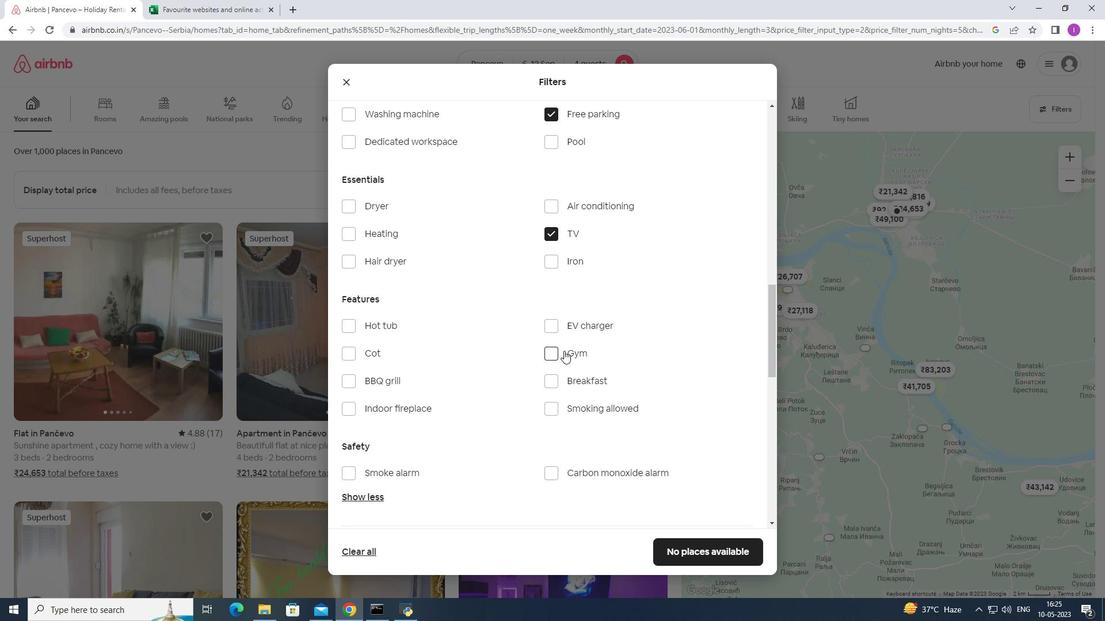 
Action: Mouse moved to (563, 372)
Screenshot: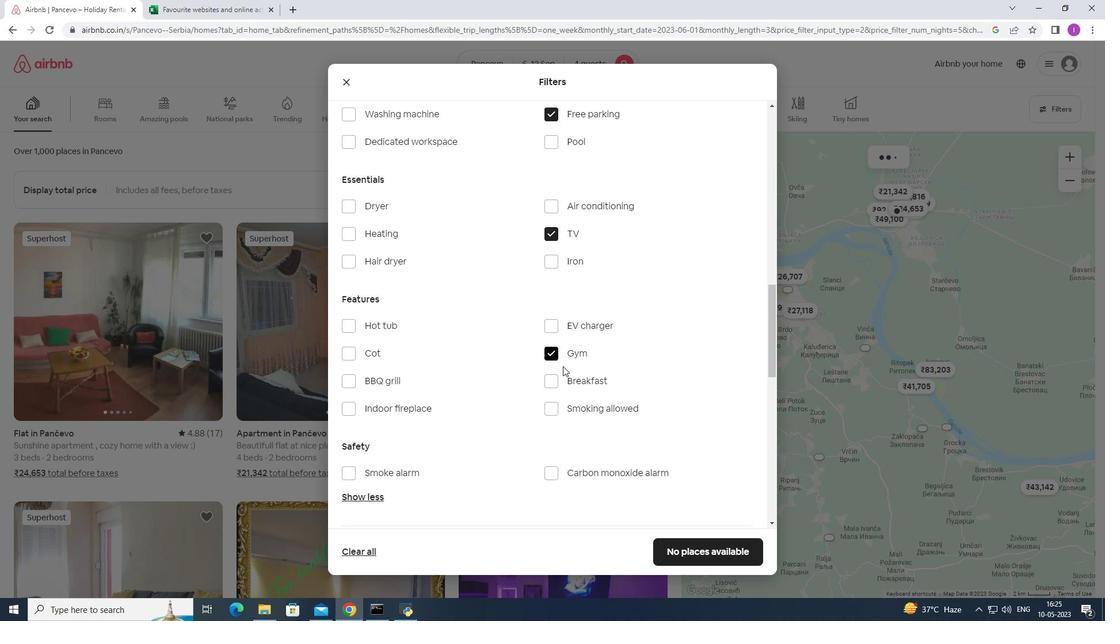 
Action: Mouse pressed left at (563, 372)
Screenshot: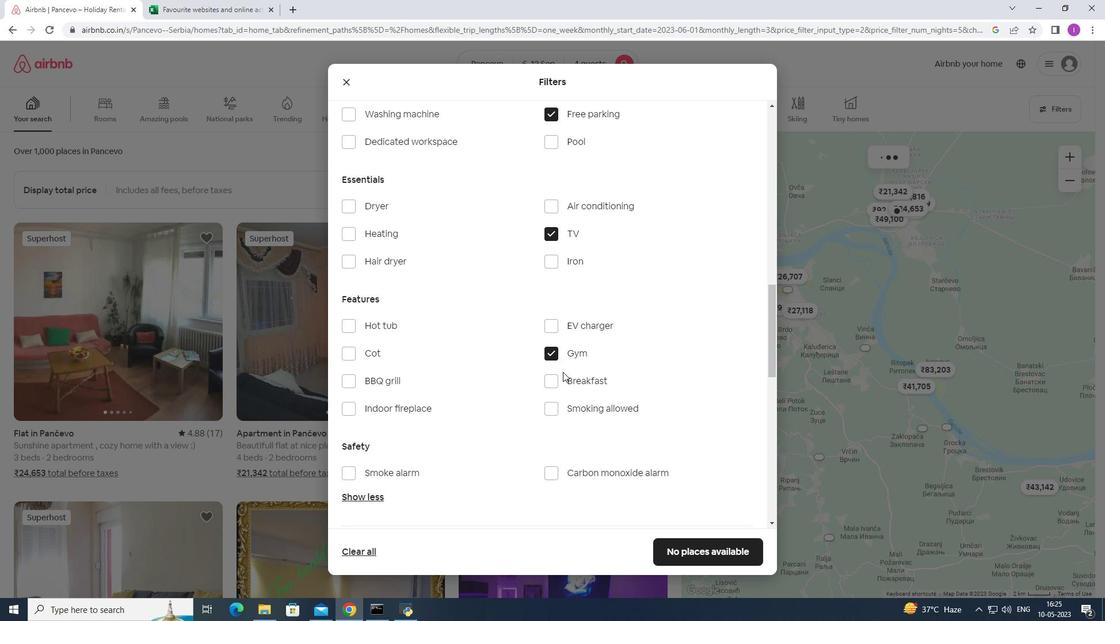 
Action: Mouse moved to (592, 394)
Screenshot: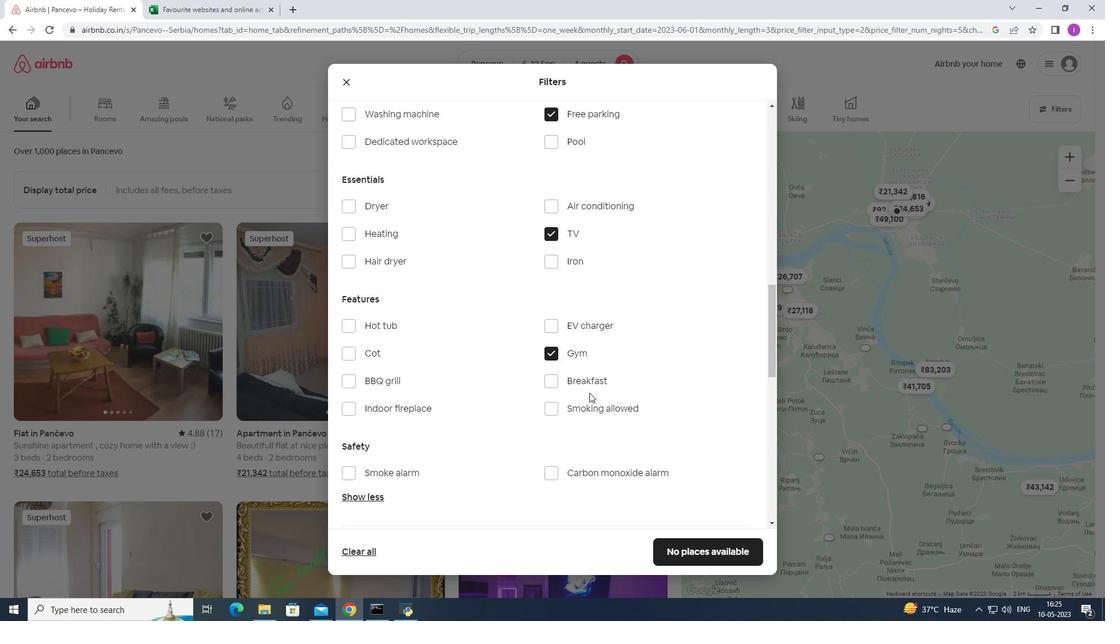 
Action: Mouse scrolled (592, 393) with delta (0, 0)
Screenshot: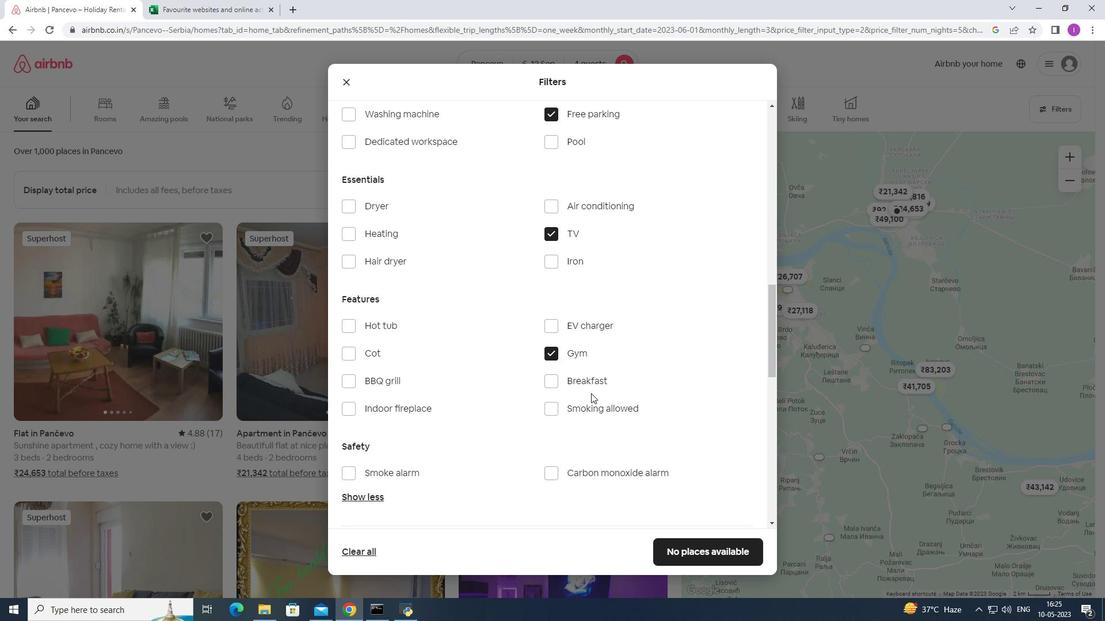 
Action: Mouse scrolled (592, 393) with delta (0, 0)
Screenshot: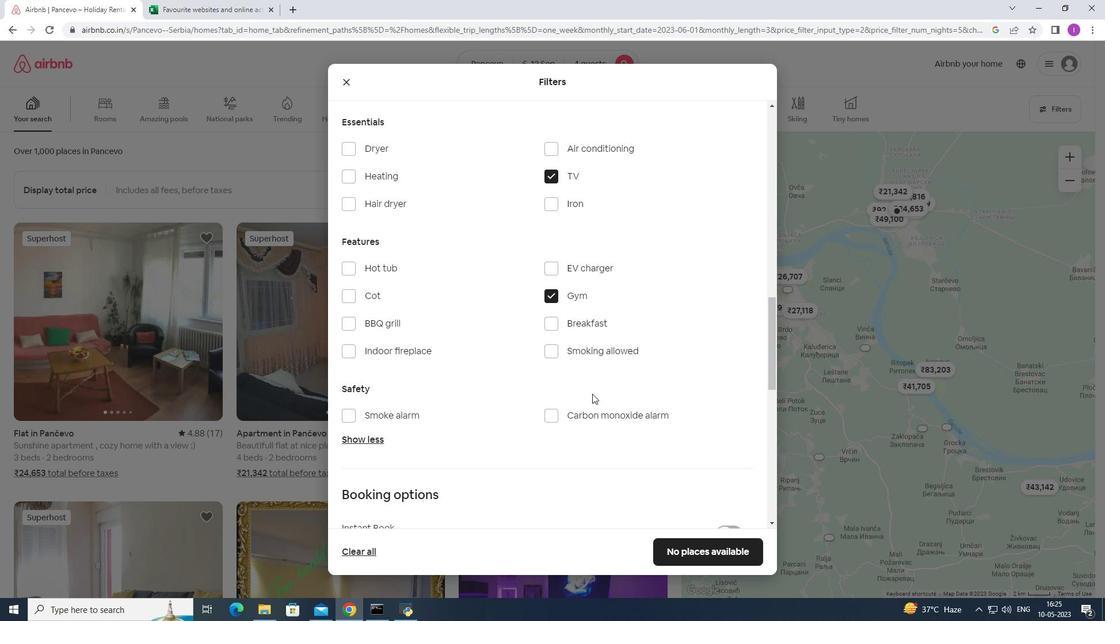 
Action: Mouse moved to (594, 393)
Screenshot: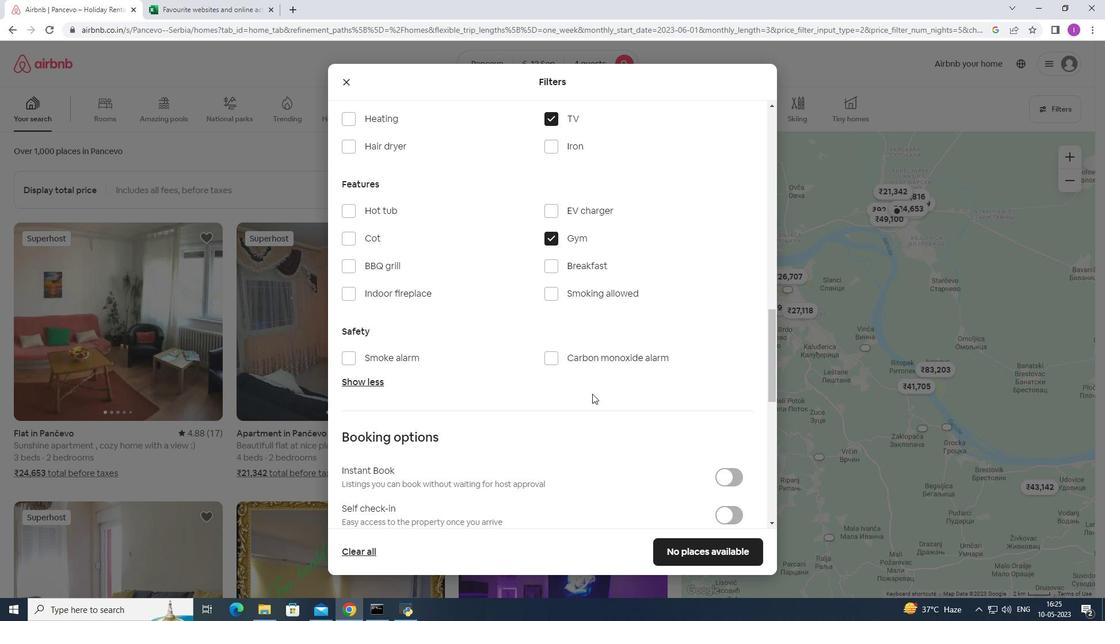 
Action: Mouse scrolled (594, 393) with delta (0, 0)
Screenshot: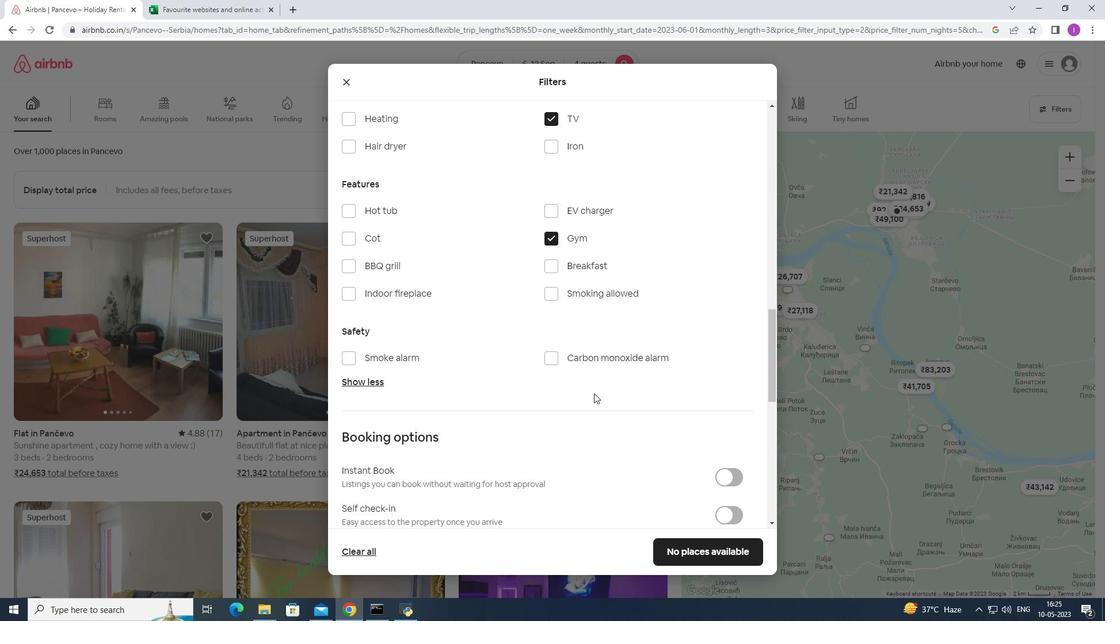
Action: Mouse moved to (555, 211)
Screenshot: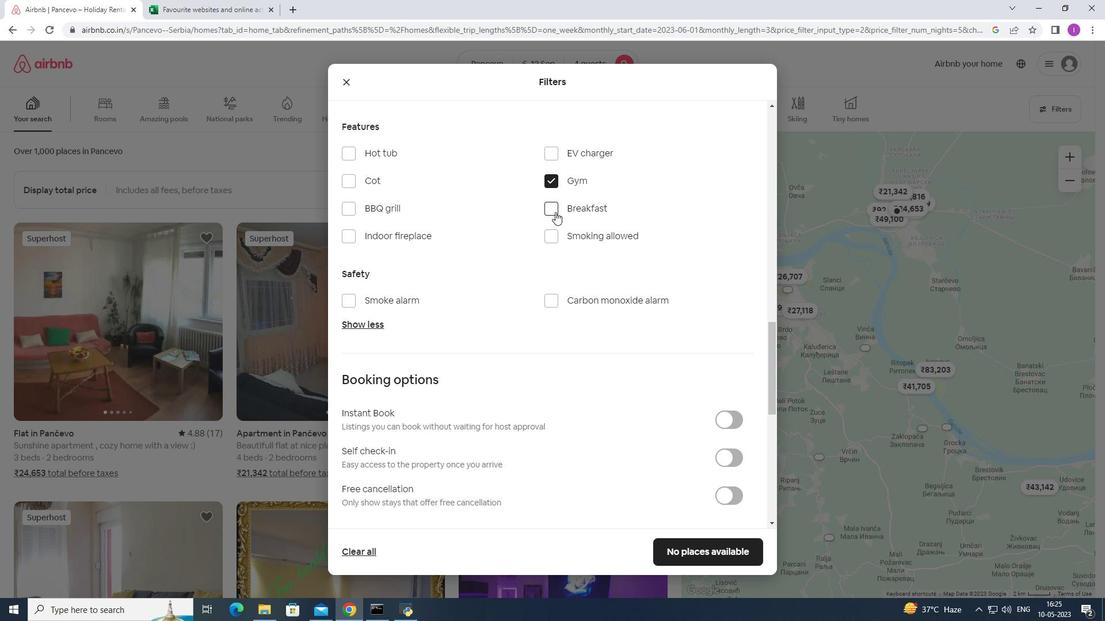 
Action: Mouse pressed left at (555, 211)
Screenshot: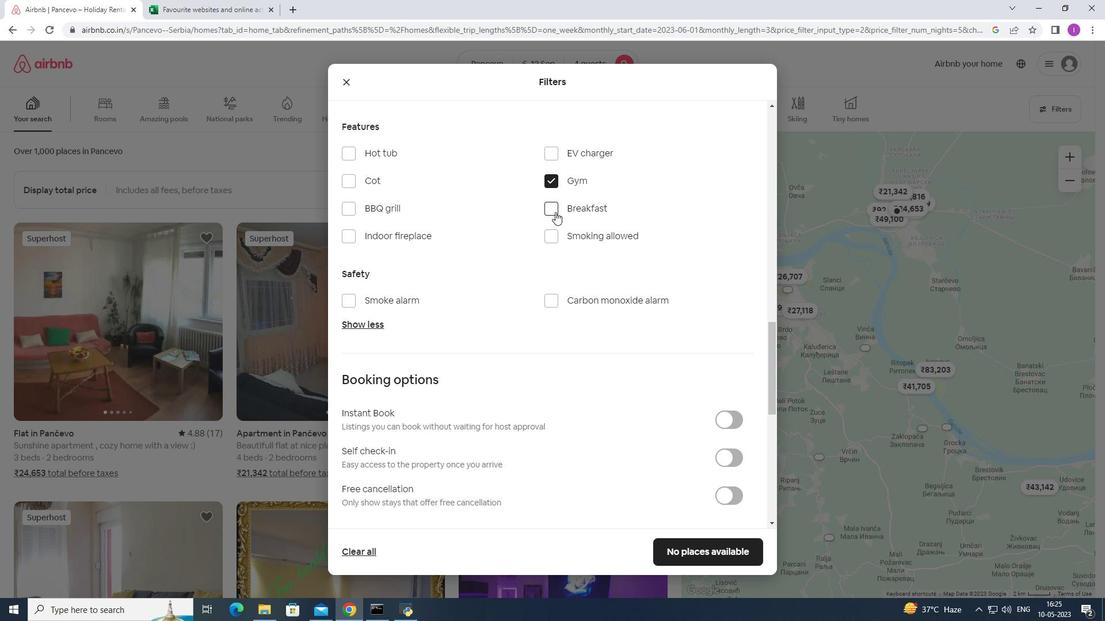 
Action: Mouse moved to (737, 470)
Screenshot: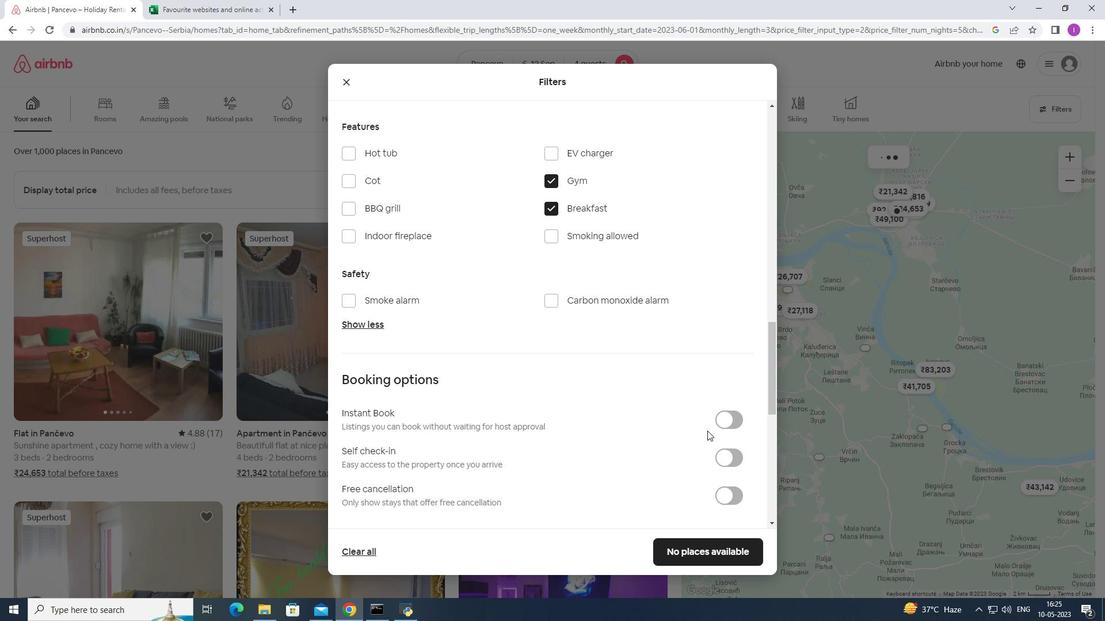 
Action: Mouse scrolled (737, 470) with delta (0, 0)
Screenshot: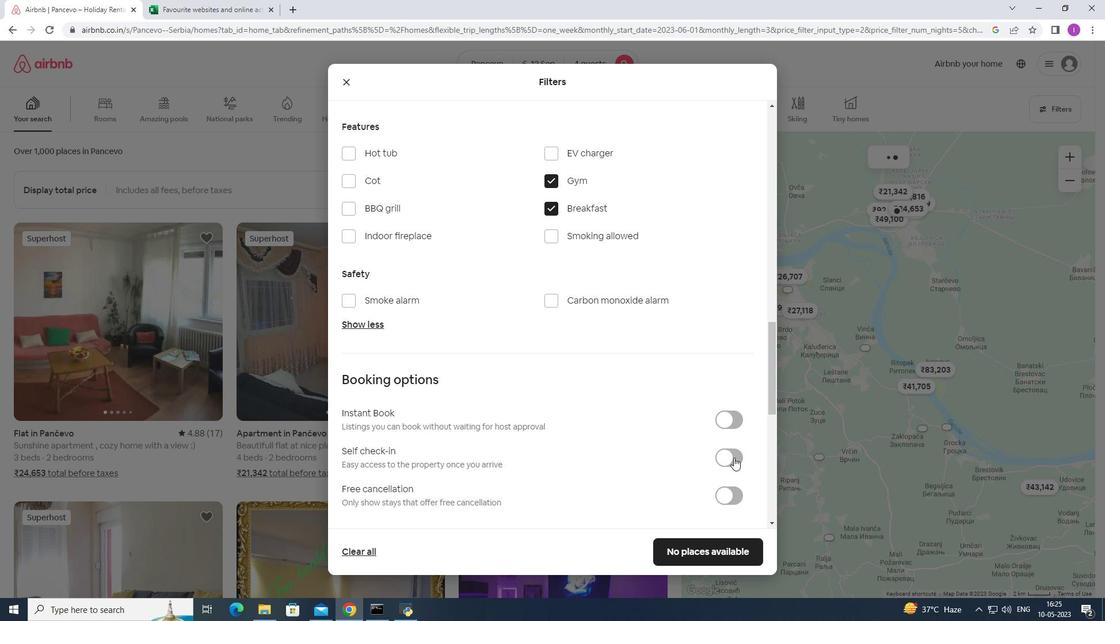 
Action: Mouse moved to (724, 405)
Screenshot: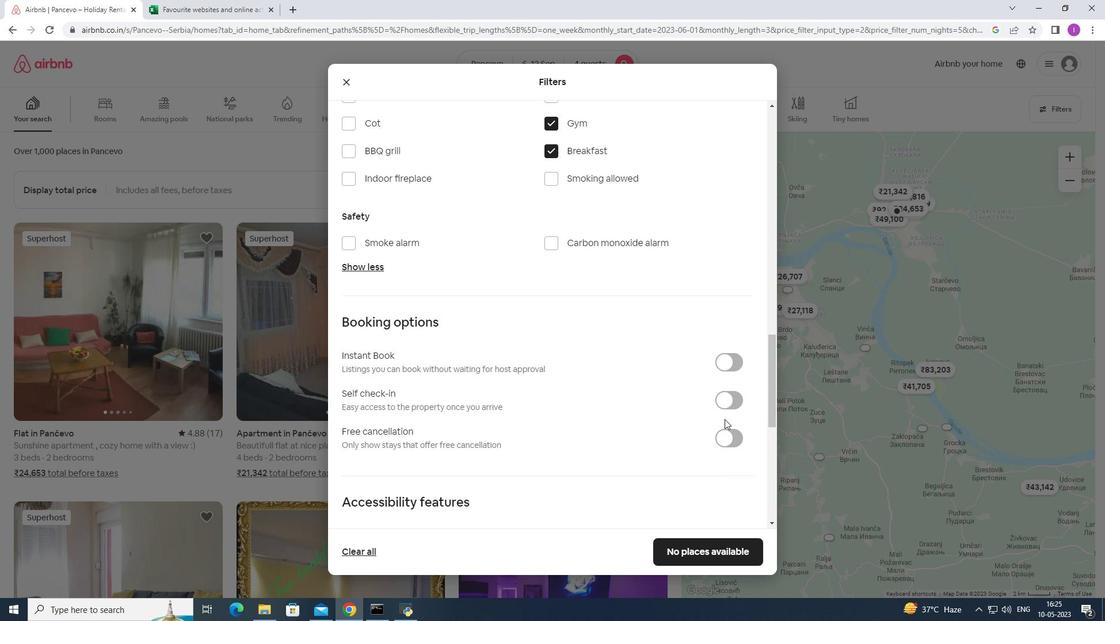 
Action: Mouse pressed left at (724, 405)
Screenshot: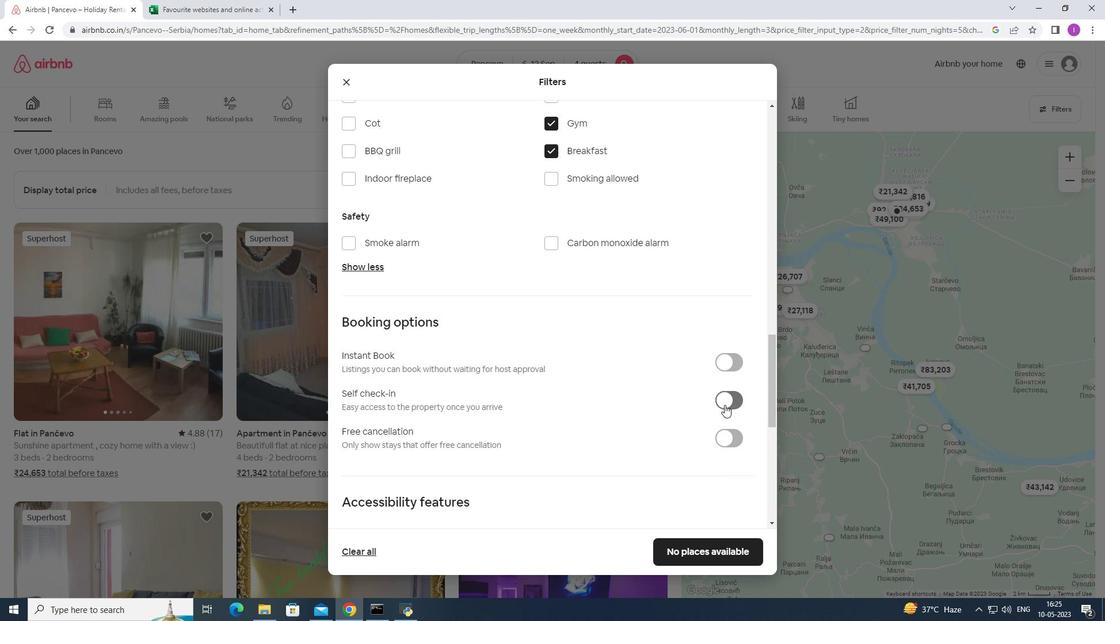 
Action: Mouse moved to (667, 467)
Screenshot: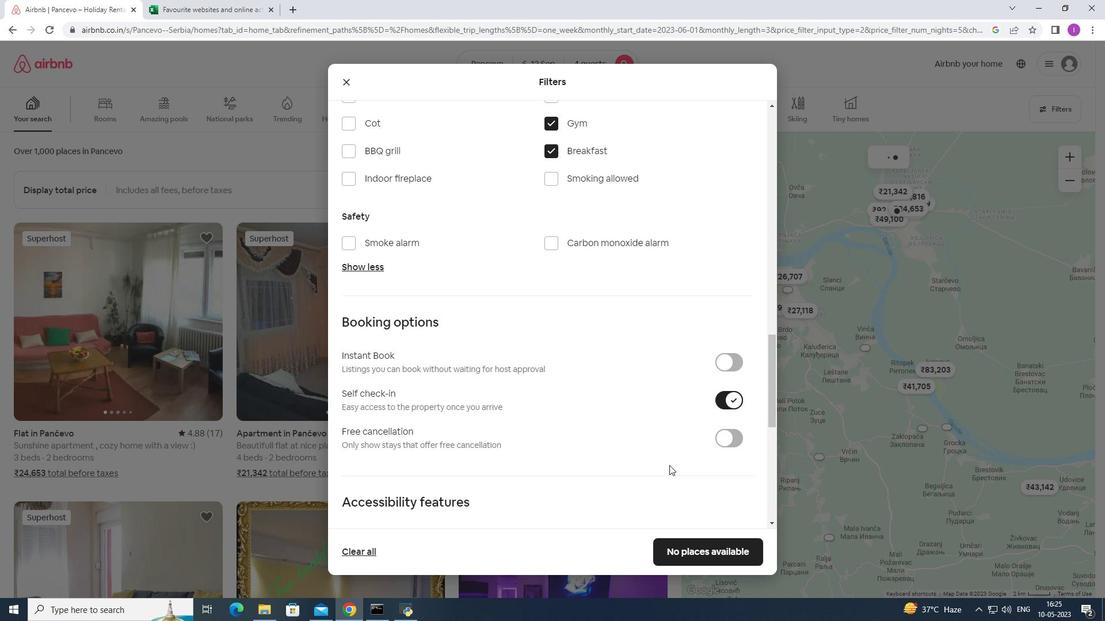 
Action: Mouse scrolled (667, 466) with delta (0, 0)
Screenshot: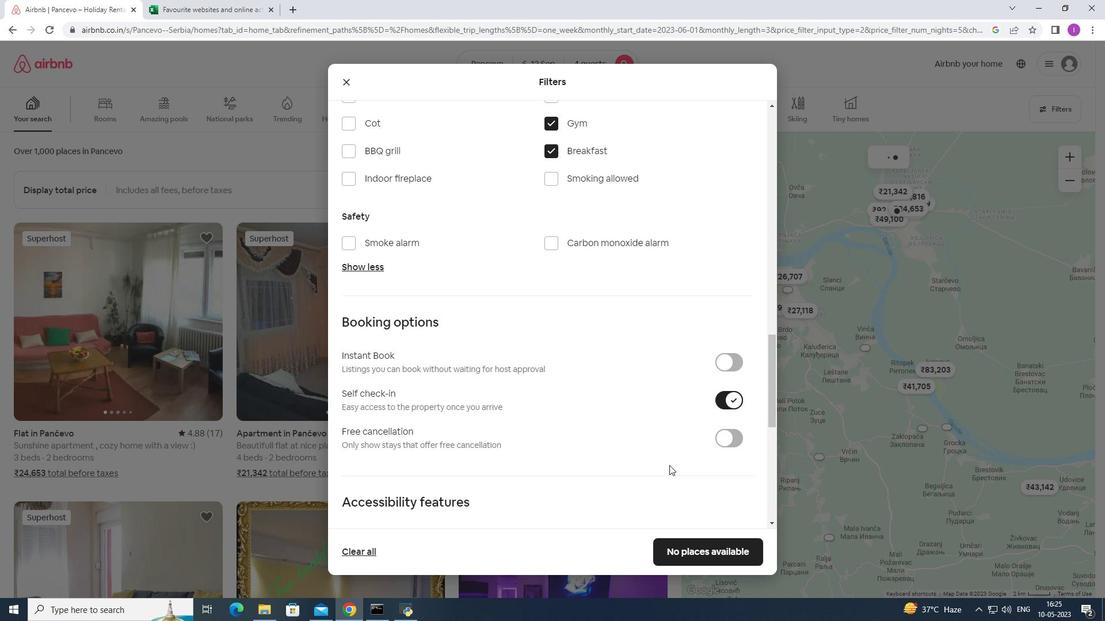 
Action: Mouse scrolled (667, 466) with delta (0, 0)
Screenshot: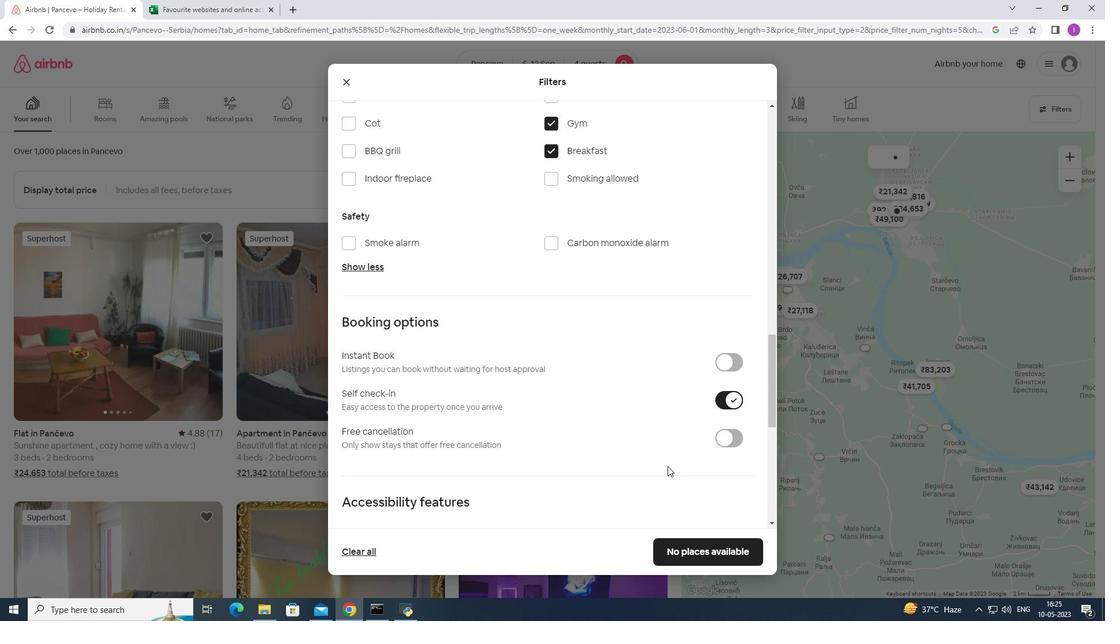 
Action: Mouse moved to (648, 459)
Screenshot: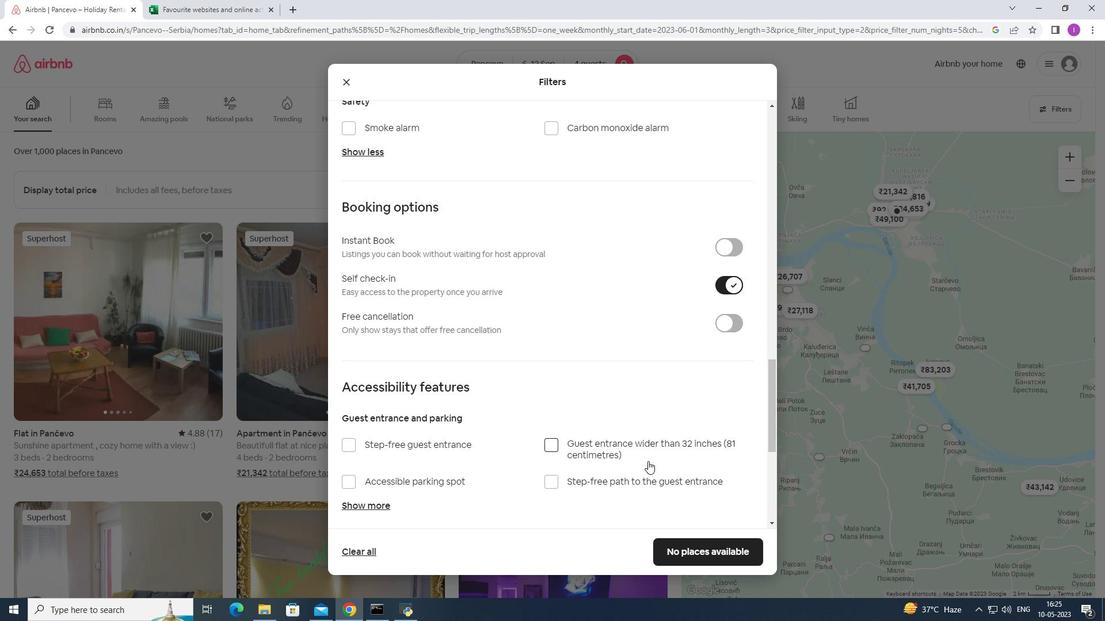 
Action: Mouse scrolled (648, 459) with delta (0, 0)
Screenshot: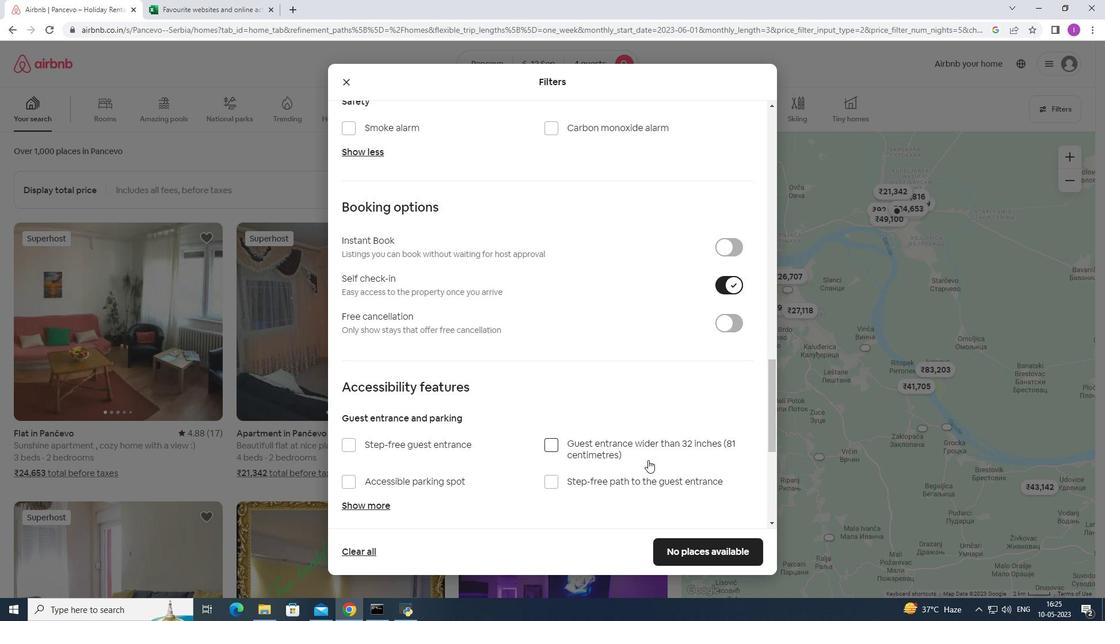 
Action: Mouse scrolled (648, 459) with delta (0, 0)
Screenshot: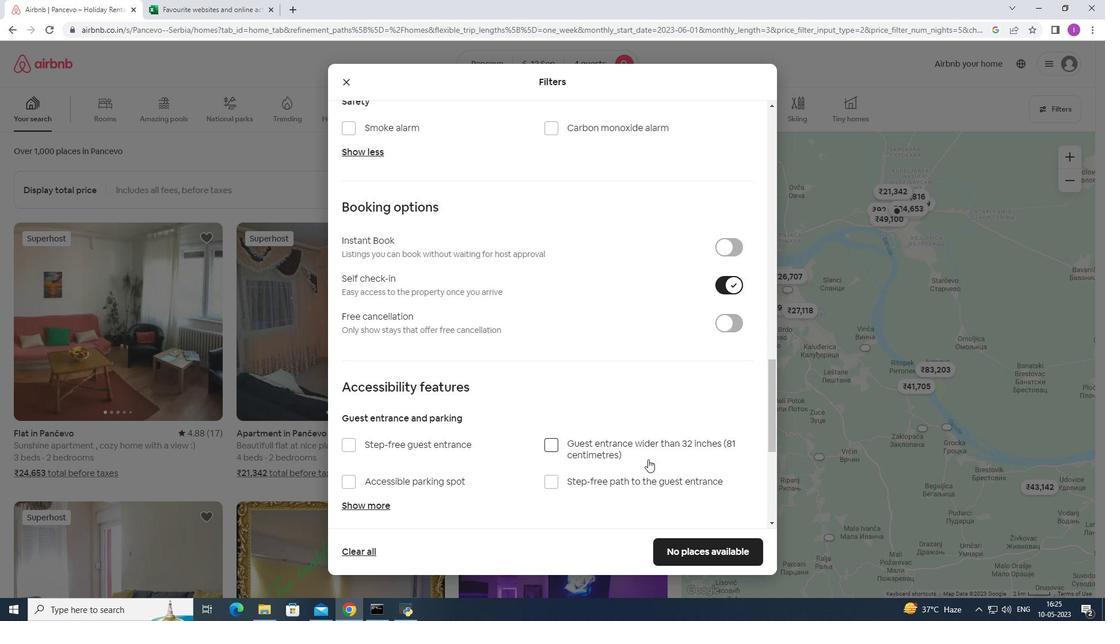 
Action: Mouse moved to (640, 457)
Screenshot: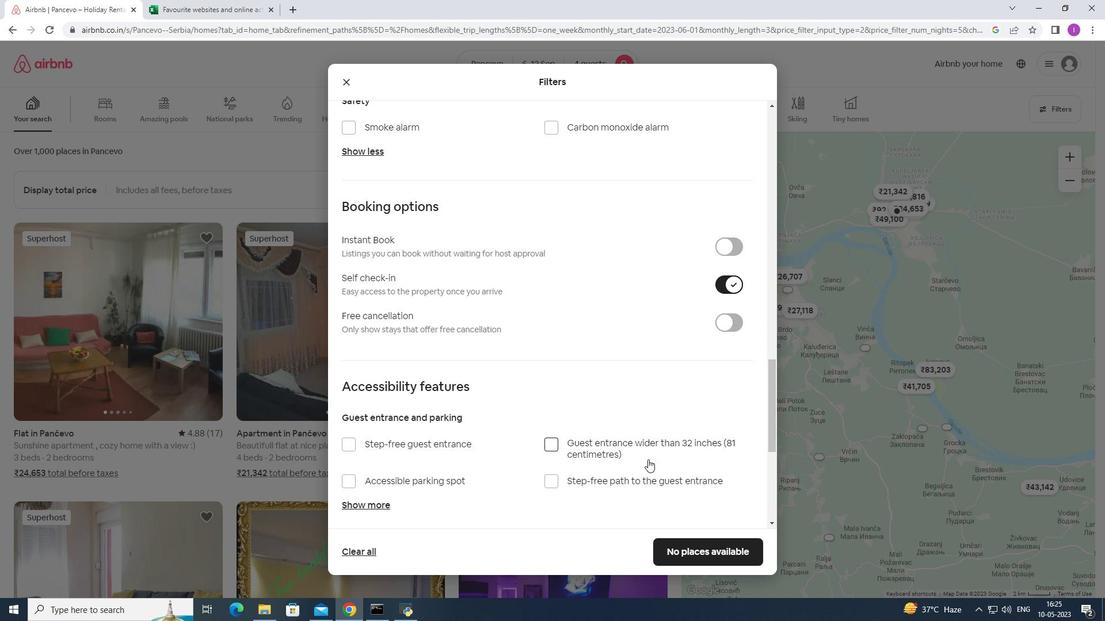 
Action: Mouse scrolled (645, 458) with delta (0, 0)
Screenshot: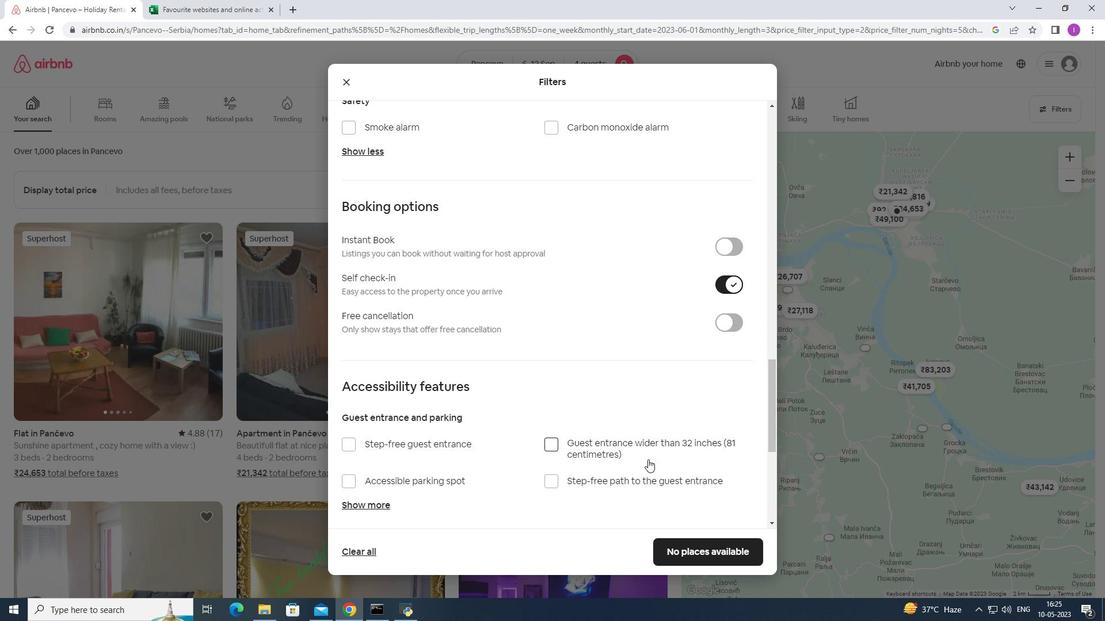
Action: Mouse moved to (534, 453)
Screenshot: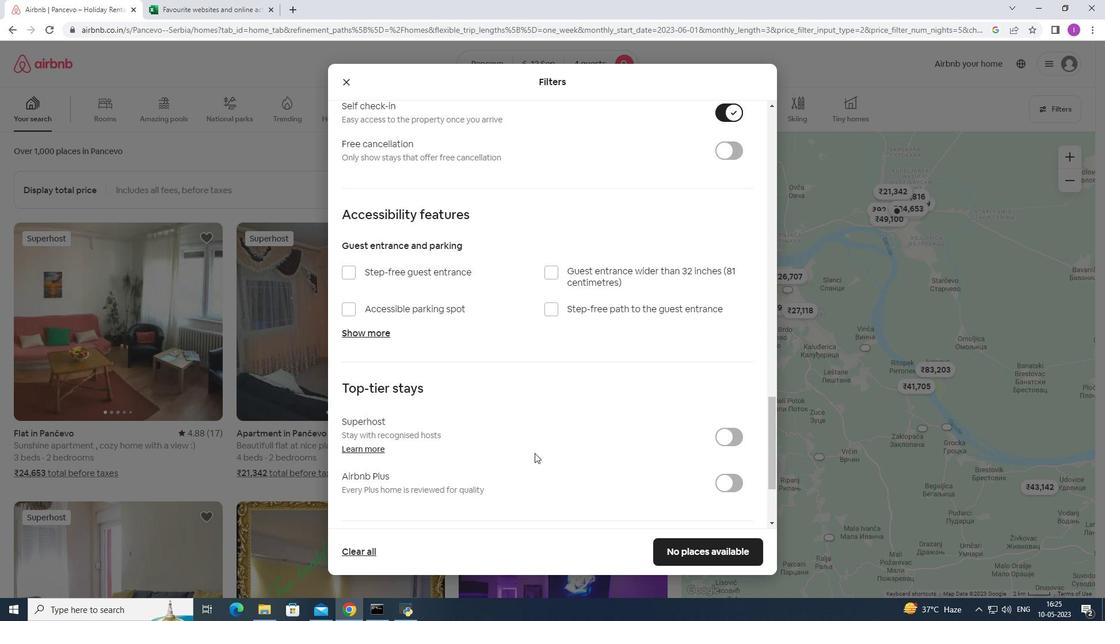 
Action: Mouse scrolled (534, 453) with delta (0, 0)
Screenshot: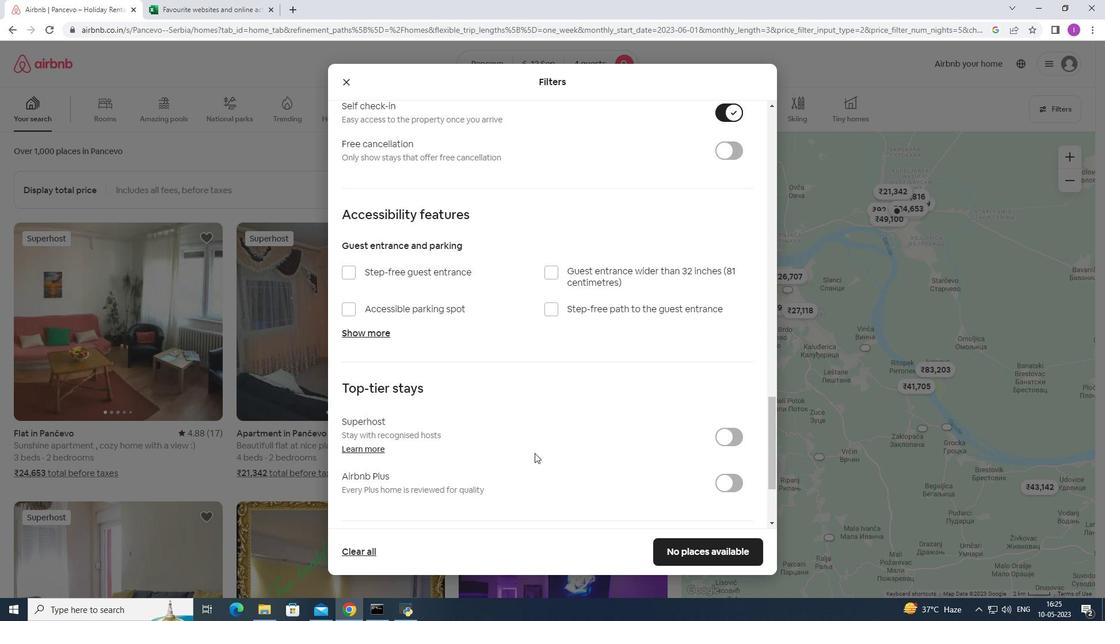 
Action: Mouse scrolled (534, 453) with delta (0, 0)
Screenshot: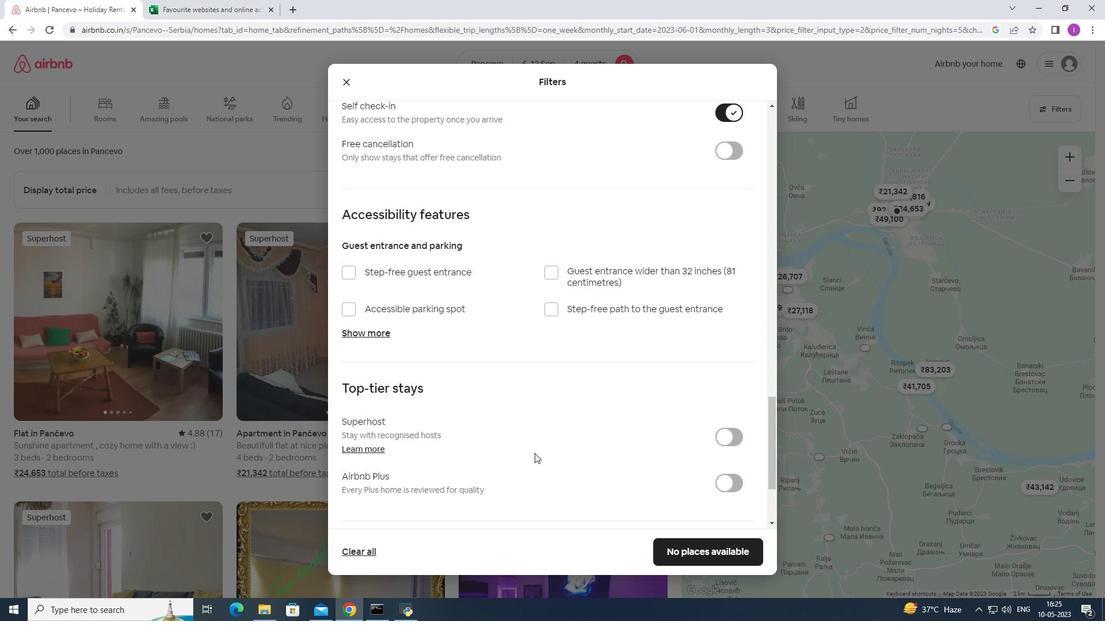 
Action: Mouse scrolled (534, 453) with delta (0, 0)
Screenshot: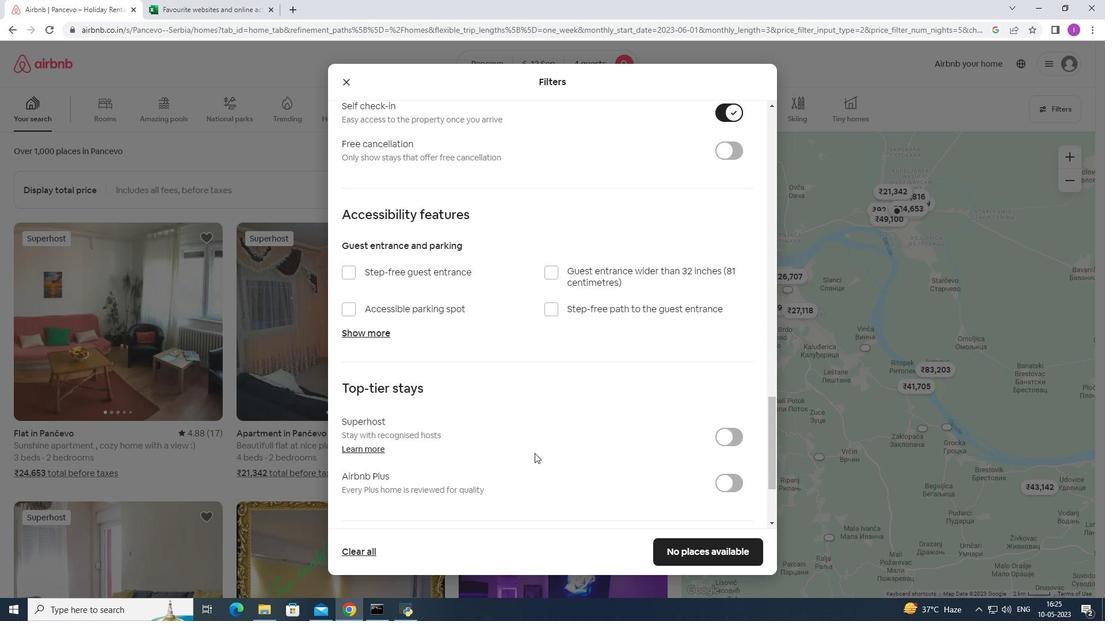 
Action: Mouse scrolled (534, 453) with delta (0, 0)
Screenshot: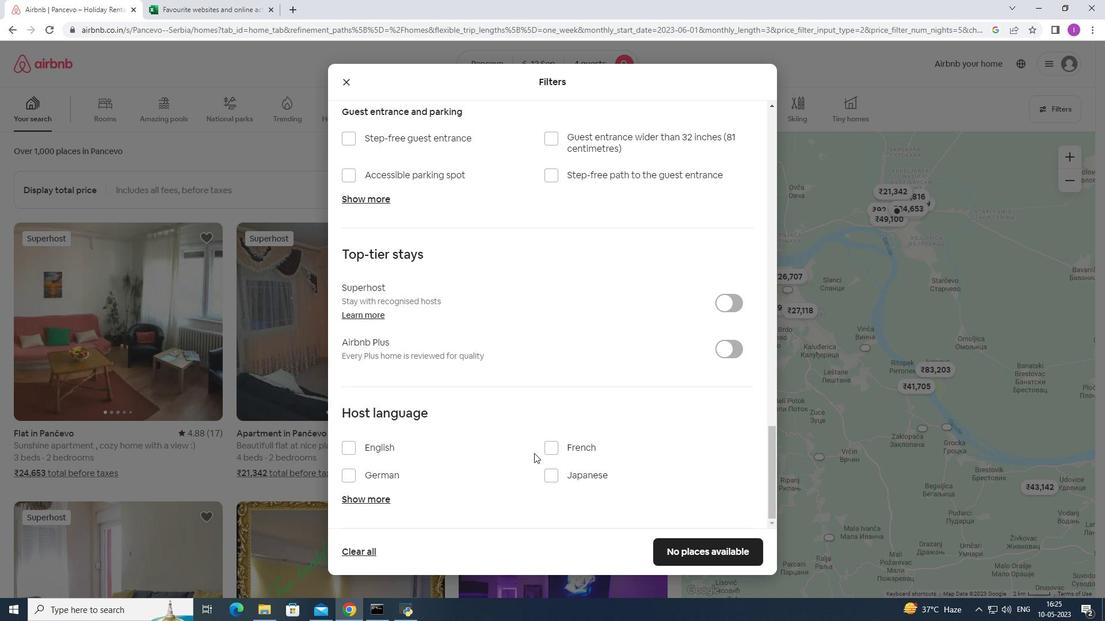 
Action: Mouse moved to (534, 453)
Screenshot: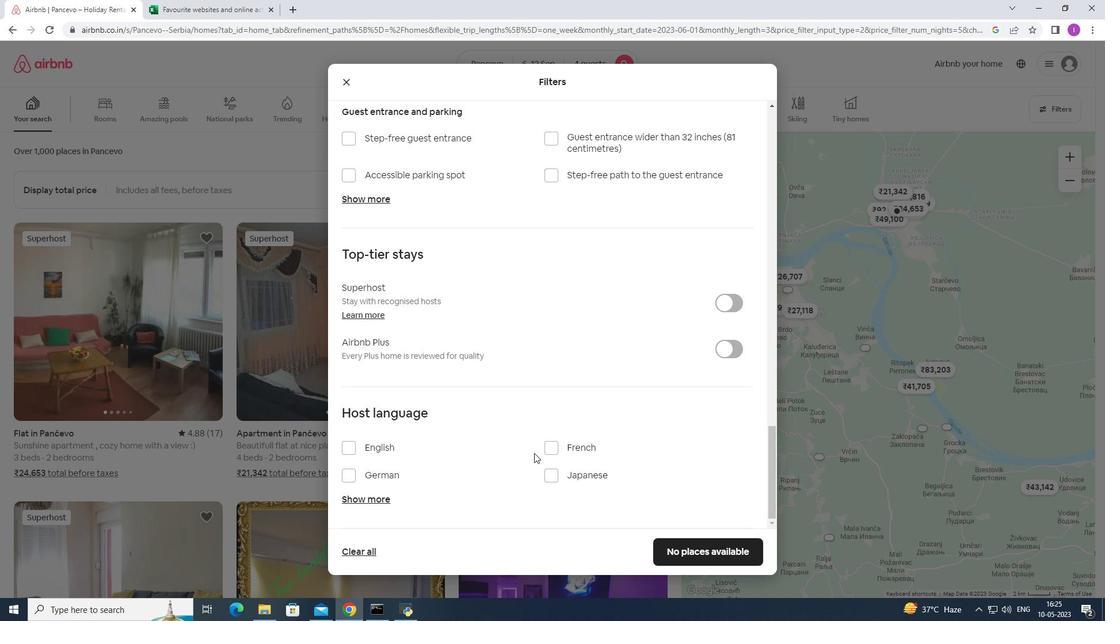 
Action: Mouse scrolled (534, 453) with delta (0, 0)
Screenshot: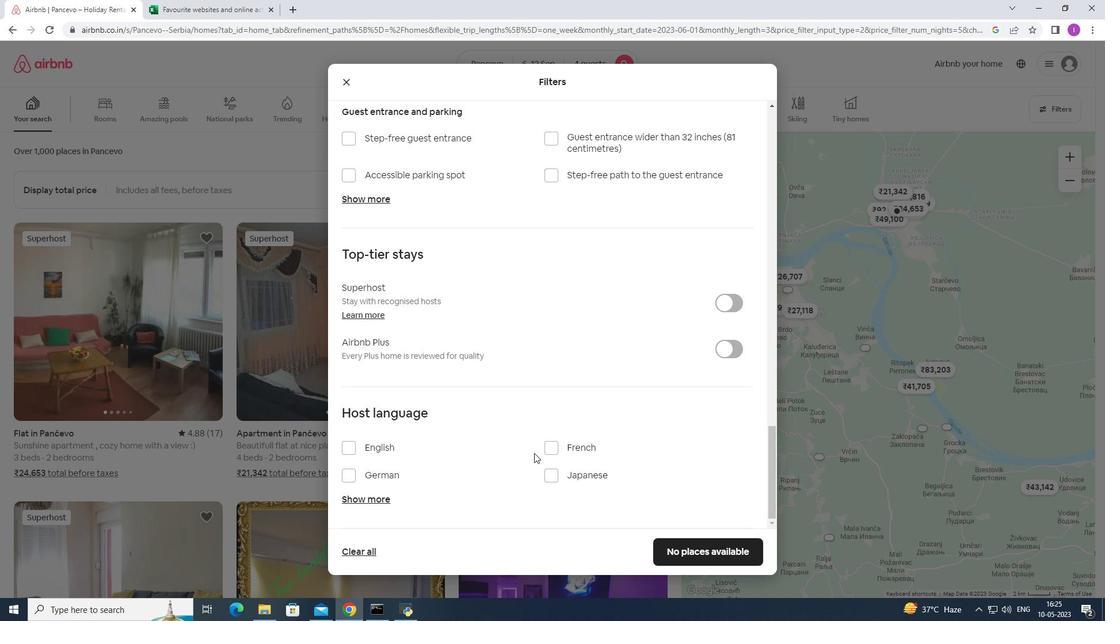 
Action: Mouse moved to (529, 455)
Screenshot: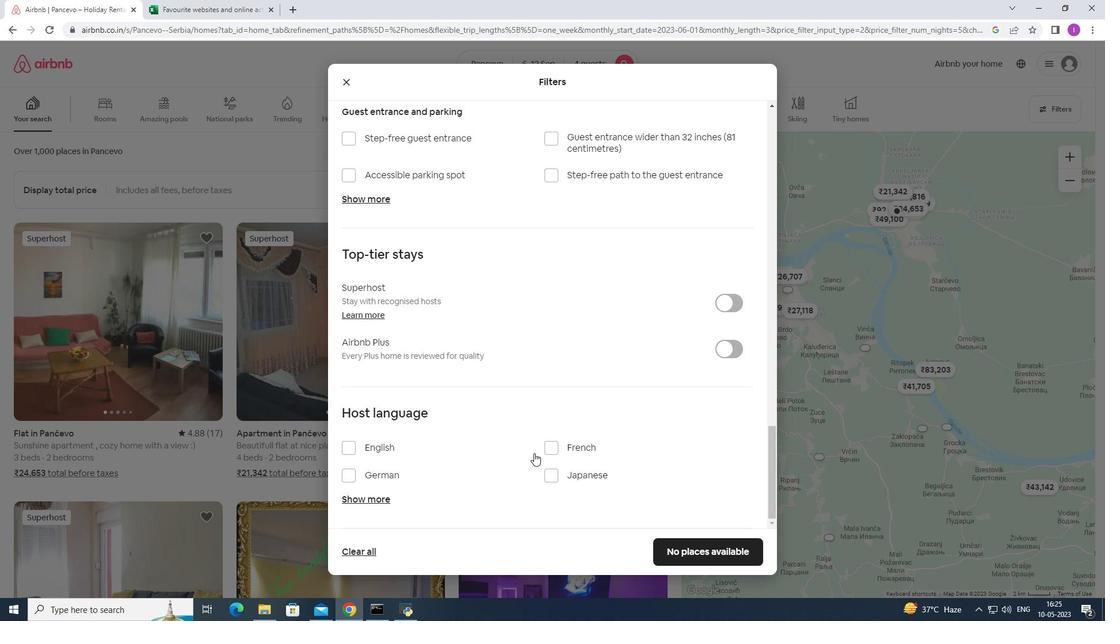 
Action: Mouse scrolled (529, 454) with delta (0, 0)
Screenshot: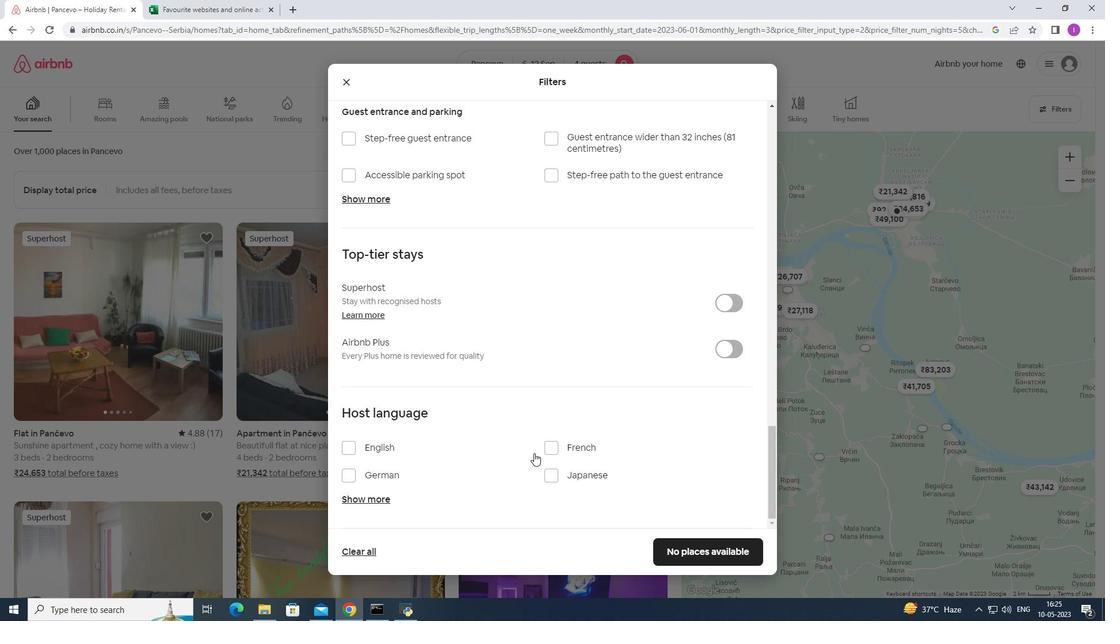 
Action: Mouse moved to (349, 447)
Screenshot: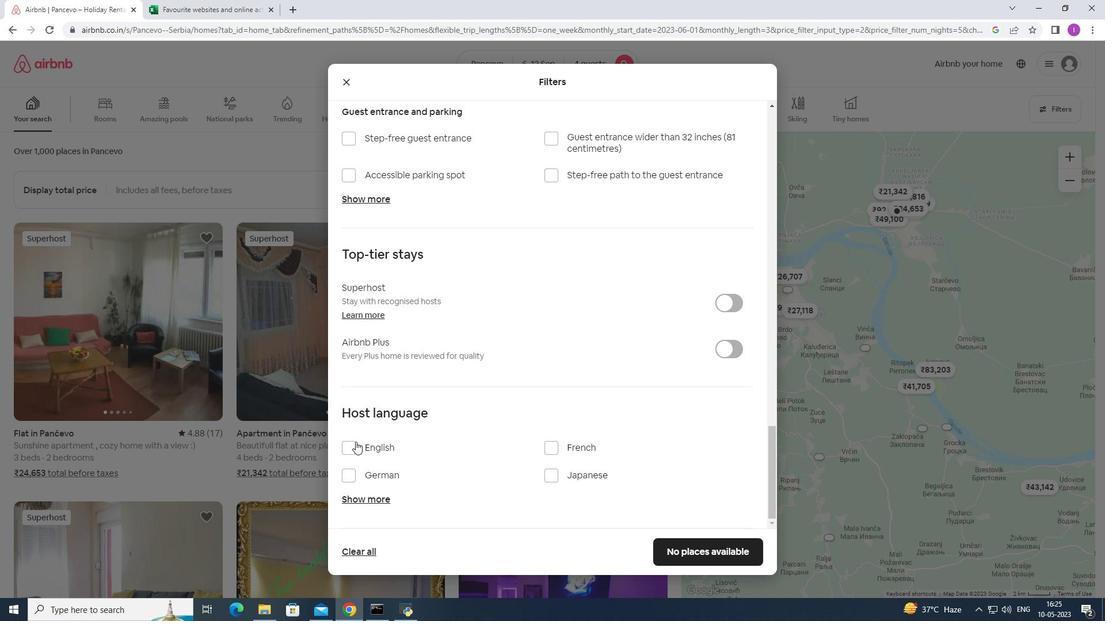 
Action: Mouse pressed left at (349, 447)
Screenshot: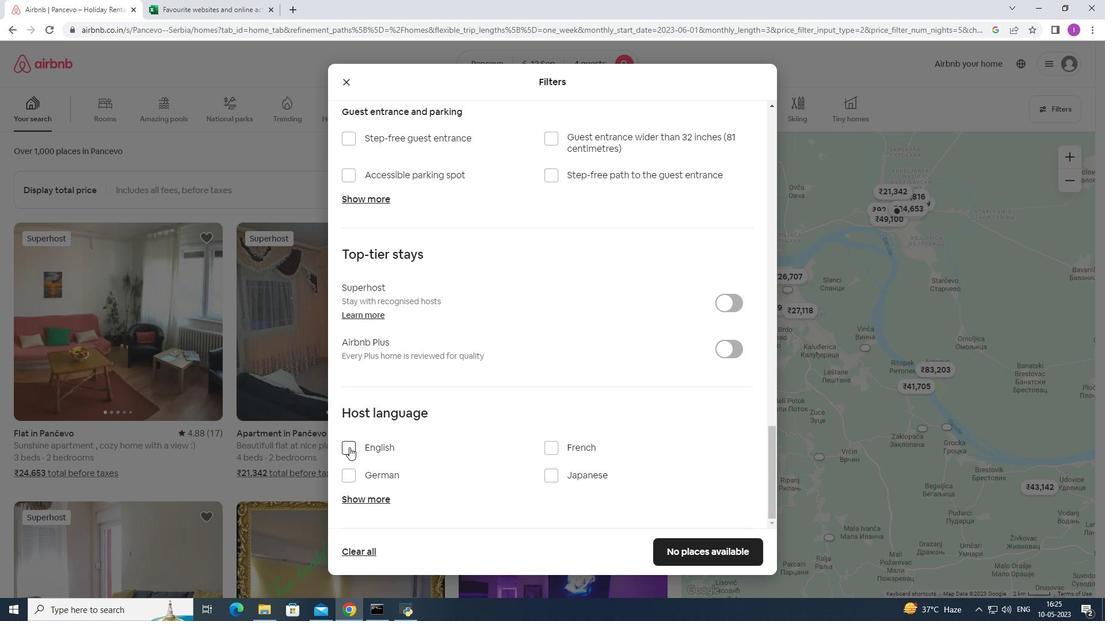
Action: Mouse moved to (553, 465)
Screenshot: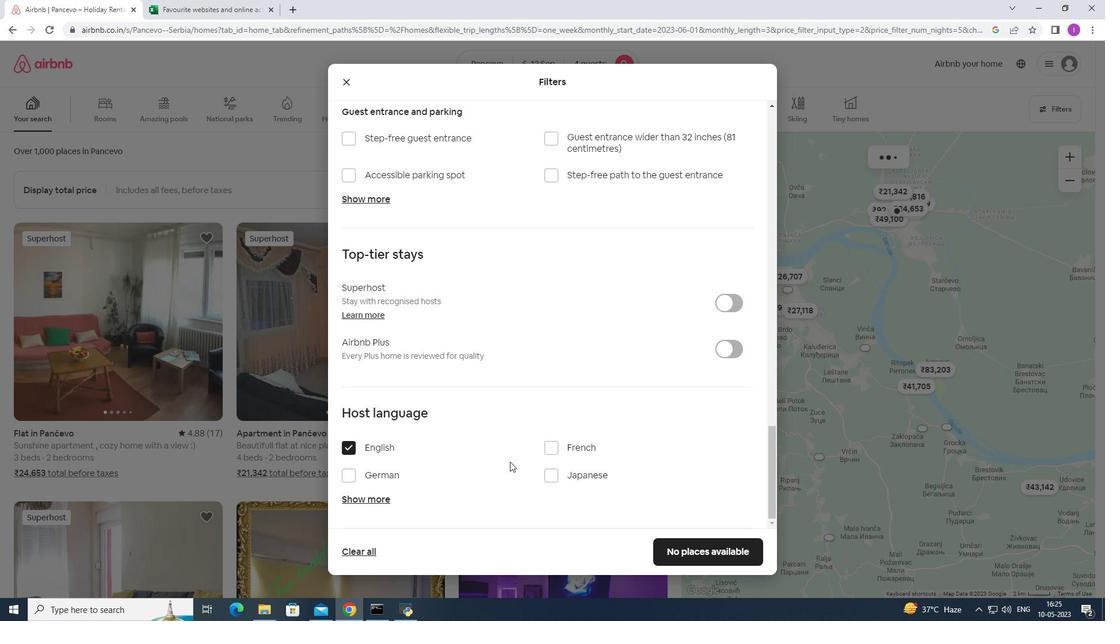
Action: Mouse scrolled (553, 464) with delta (0, 0)
Screenshot: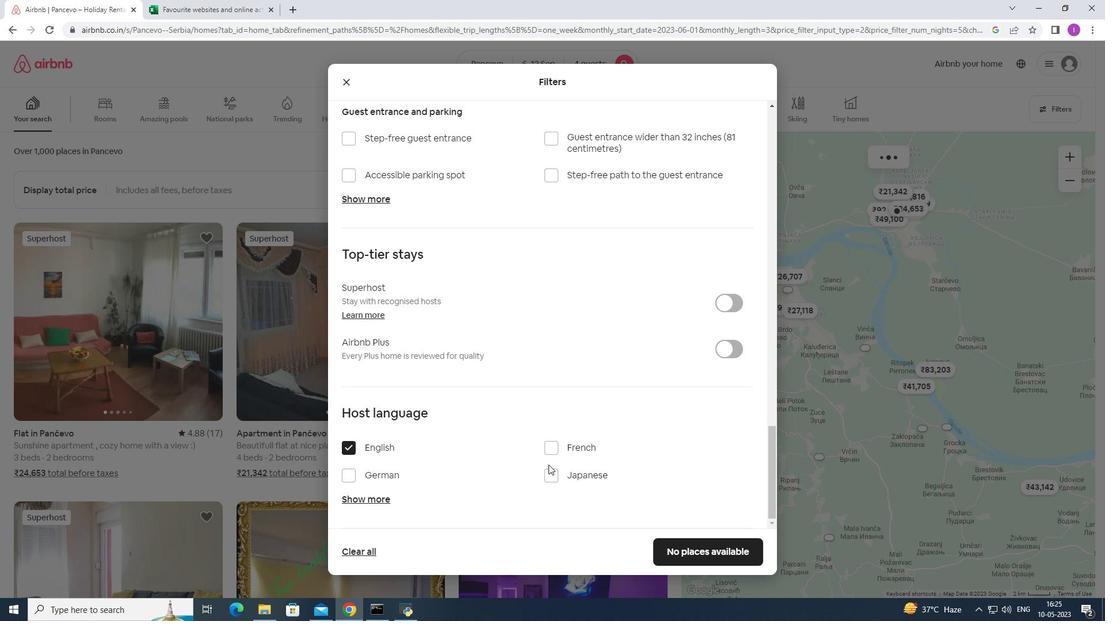 
Action: Mouse moved to (553, 465)
Screenshot: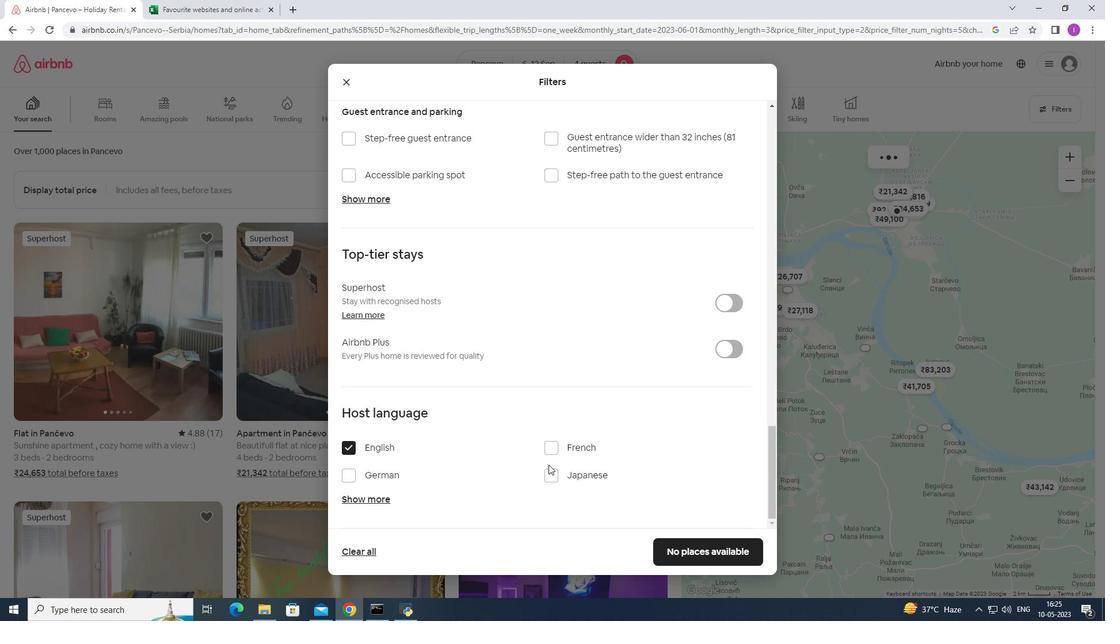 
Action: Mouse scrolled (553, 465) with delta (0, 0)
Screenshot: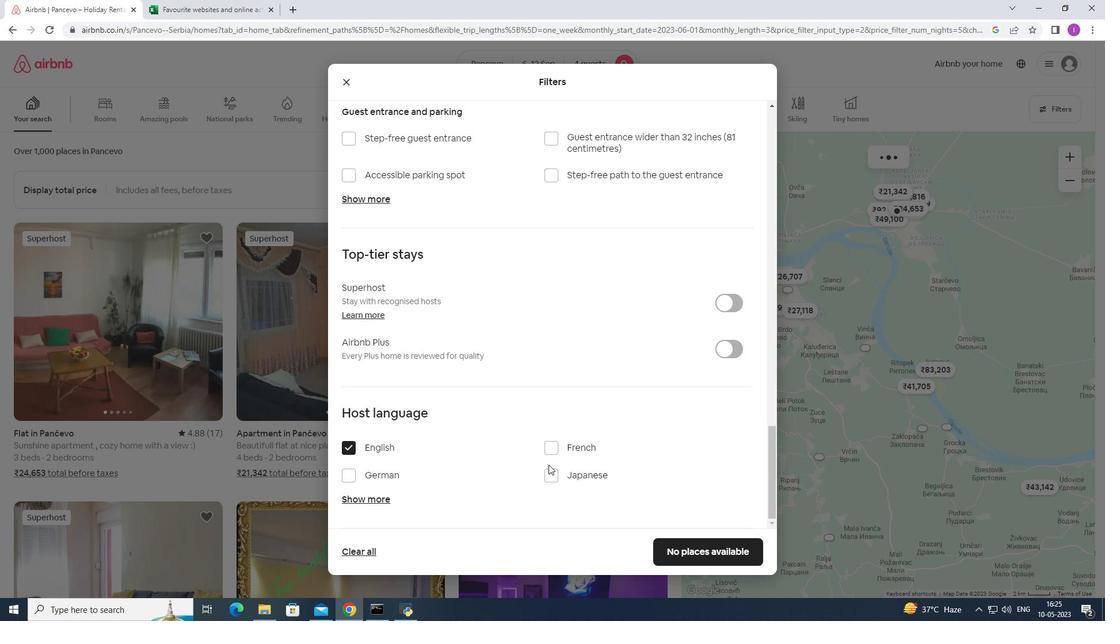 
Action: Mouse moved to (554, 466)
Screenshot: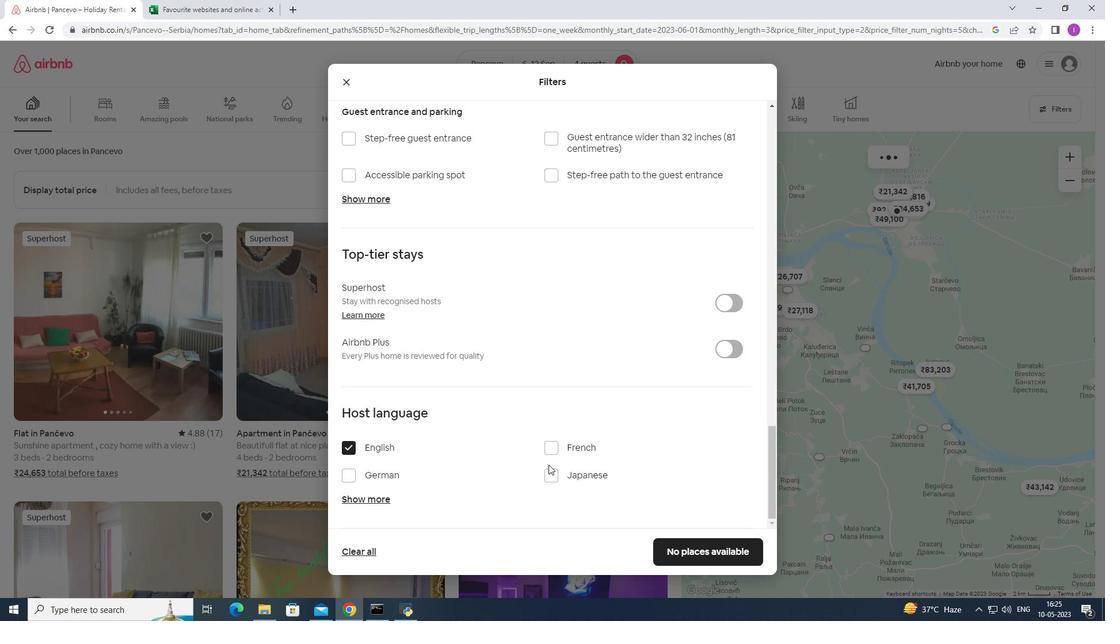 
Action: Mouse scrolled (554, 466) with delta (0, 0)
Screenshot: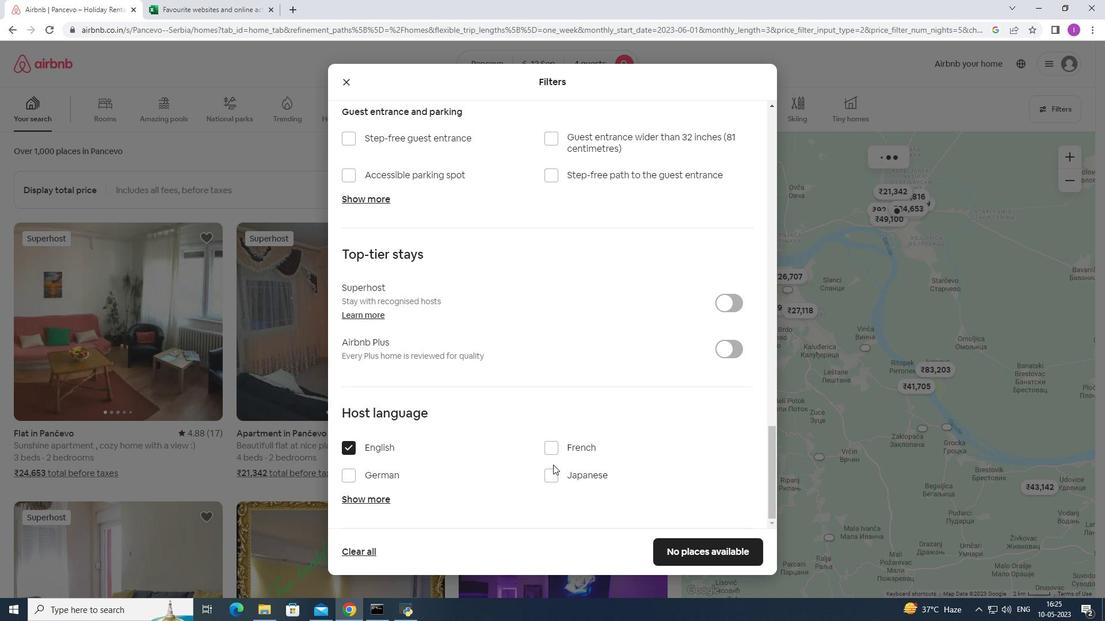 
Action: Mouse scrolled (554, 466) with delta (0, 0)
Screenshot: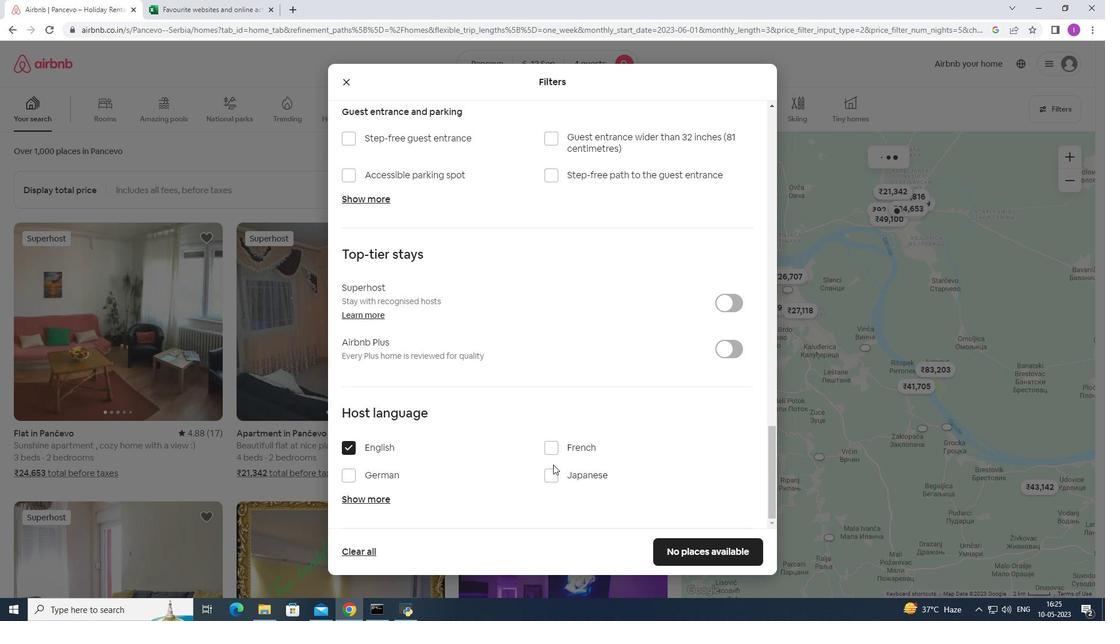 
Action: Mouse moved to (704, 556)
Screenshot: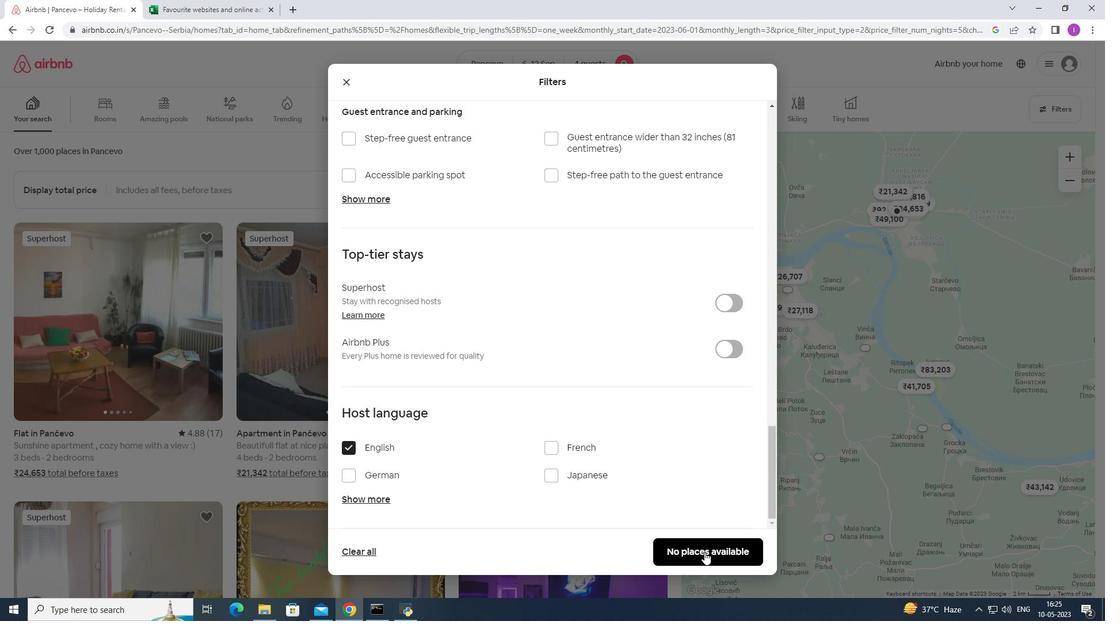 
Action: Mouse pressed left at (704, 556)
Screenshot: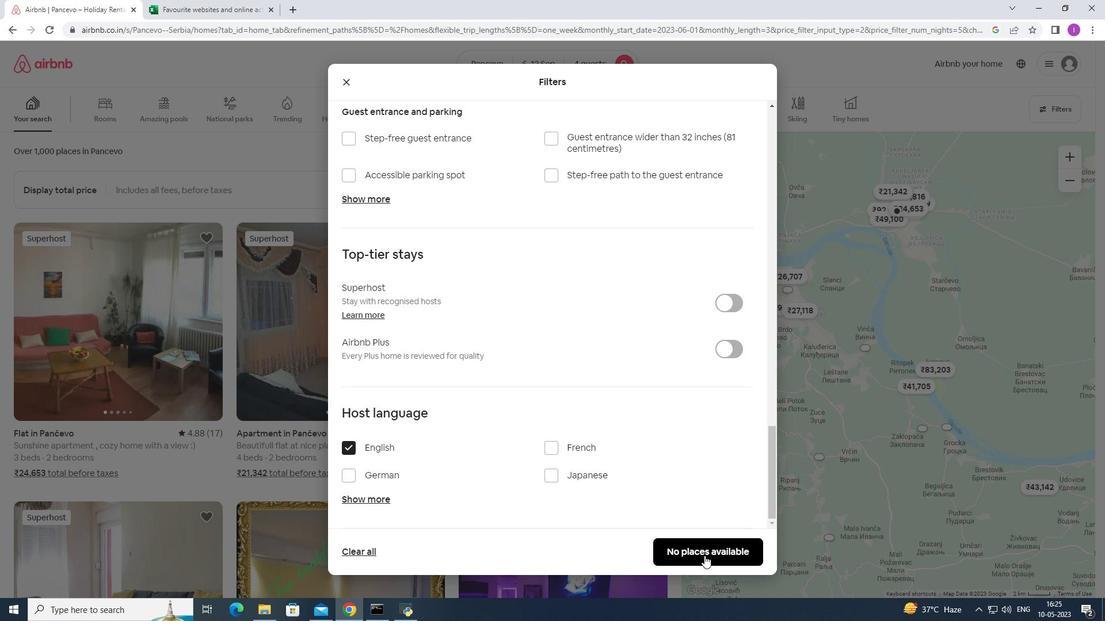 
Action: Mouse moved to (703, 540)
Screenshot: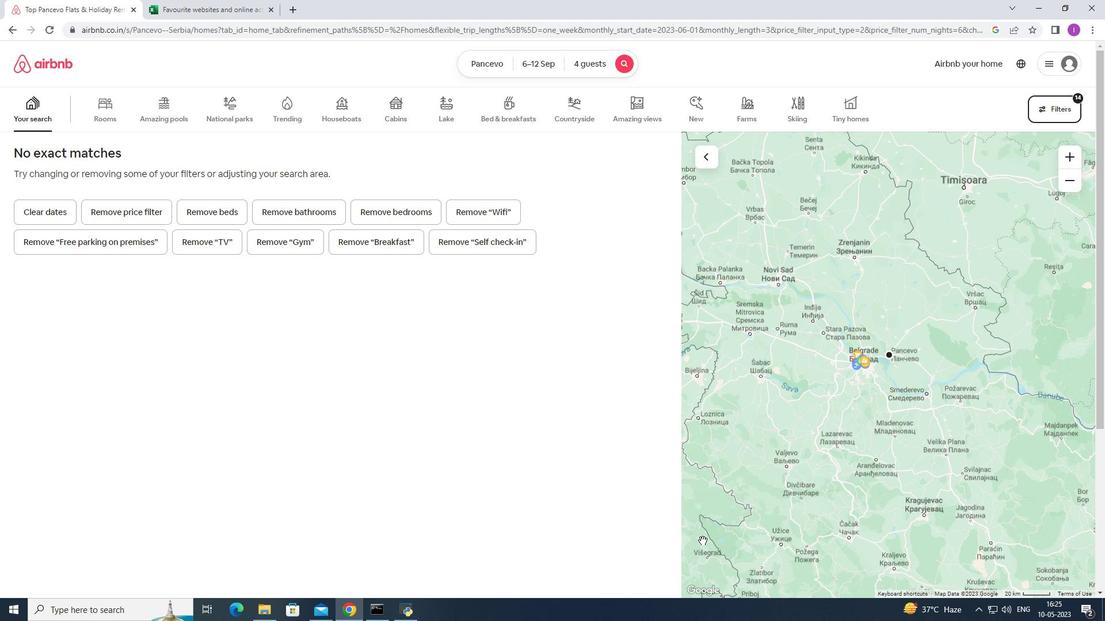 
